 Task: Look for space in Curup, Indonesia from 5th July, 2023 to 15th July, 2023 for 9 adults in price range Rs.15000 to Rs.25000. Place can be entire place with 5 bedrooms having 5 beds and 5 bathrooms. Property type can be house, flat, guest house. Booking option can be shelf check-in. Required host language is English.
Action: Mouse moved to (458, 76)
Screenshot: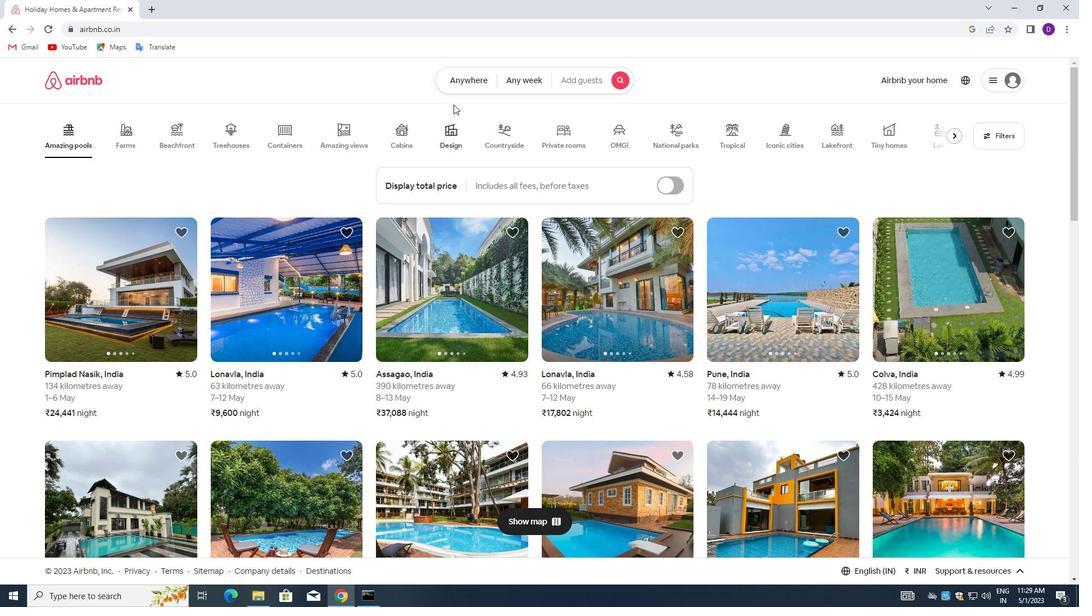 
Action: Mouse pressed left at (458, 76)
Screenshot: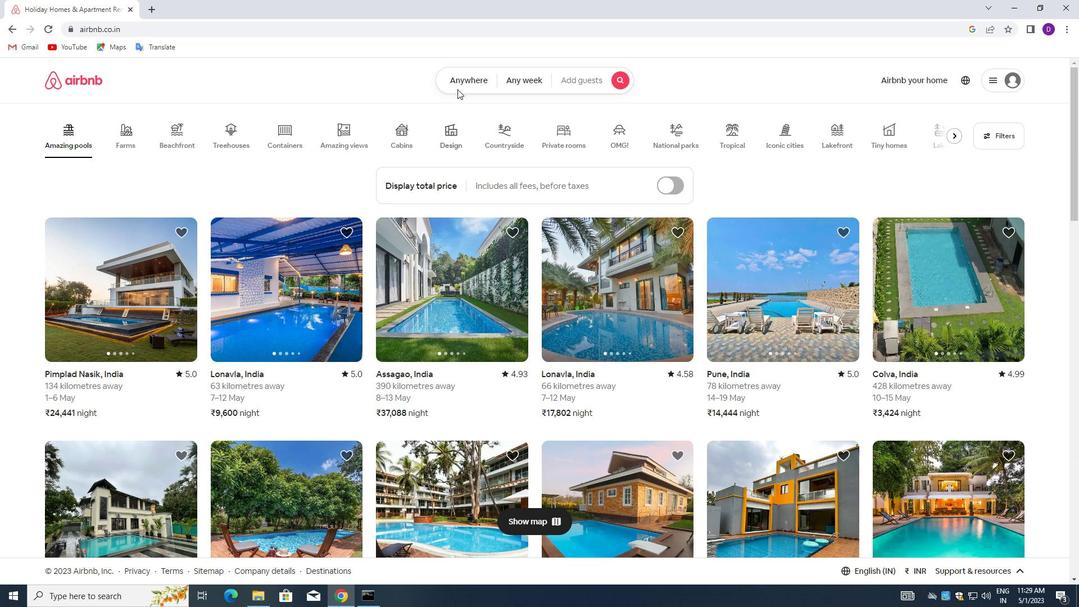 
Action: Mouse moved to (338, 126)
Screenshot: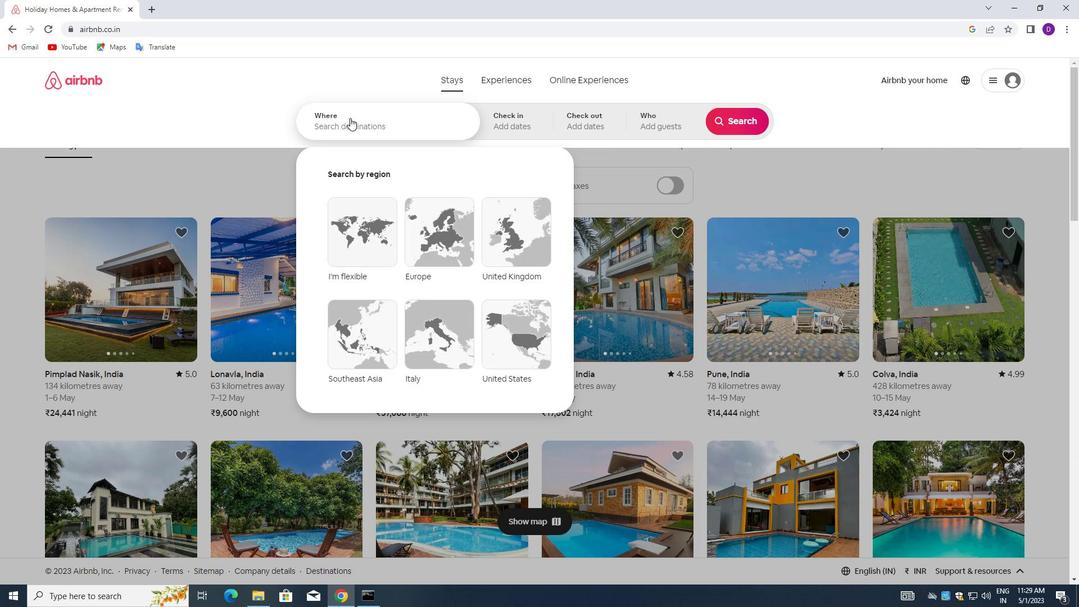 
Action: Mouse pressed left at (338, 126)
Screenshot: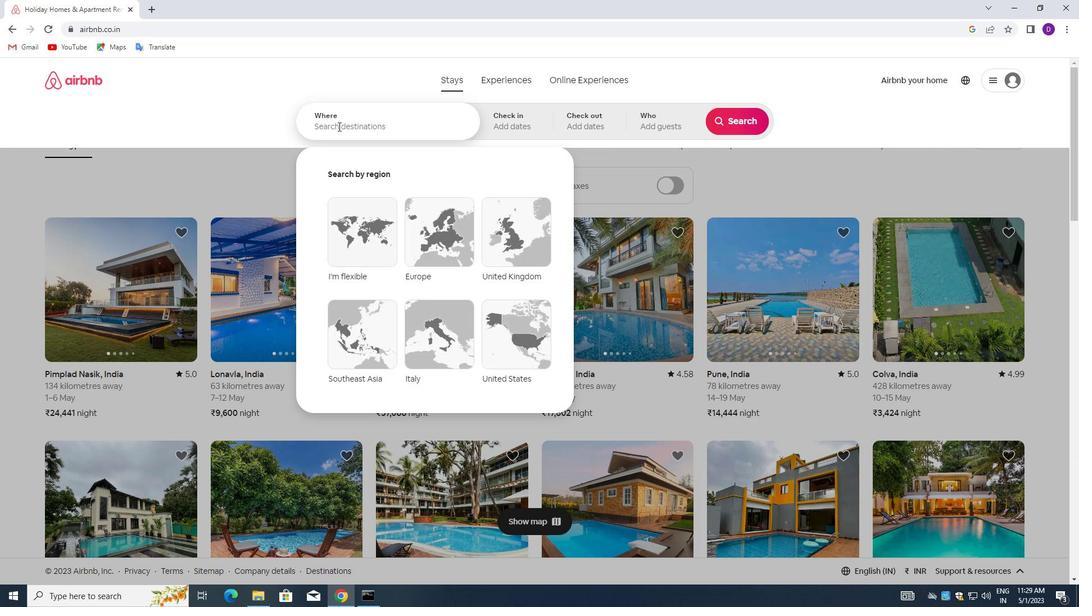 
Action: Key pressed <Key.shift>CURUP,<Key.space><Key.shift>INDONESIA<Key.enter>
Screenshot: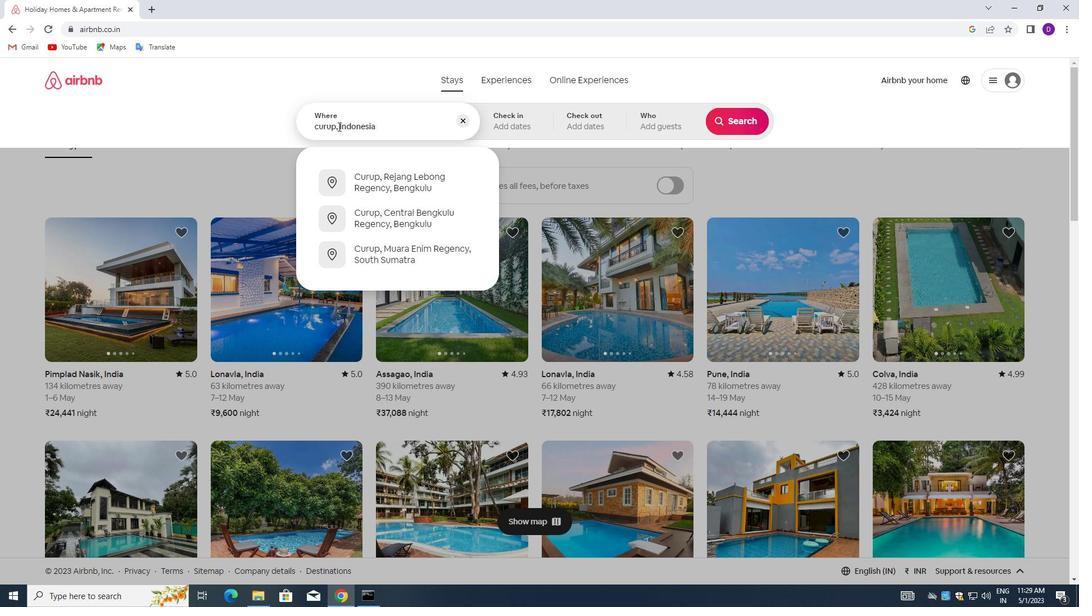 
Action: Mouse moved to (729, 209)
Screenshot: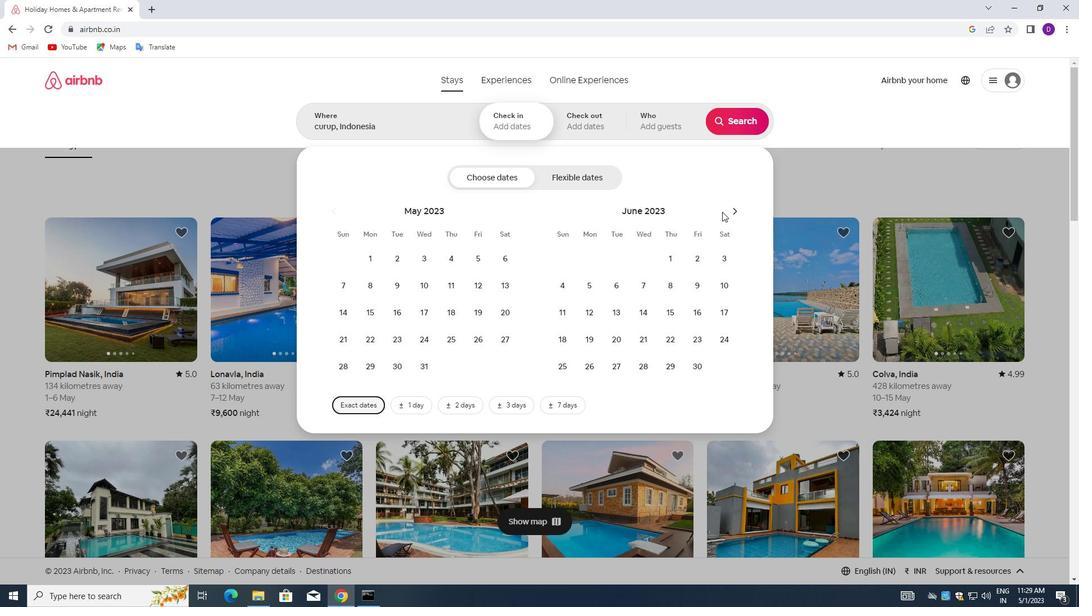 
Action: Mouse pressed left at (729, 209)
Screenshot: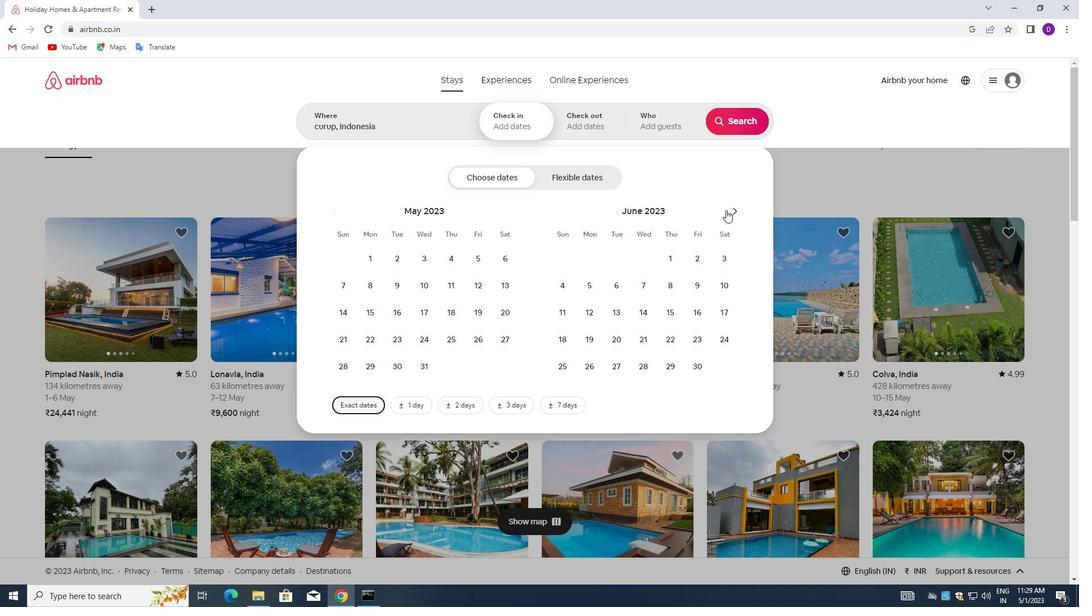 
Action: Mouse moved to (643, 286)
Screenshot: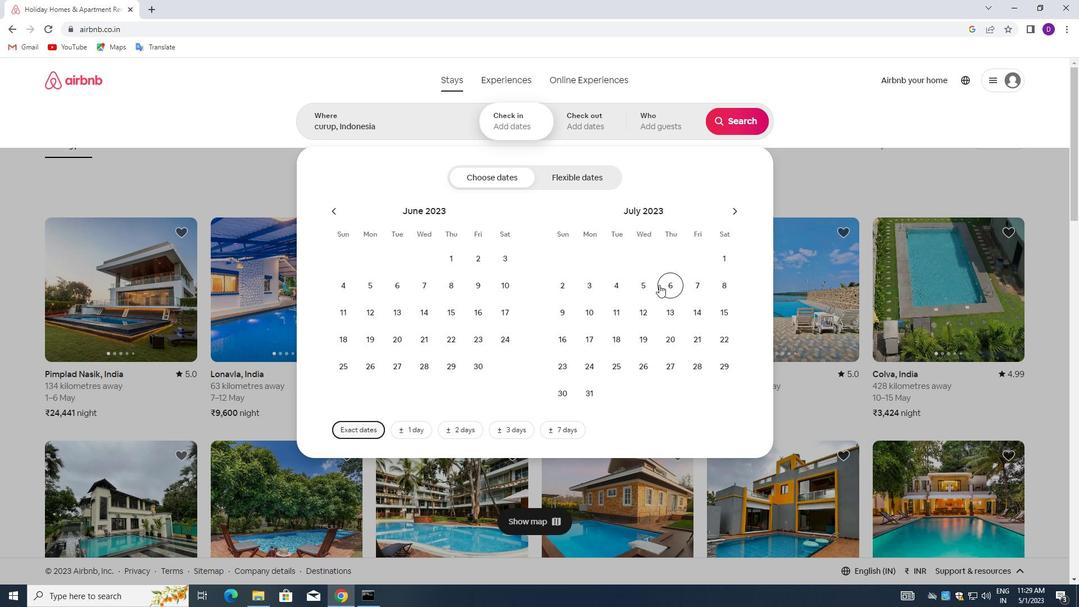 
Action: Mouse pressed left at (643, 286)
Screenshot: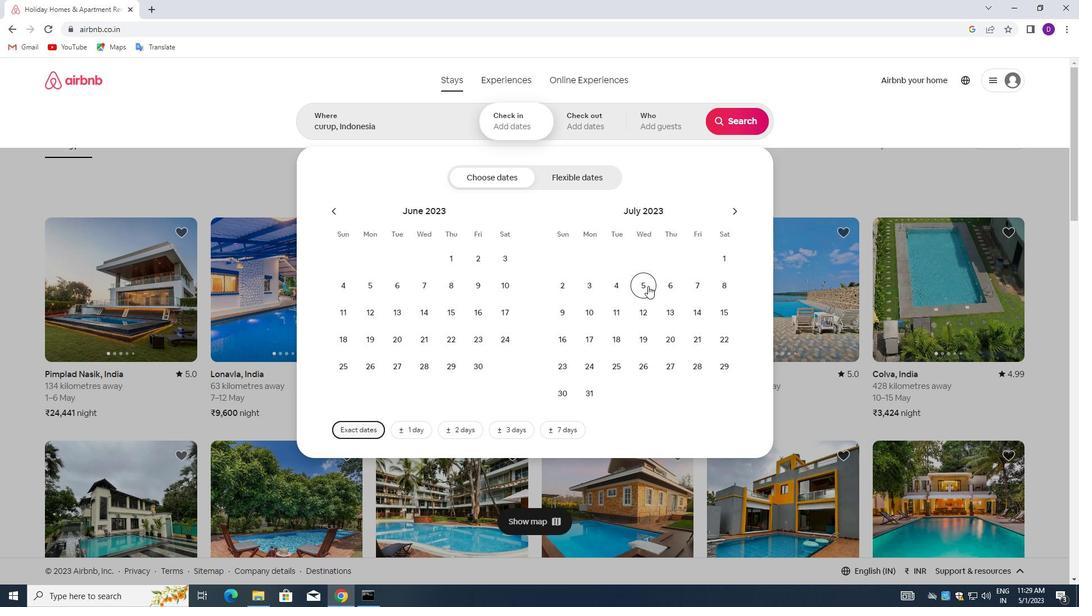 
Action: Mouse moved to (725, 310)
Screenshot: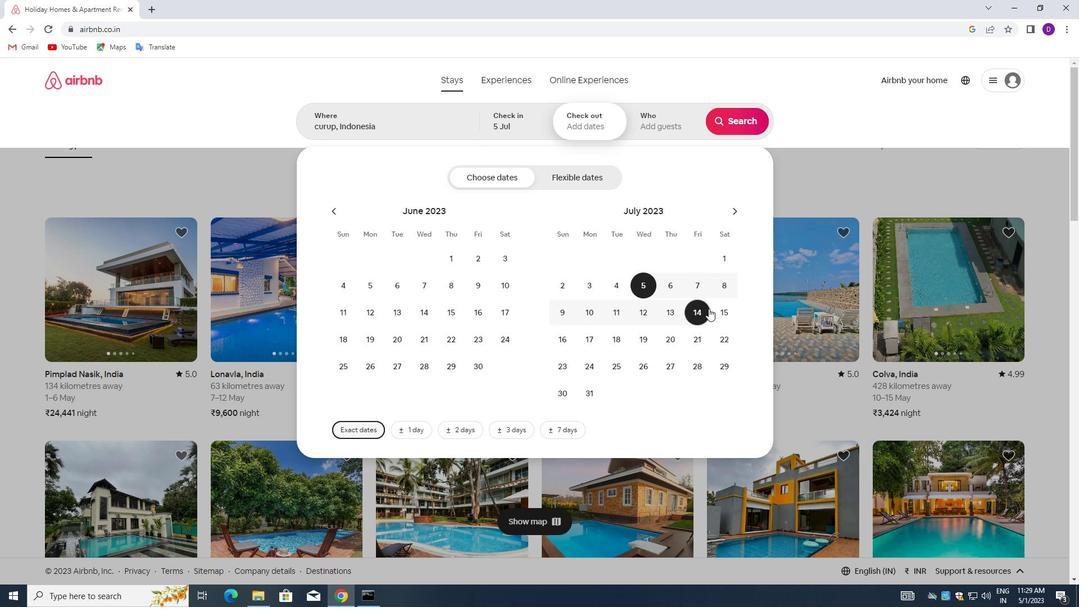 
Action: Mouse pressed left at (725, 310)
Screenshot: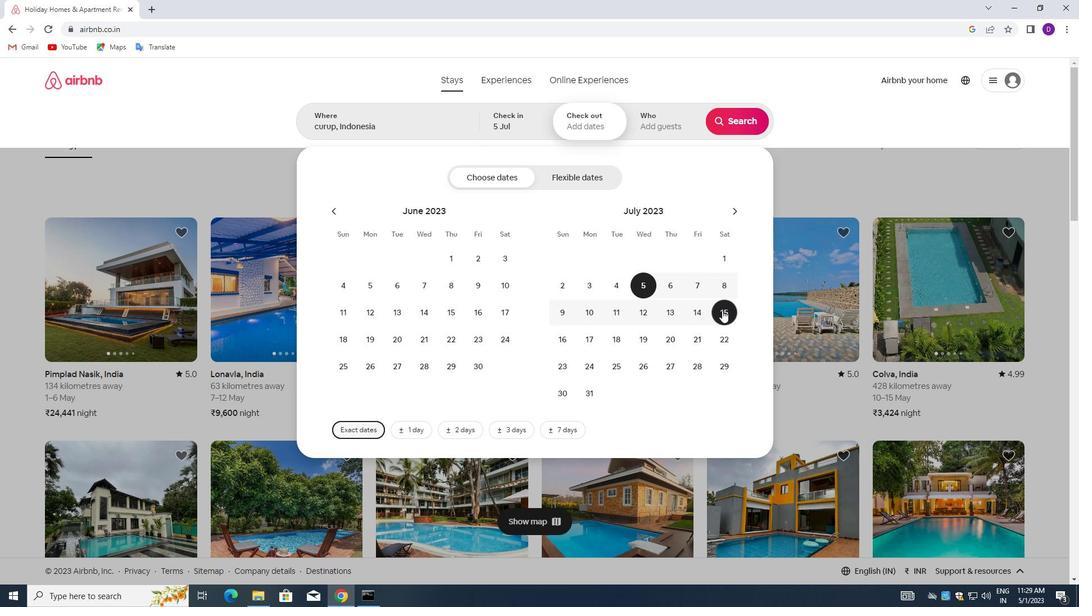 
Action: Mouse moved to (665, 140)
Screenshot: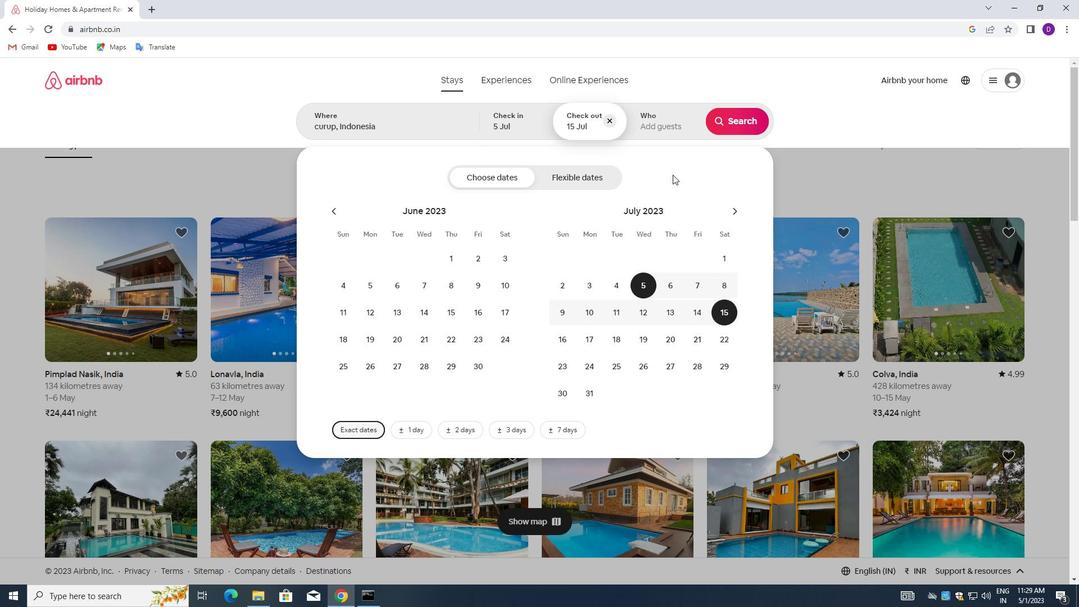 
Action: Mouse pressed left at (665, 140)
Screenshot: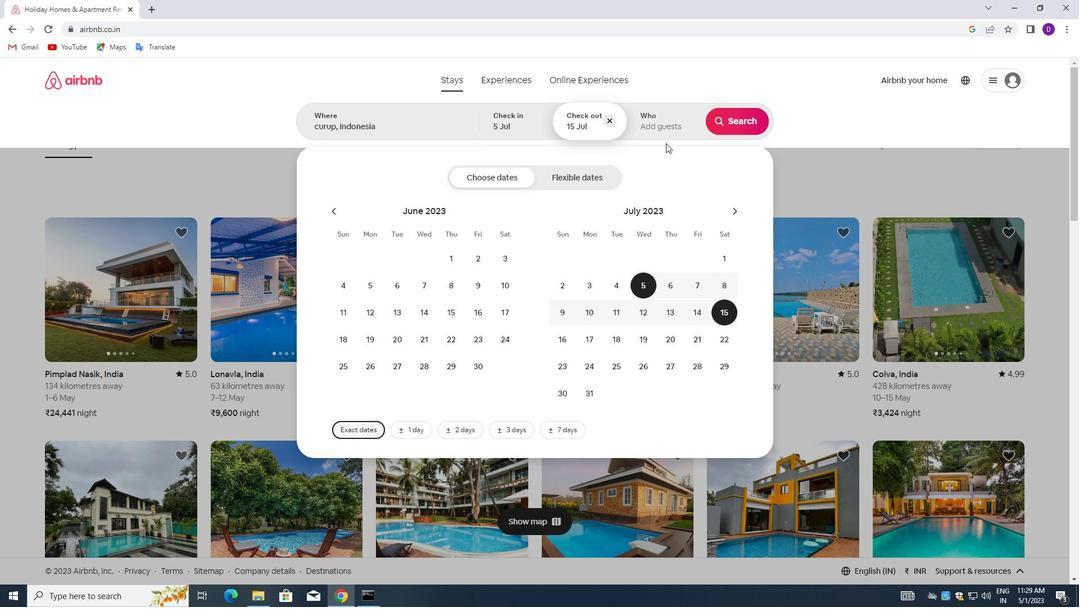 
Action: Mouse moved to (665, 132)
Screenshot: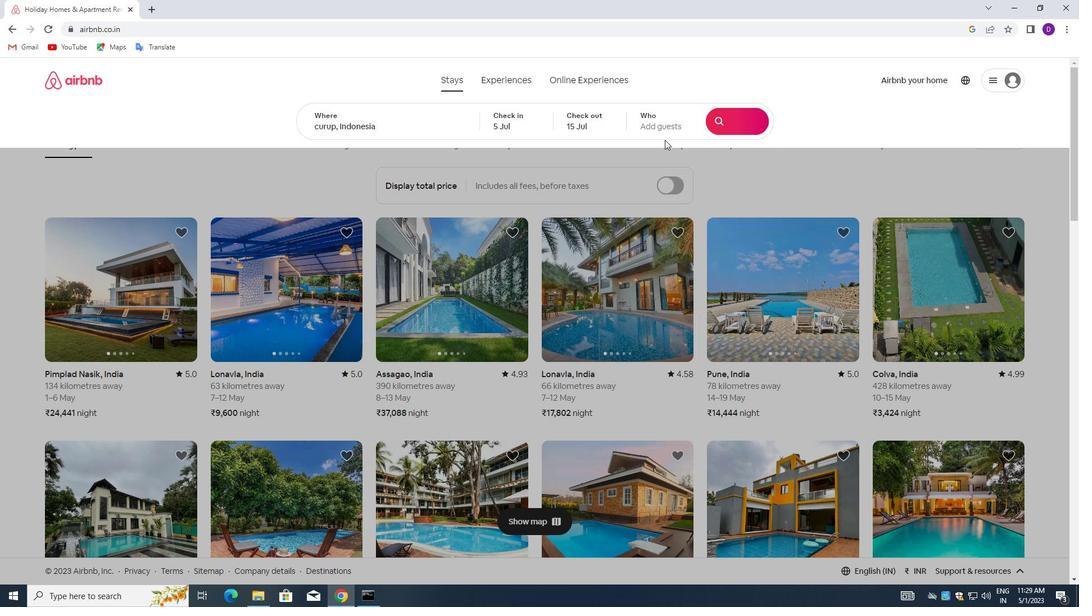 
Action: Mouse pressed left at (665, 132)
Screenshot: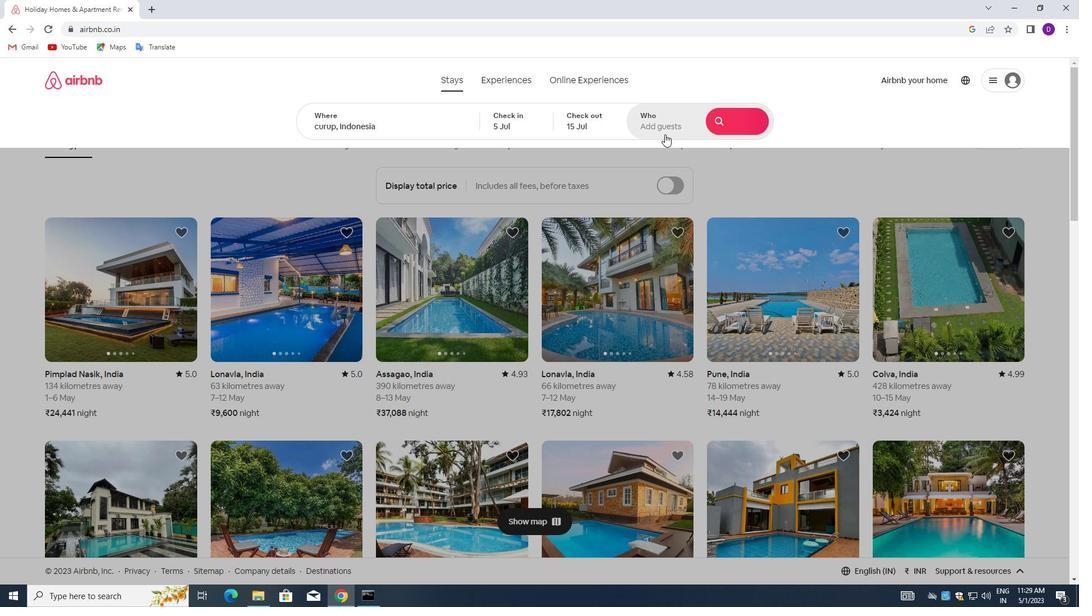
Action: Mouse moved to (736, 178)
Screenshot: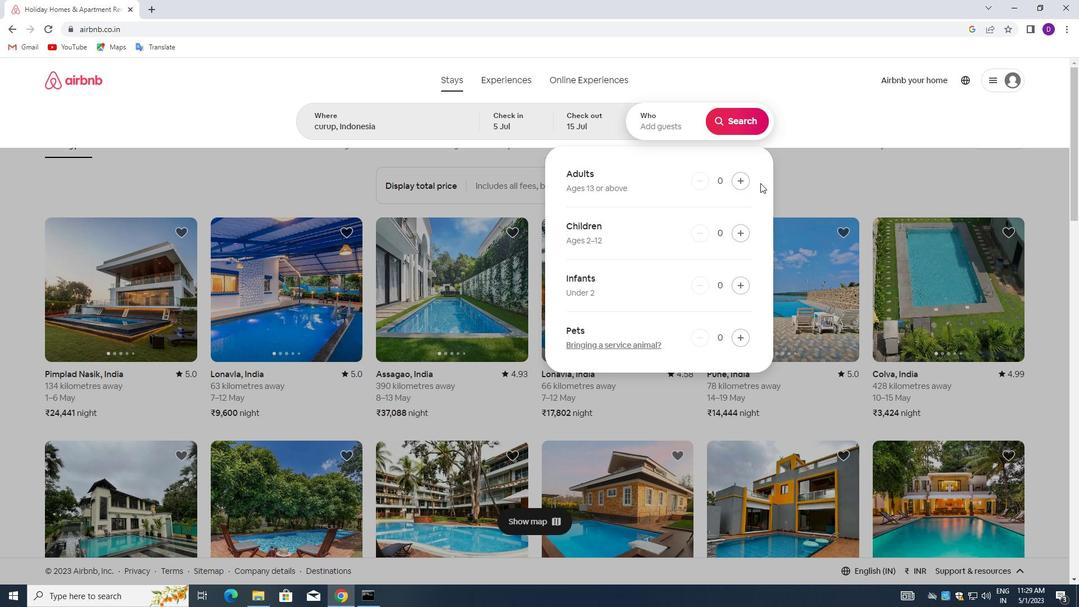 
Action: Mouse pressed left at (736, 178)
Screenshot: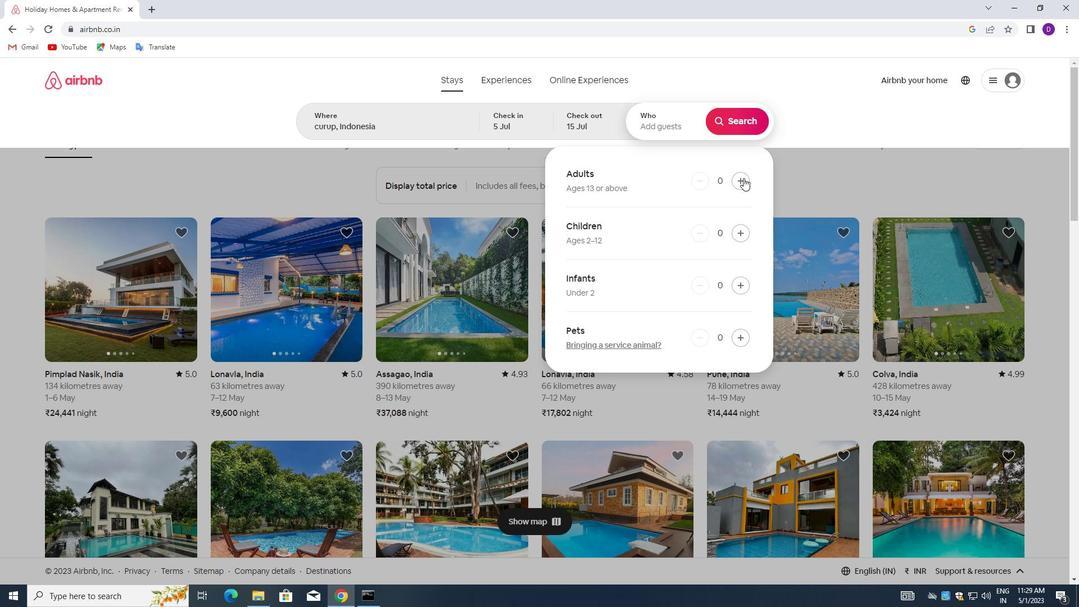 
Action: Mouse pressed left at (736, 178)
Screenshot: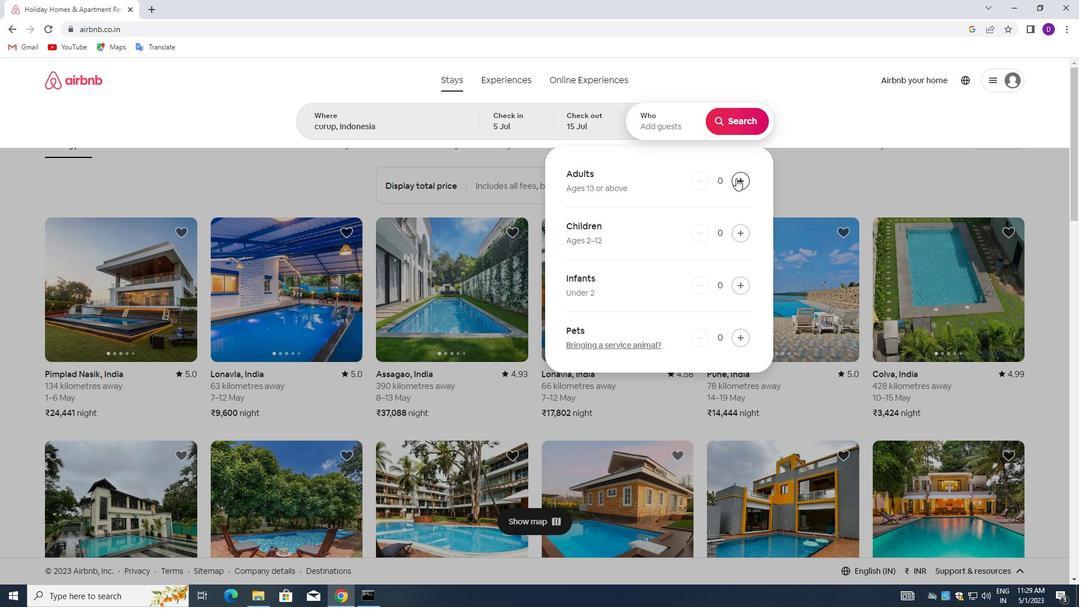 
Action: Mouse pressed left at (736, 178)
Screenshot: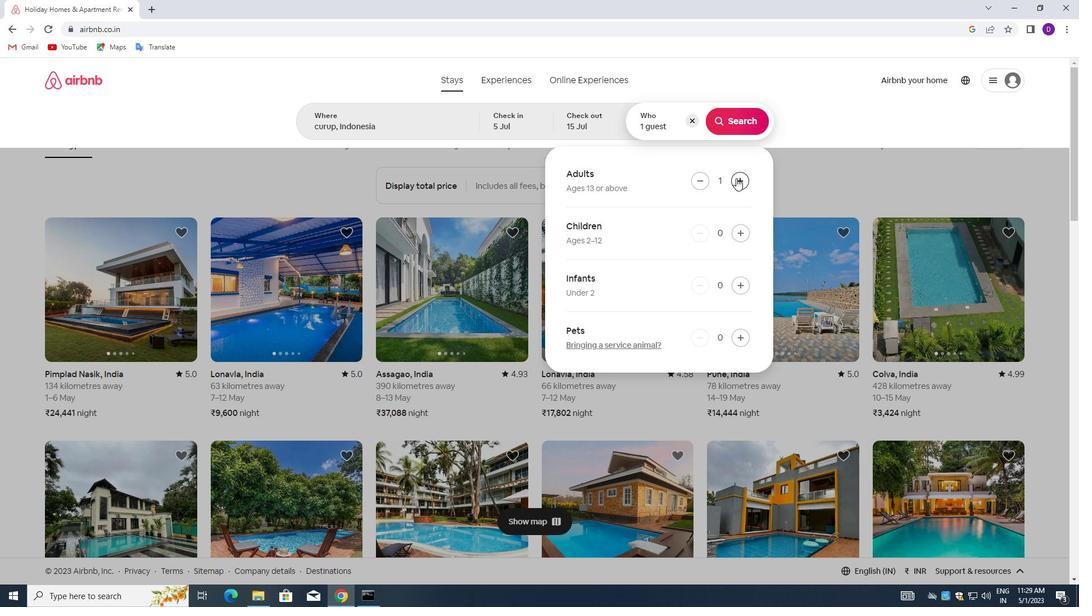 
Action: Mouse pressed left at (736, 178)
Screenshot: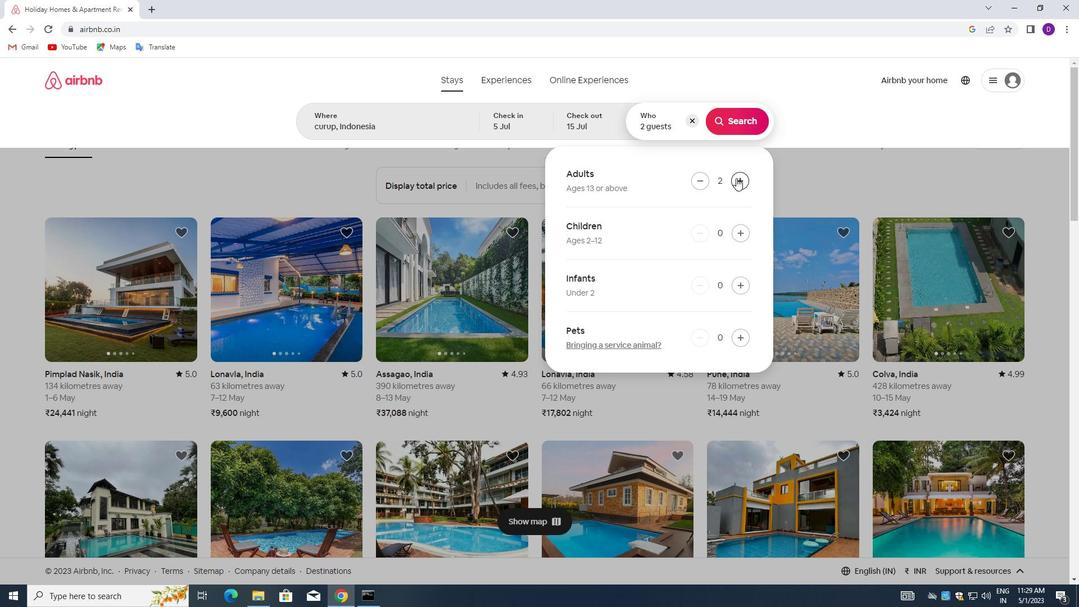 
Action: Mouse pressed left at (736, 178)
Screenshot: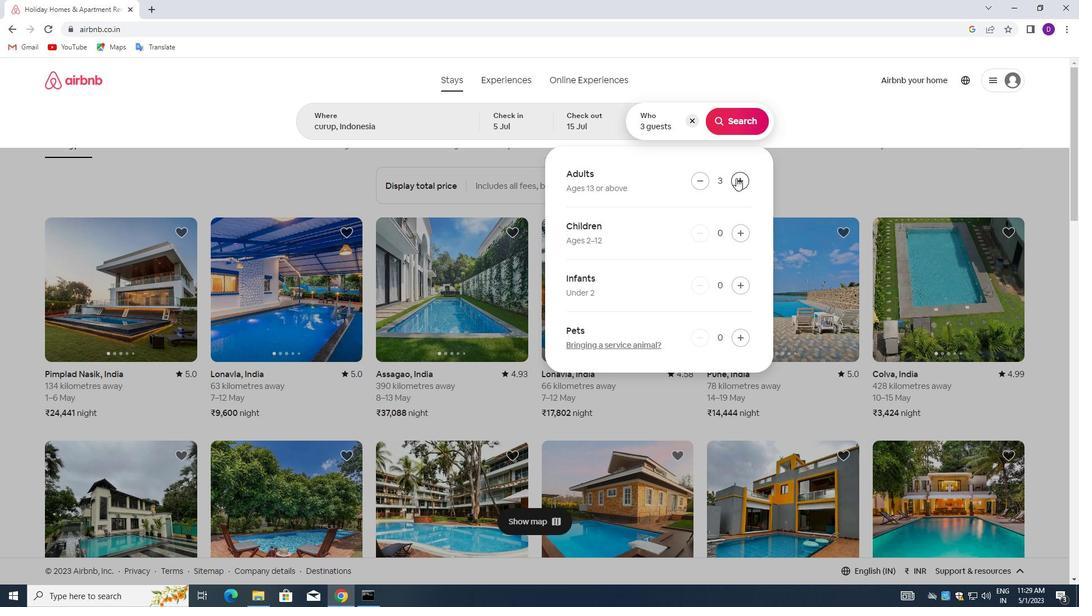 
Action: Mouse pressed left at (736, 178)
Screenshot: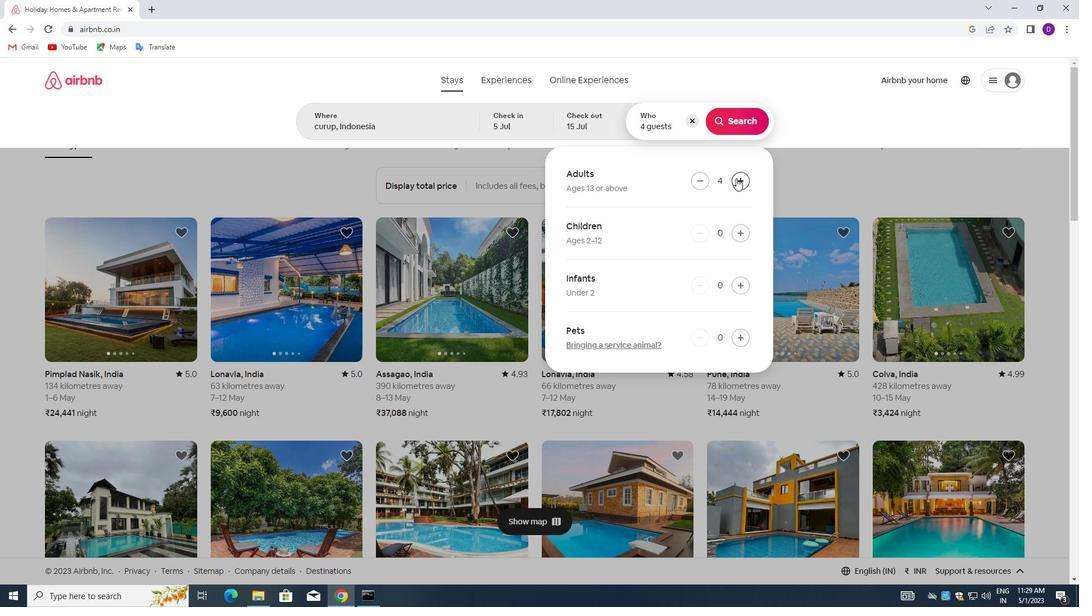 
Action: Mouse pressed left at (736, 178)
Screenshot: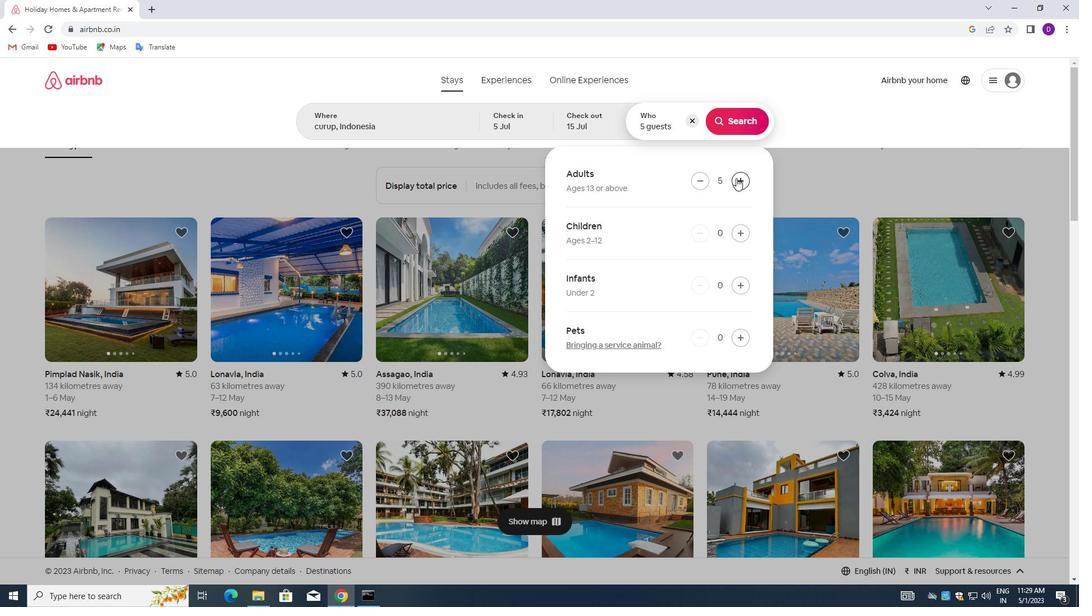 
Action: Mouse pressed left at (736, 178)
Screenshot: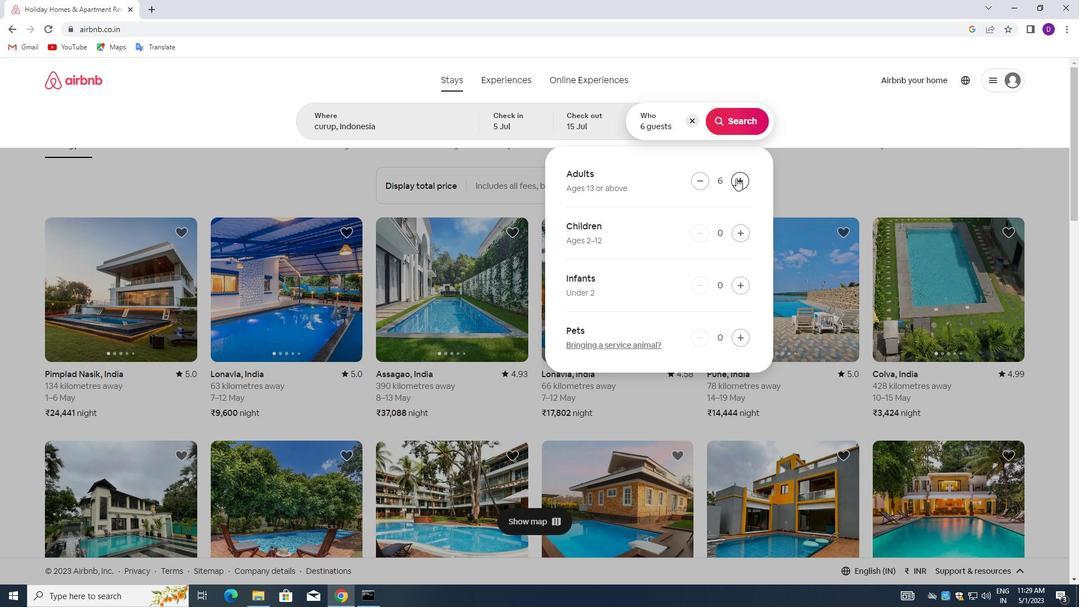 
Action: Mouse pressed left at (736, 178)
Screenshot: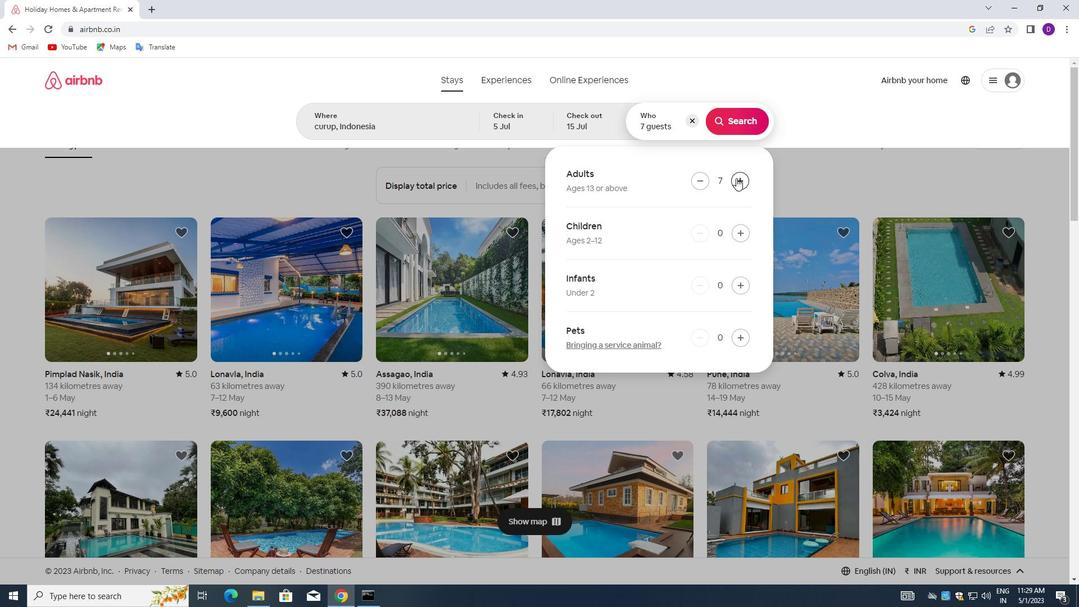 
Action: Mouse moved to (733, 127)
Screenshot: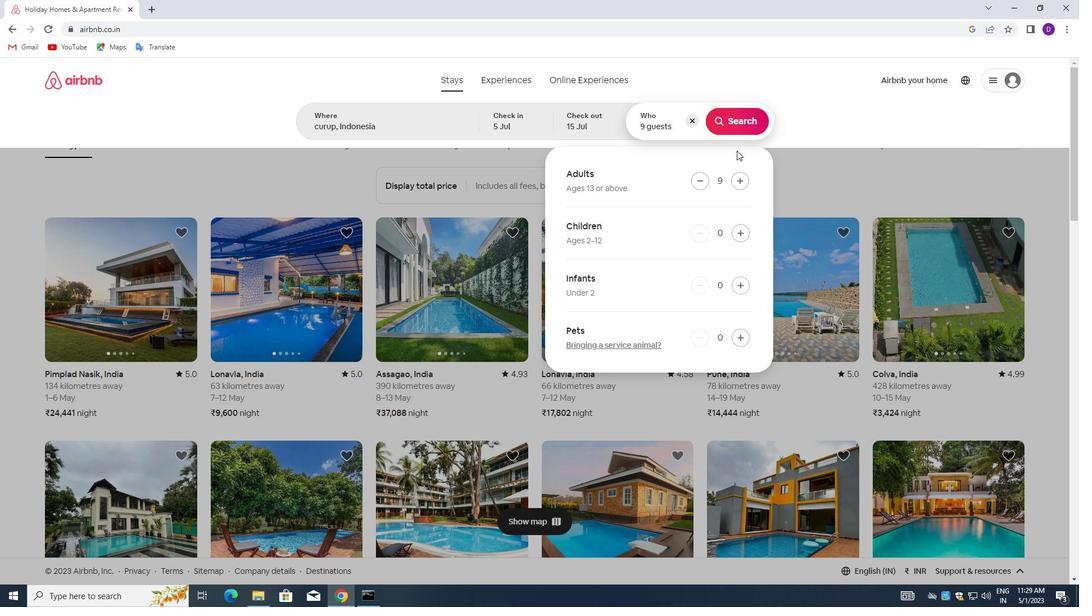 
Action: Mouse pressed left at (733, 127)
Screenshot: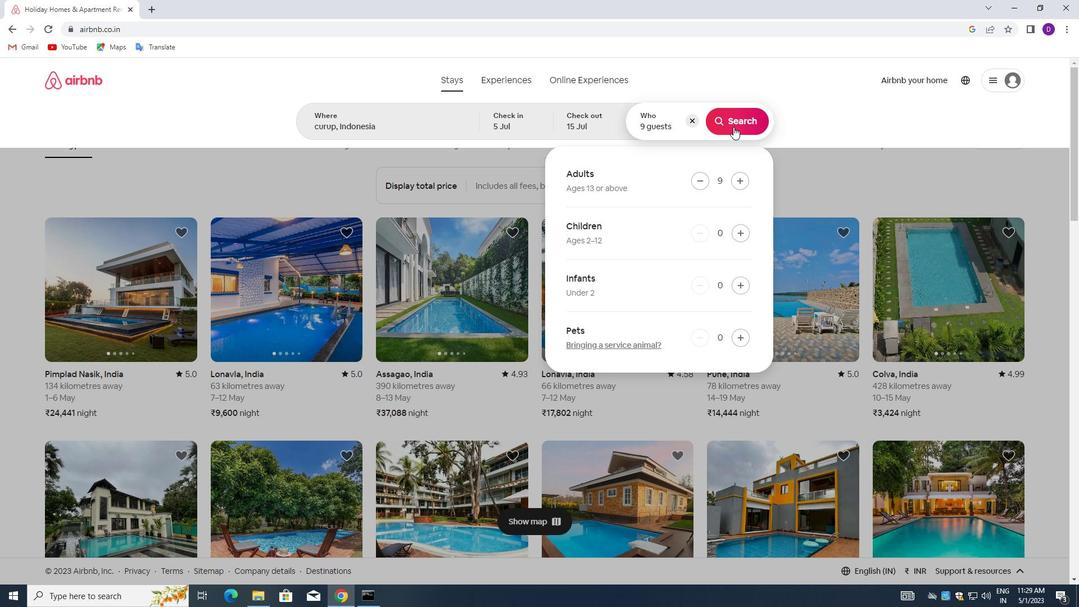 
Action: Mouse moved to (1027, 118)
Screenshot: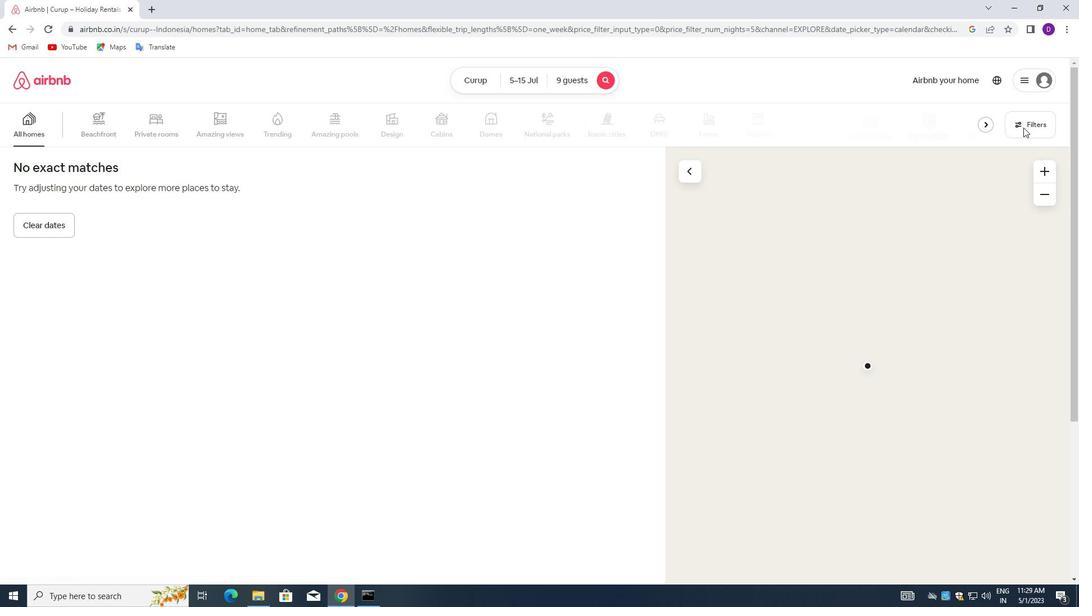 
Action: Mouse pressed left at (1027, 118)
Screenshot: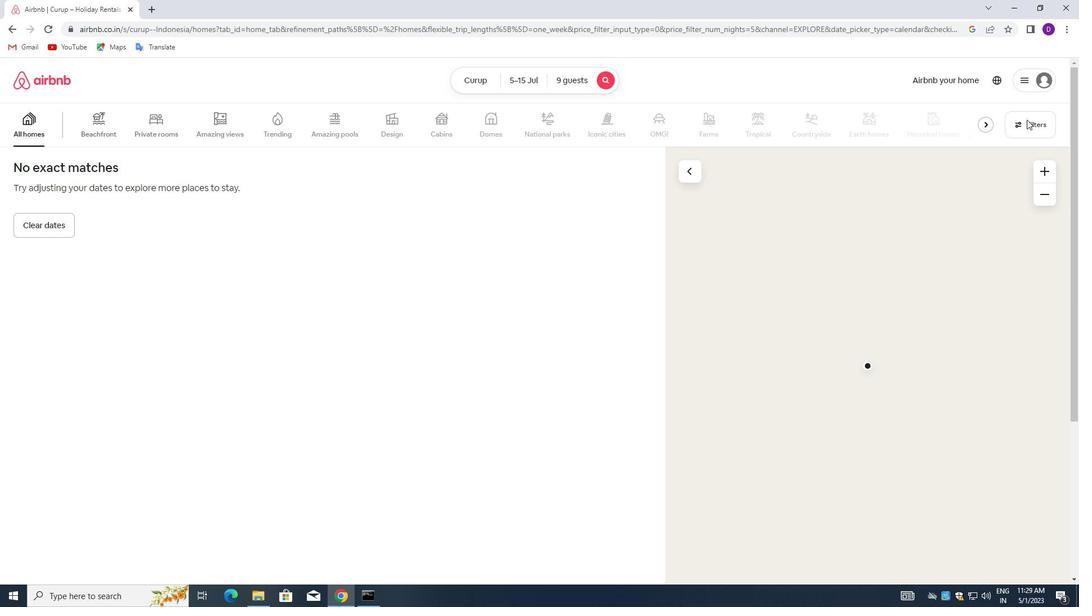 
Action: Mouse moved to (395, 195)
Screenshot: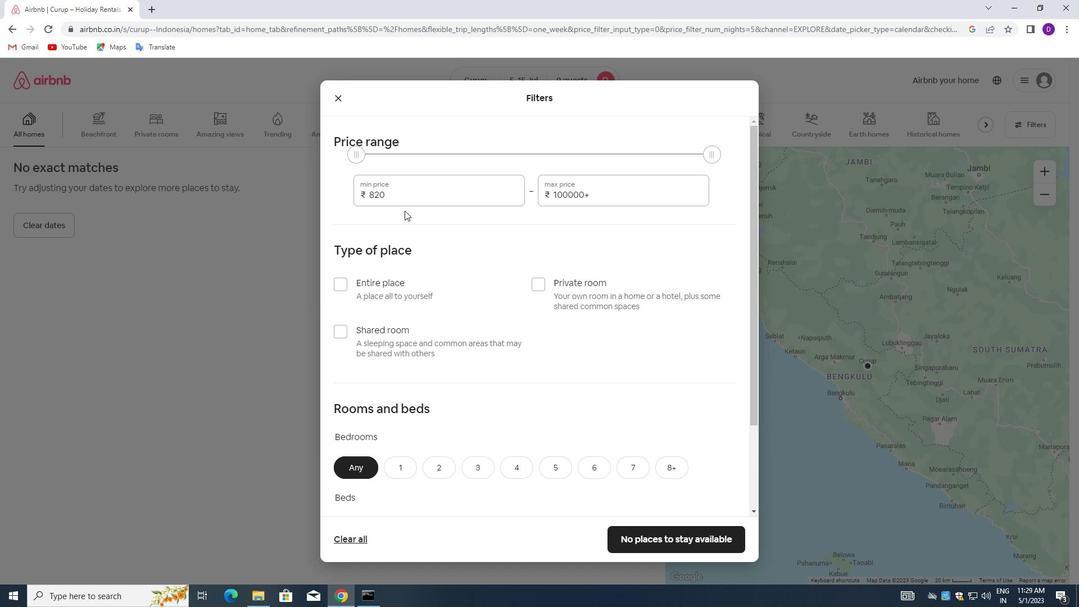 
Action: Mouse pressed left at (395, 195)
Screenshot: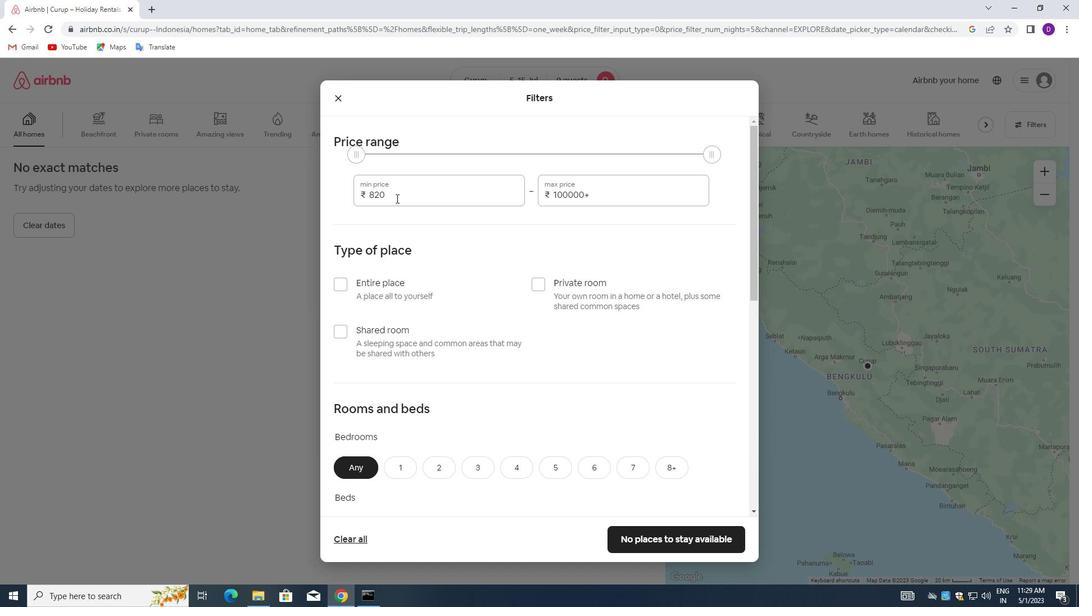 
Action: Mouse pressed left at (395, 195)
Screenshot: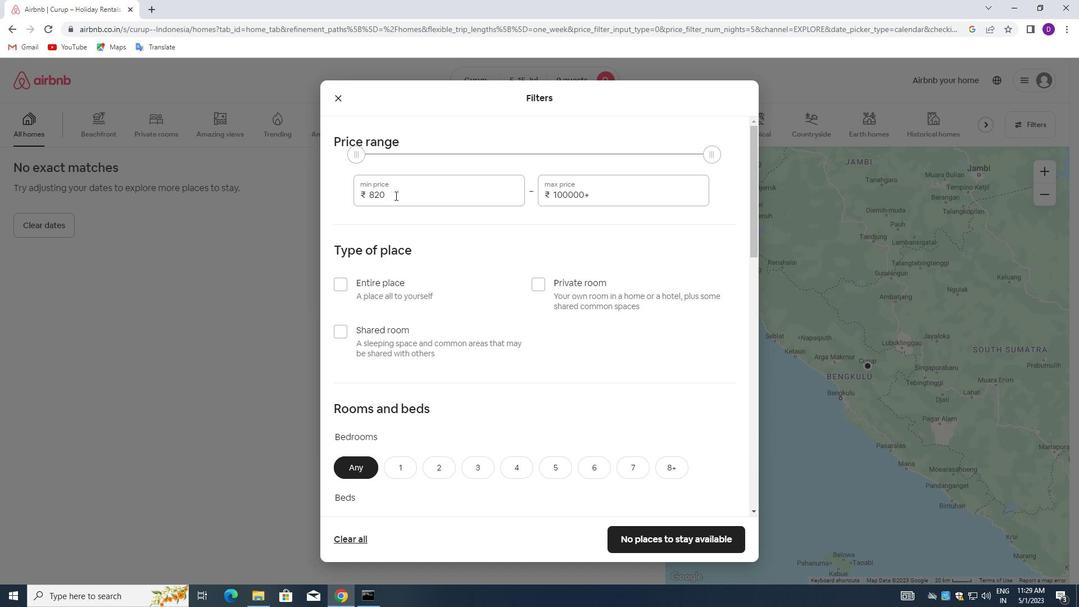 
Action: Key pressed 15000<Key.tab>25000
Screenshot: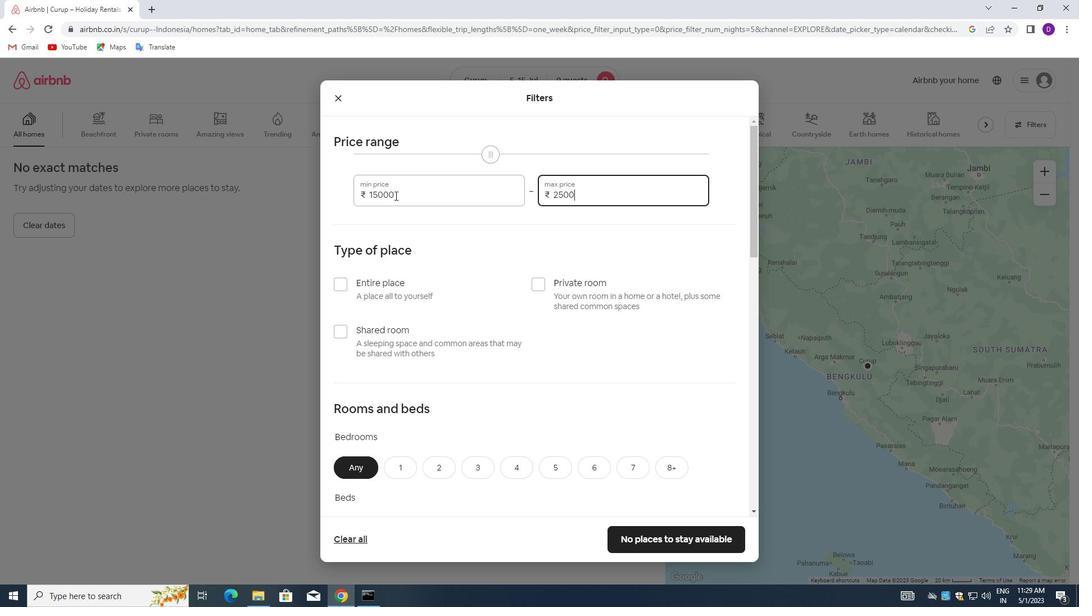
Action: Mouse moved to (402, 211)
Screenshot: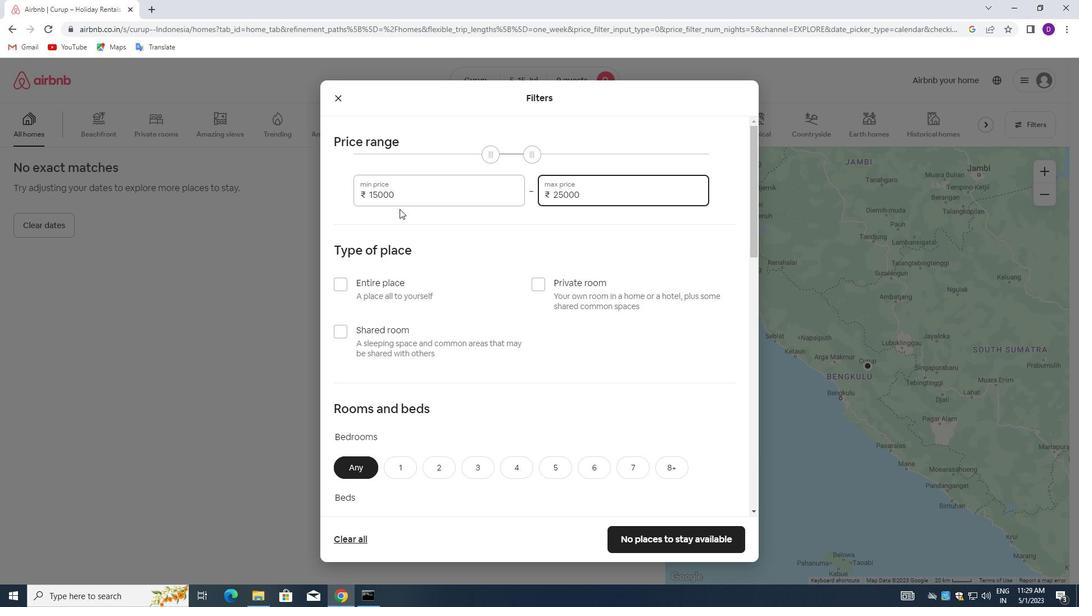 
Action: Mouse scrolled (402, 210) with delta (0, 0)
Screenshot: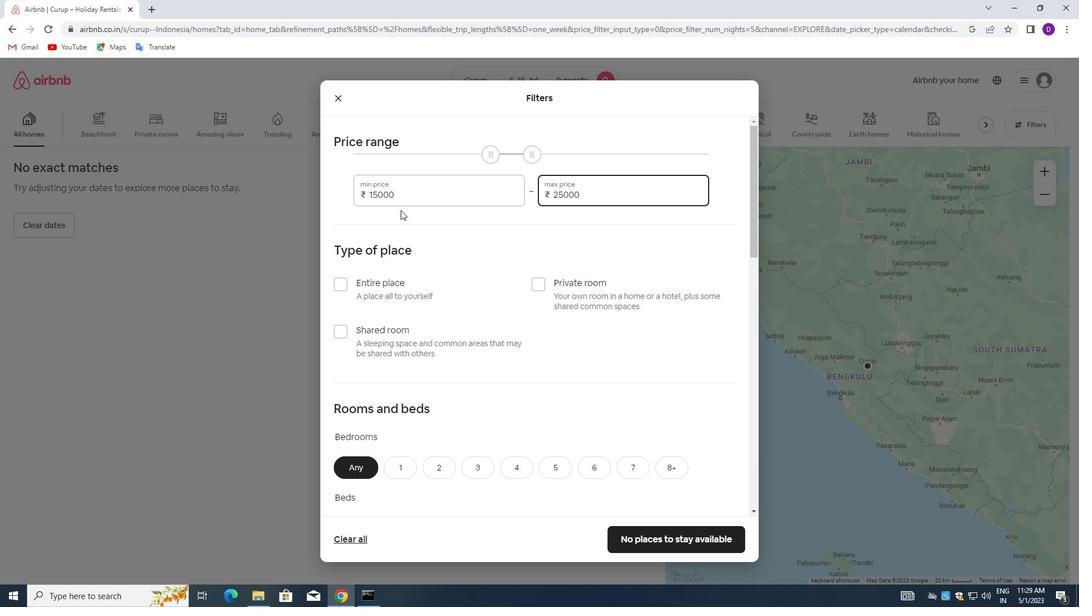 
Action: Mouse moved to (402, 211)
Screenshot: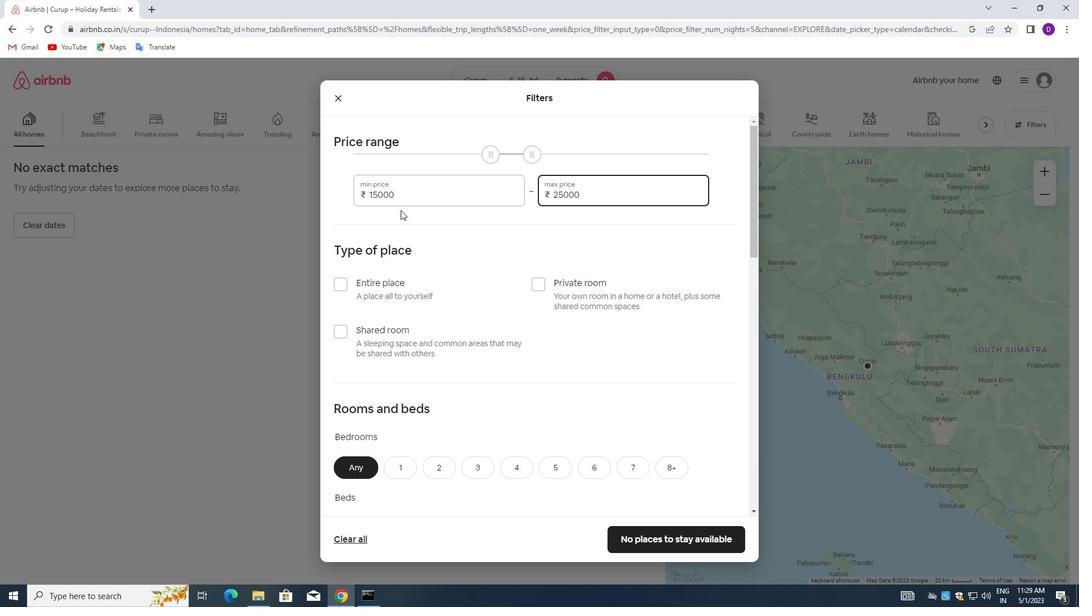 
Action: Mouse scrolled (402, 211) with delta (0, 0)
Screenshot: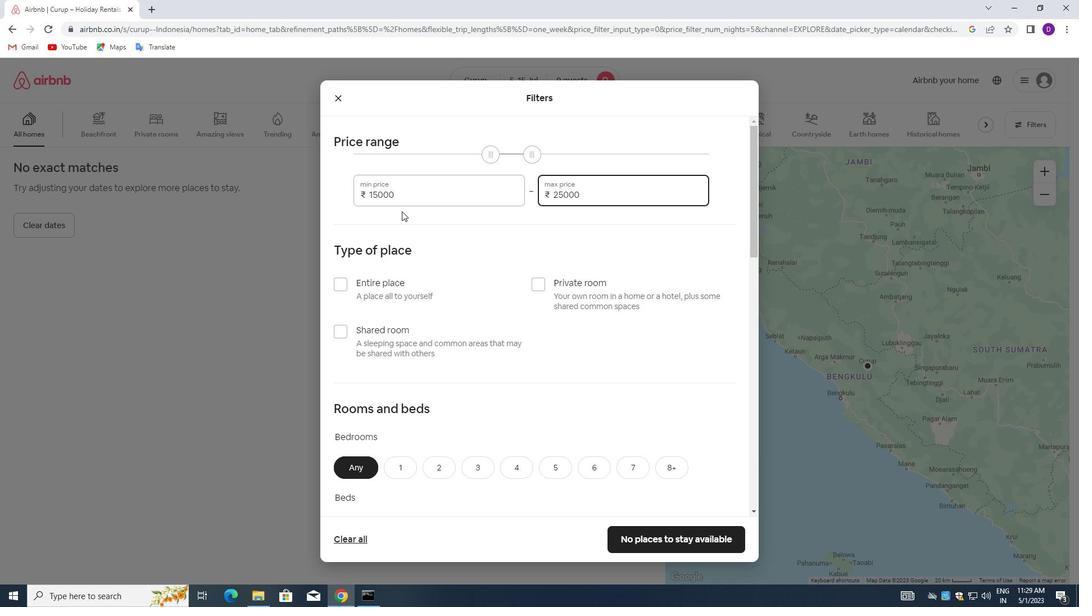 
Action: Mouse moved to (346, 170)
Screenshot: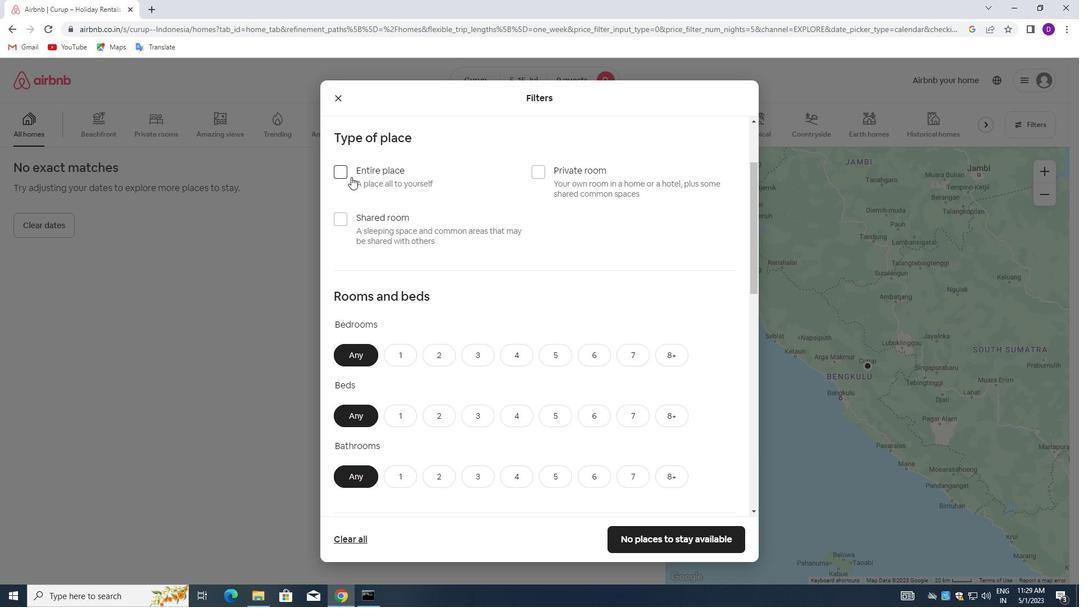 
Action: Mouse pressed left at (346, 170)
Screenshot: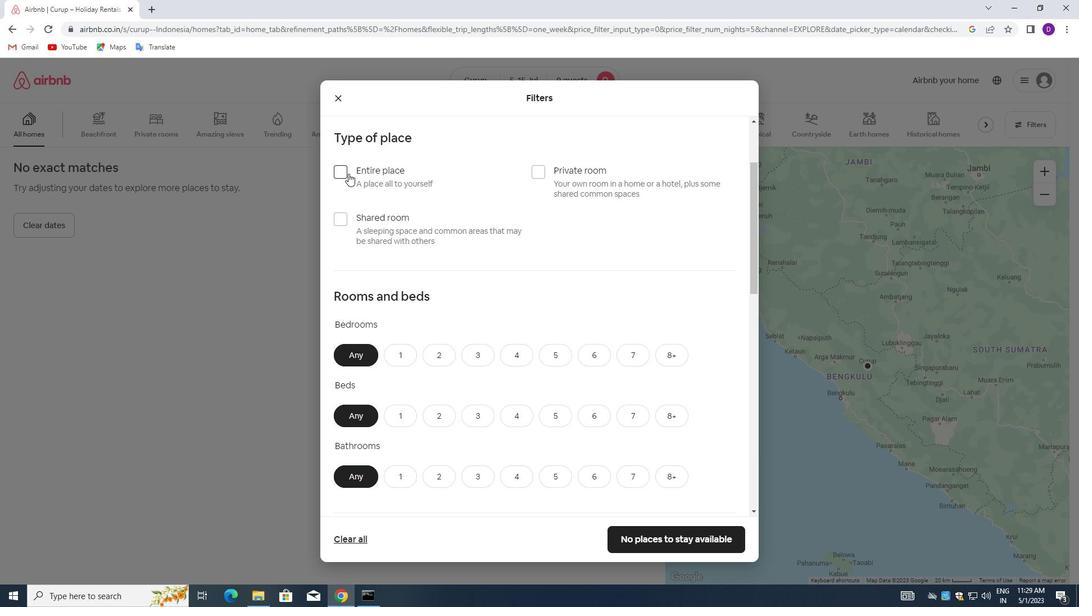 
Action: Mouse moved to (462, 218)
Screenshot: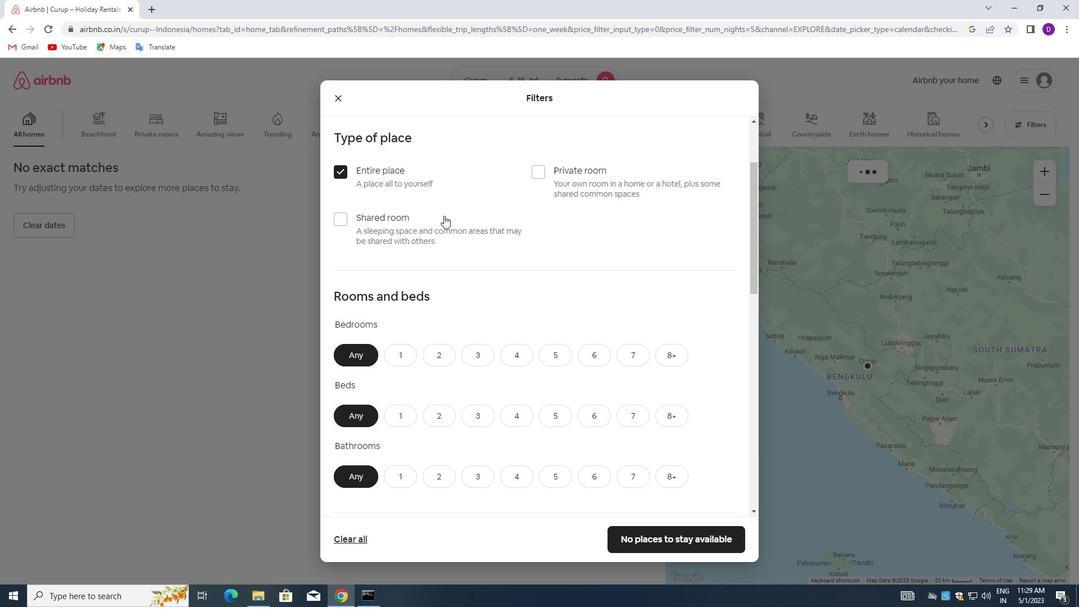 
Action: Mouse scrolled (462, 218) with delta (0, 0)
Screenshot: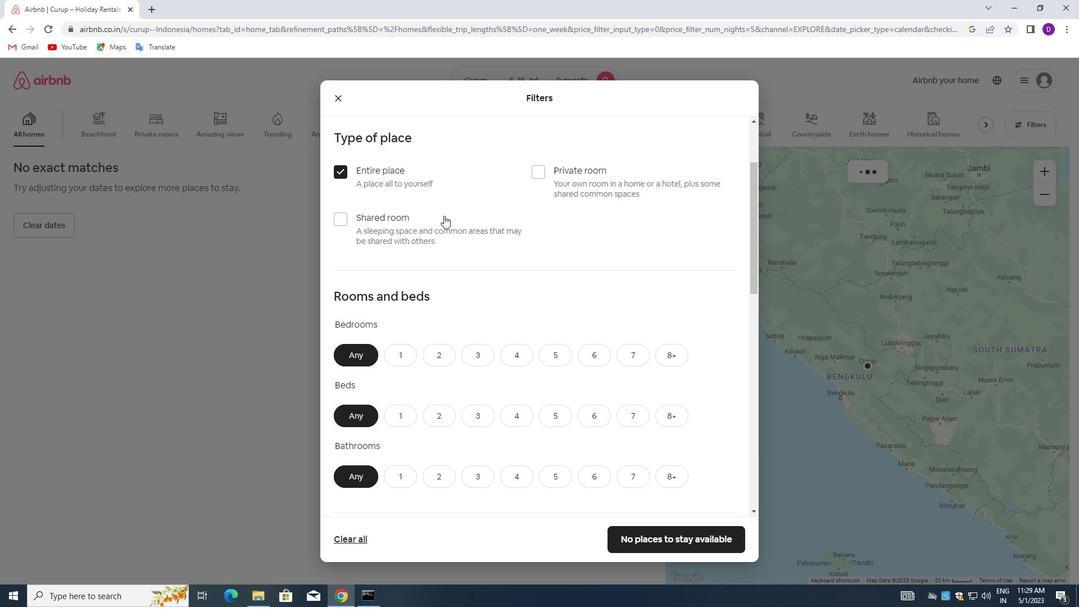 
Action: Mouse moved to (462, 219)
Screenshot: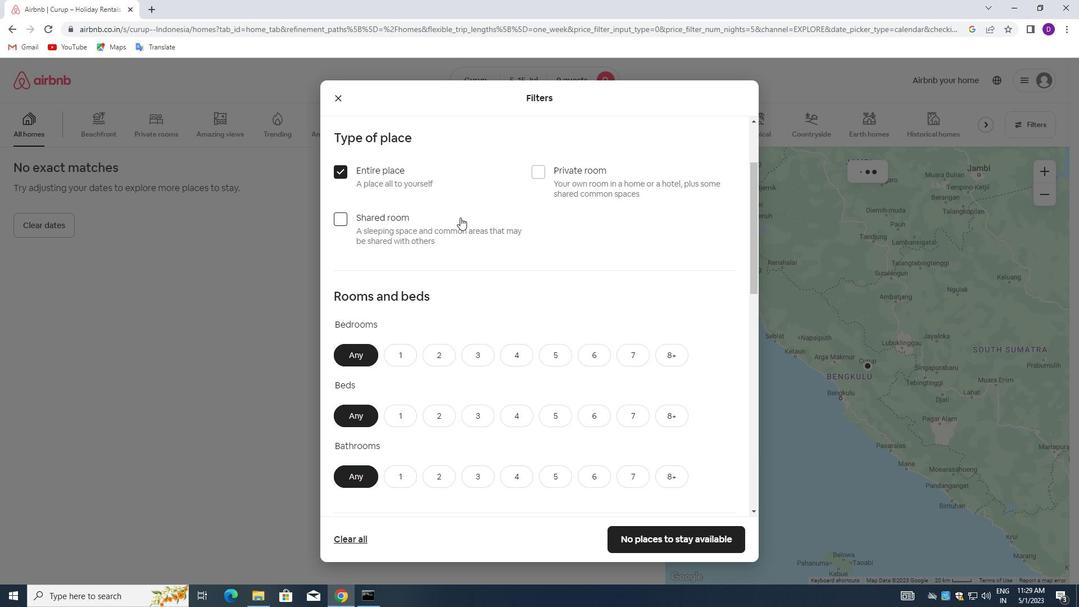 
Action: Mouse scrolled (462, 218) with delta (0, 0)
Screenshot: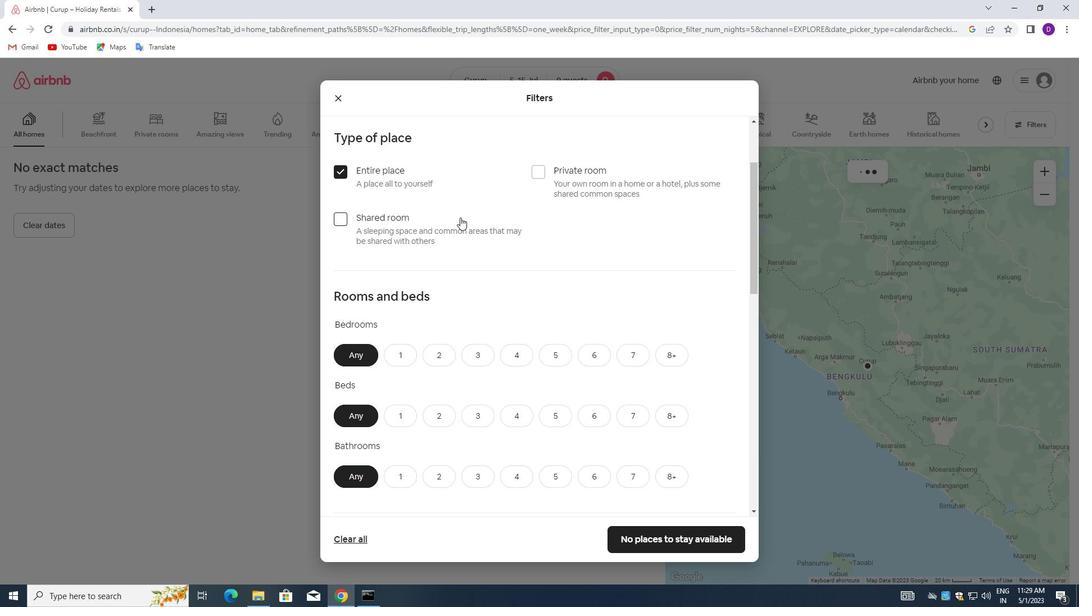 
Action: Mouse scrolled (462, 218) with delta (0, 0)
Screenshot: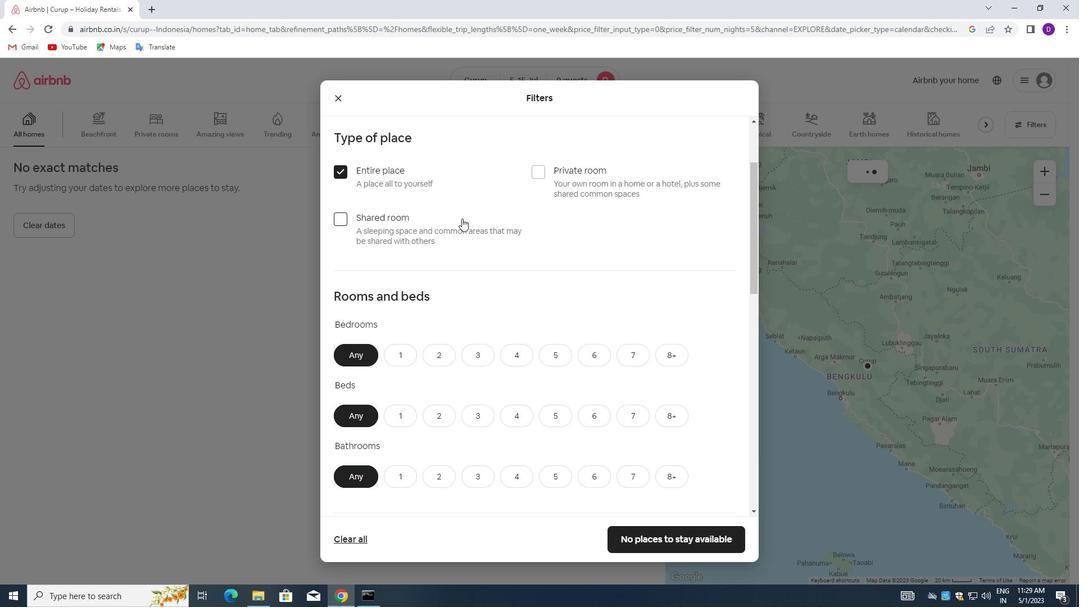 
Action: Mouse moved to (561, 184)
Screenshot: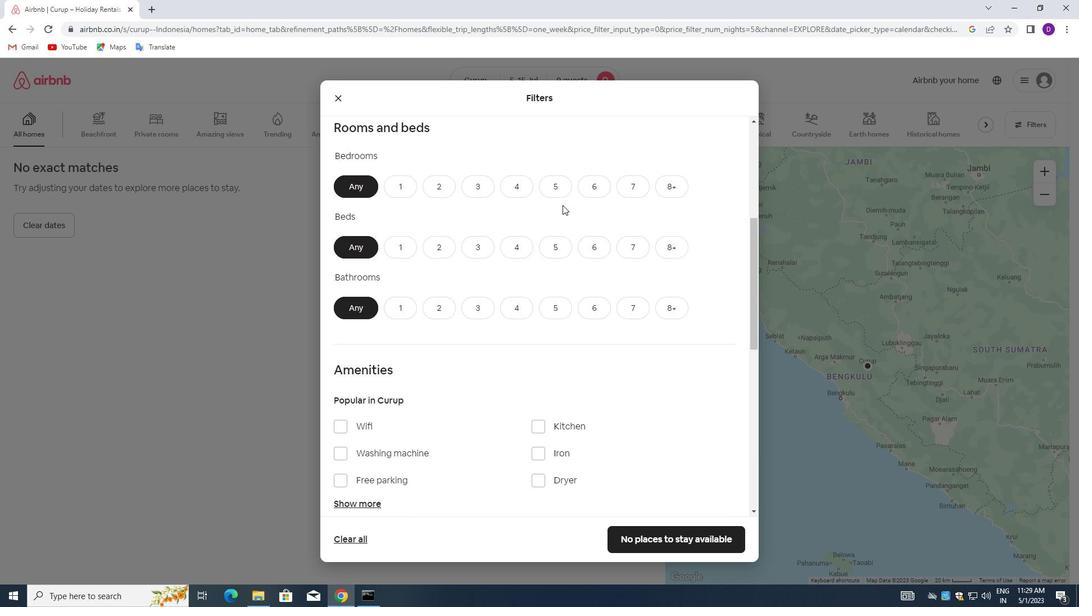 
Action: Mouse pressed left at (561, 184)
Screenshot: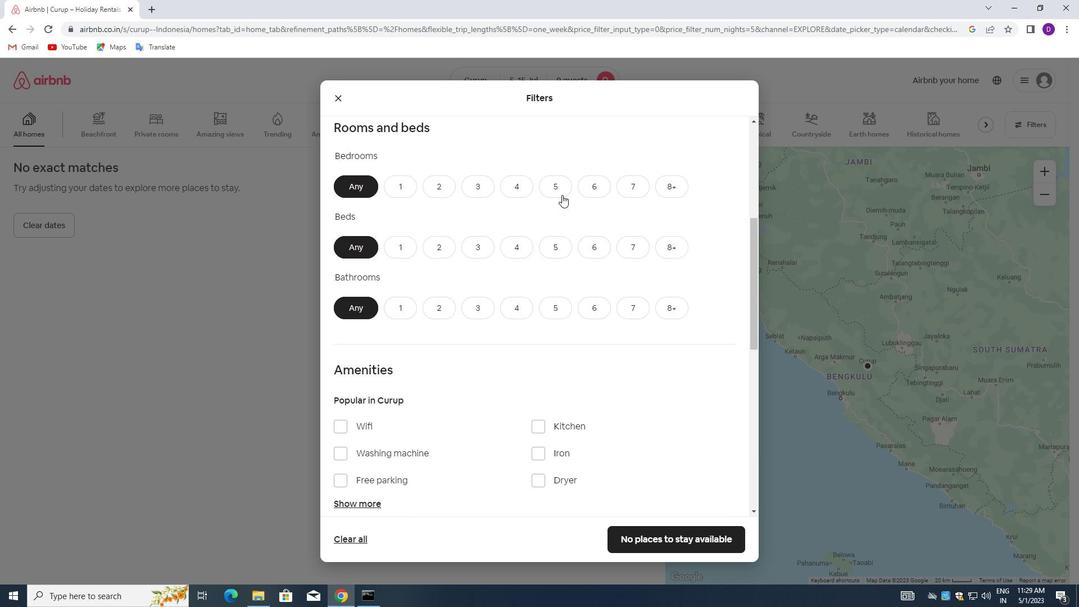 
Action: Mouse moved to (555, 244)
Screenshot: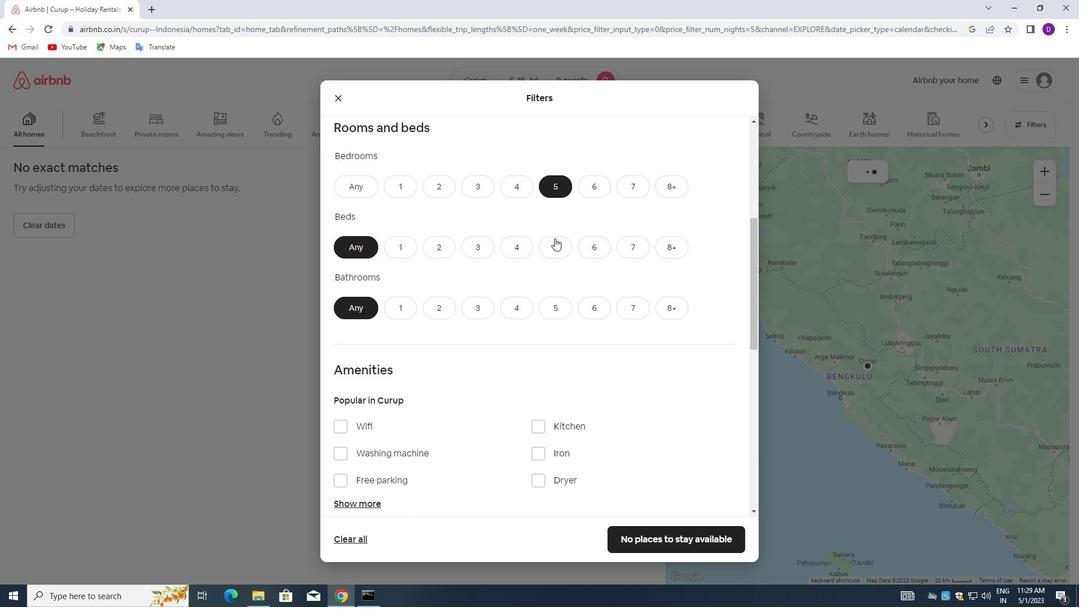 
Action: Mouse pressed left at (555, 244)
Screenshot: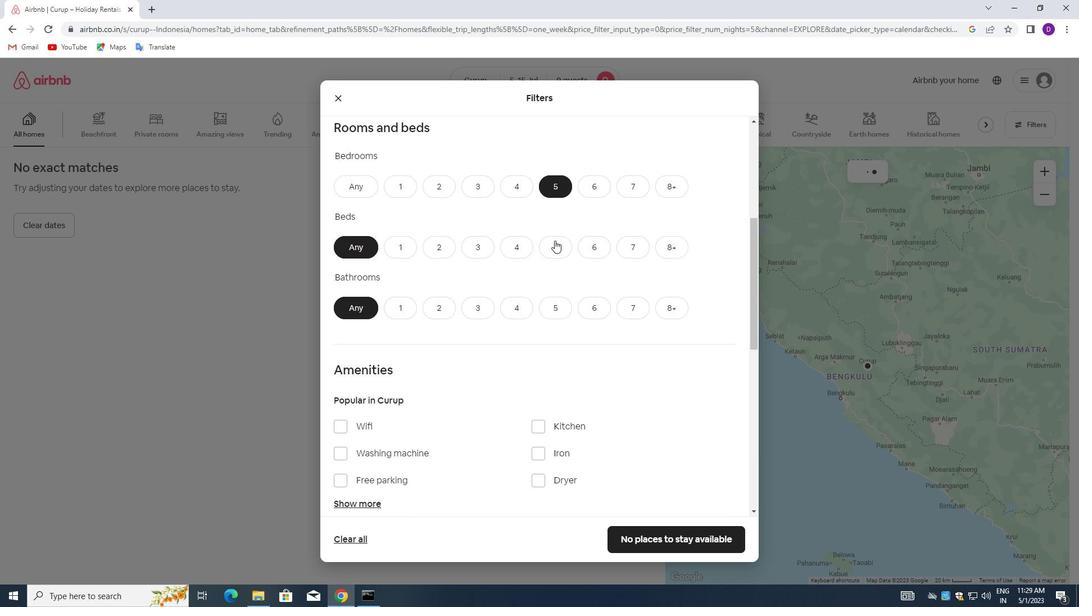 
Action: Mouse moved to (557, 305)
Screenshot: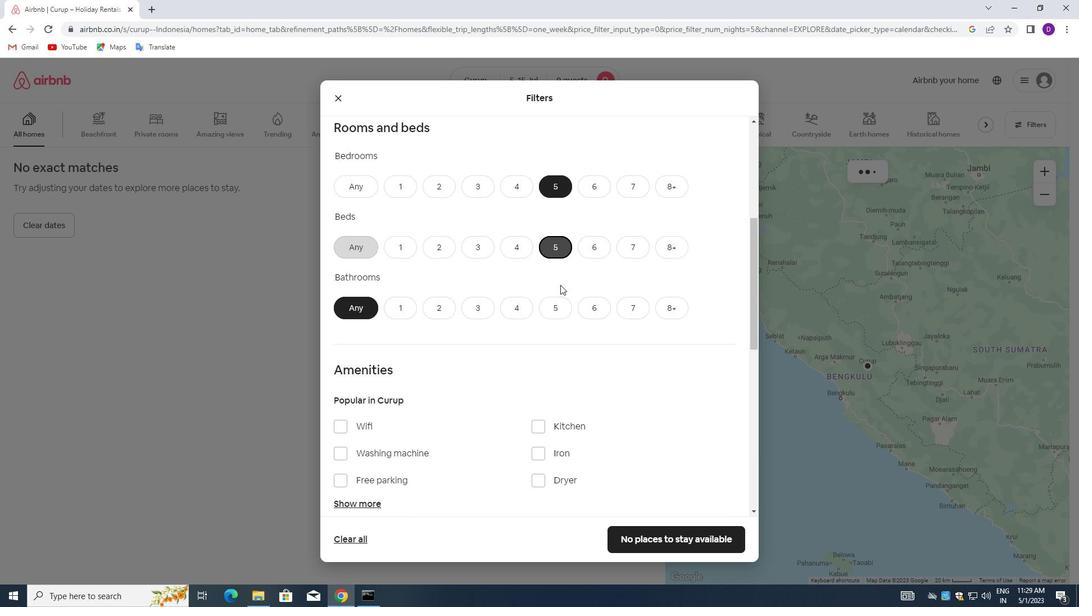 
Action: Mouse pressed left at (557, 305)
Screenshot: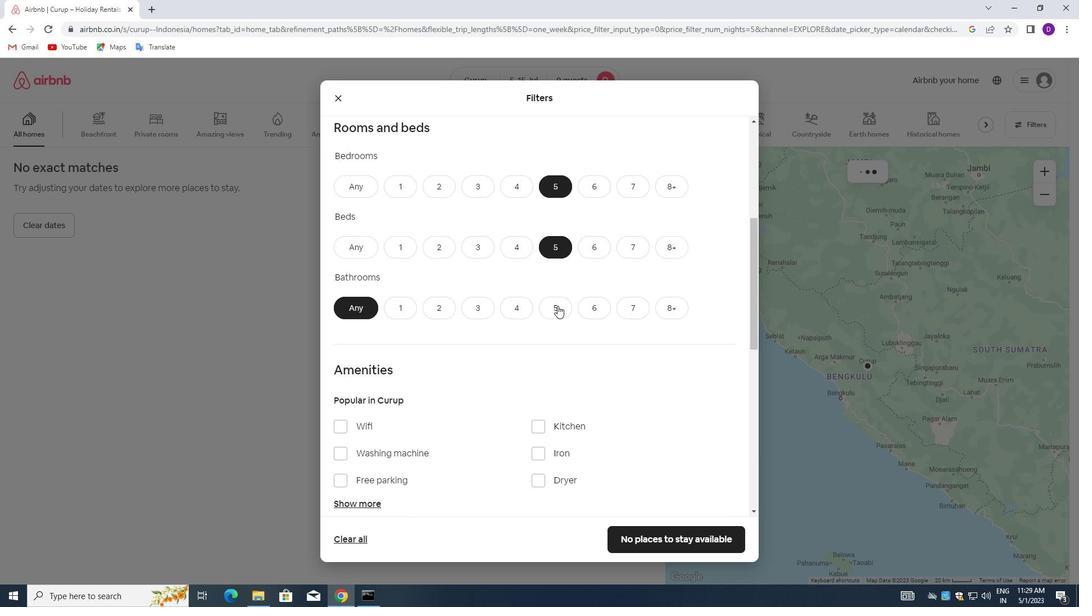 
Action: Mouse moved to (495, 336)
Screenshot: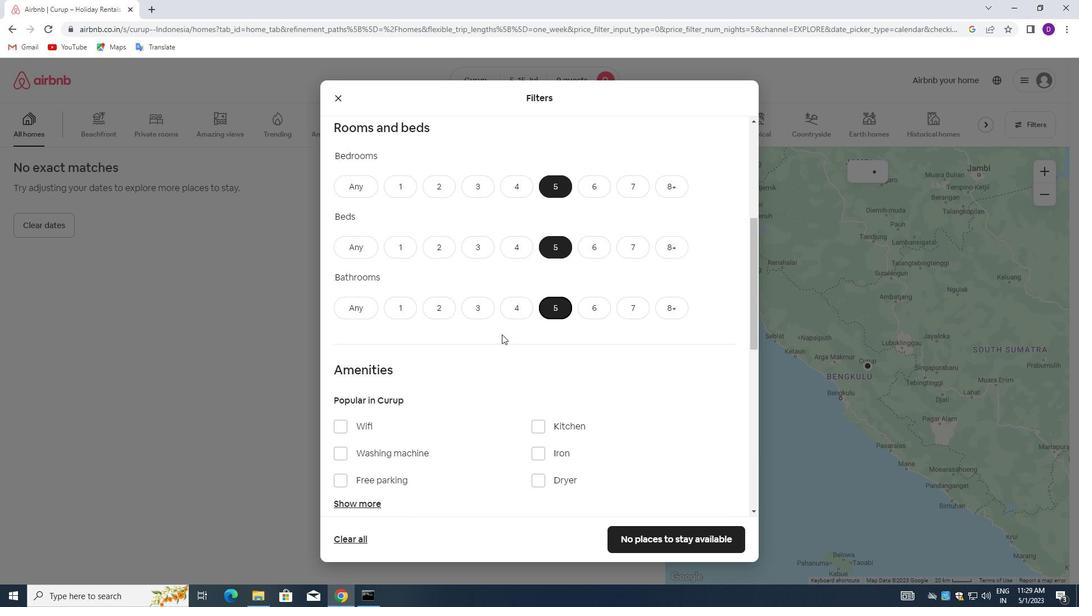
Action: Mouse scrolled (495, 336) with delta (0, 0)
Screenshot: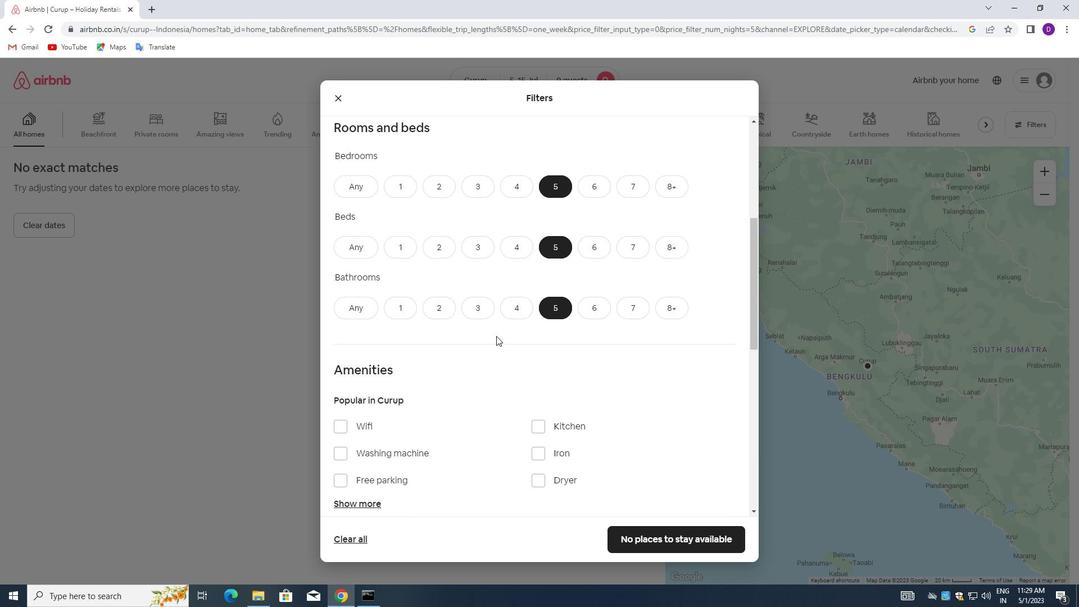 
Action: Mouse moved to (454, 279)
Screenshot: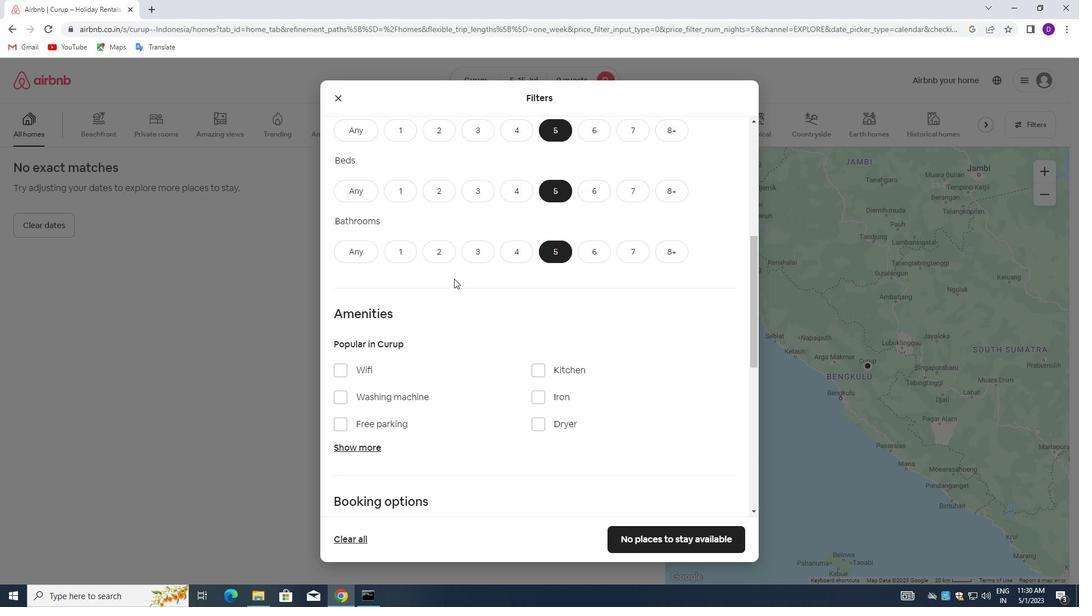 
Action: Mouse scrolled (454, 278) with delta (0, 0)
Screenshot: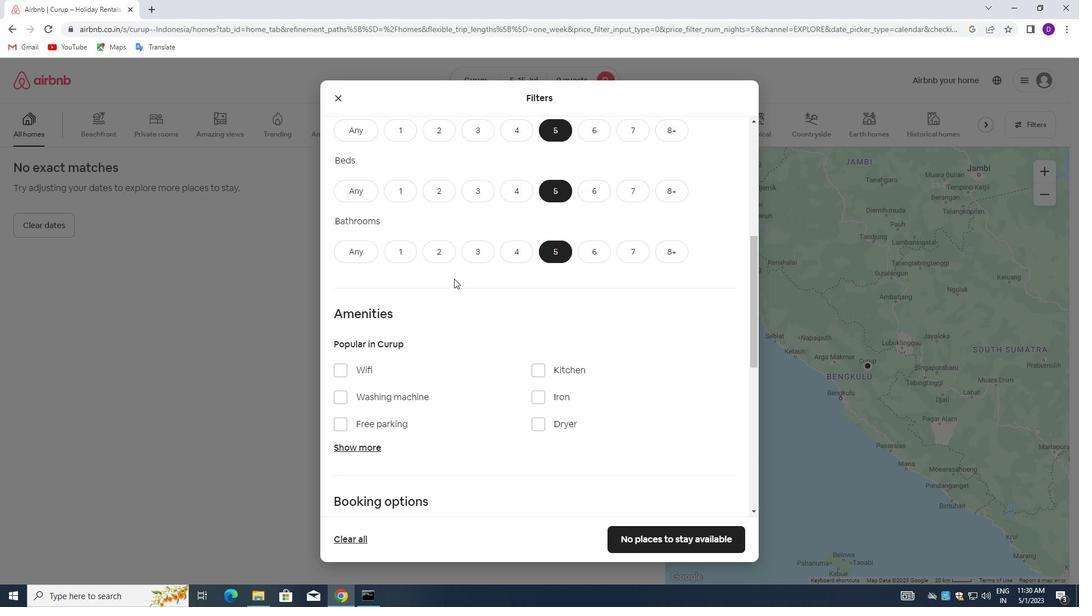 
Action: Mouse moved to (454, 280)
Screenshot: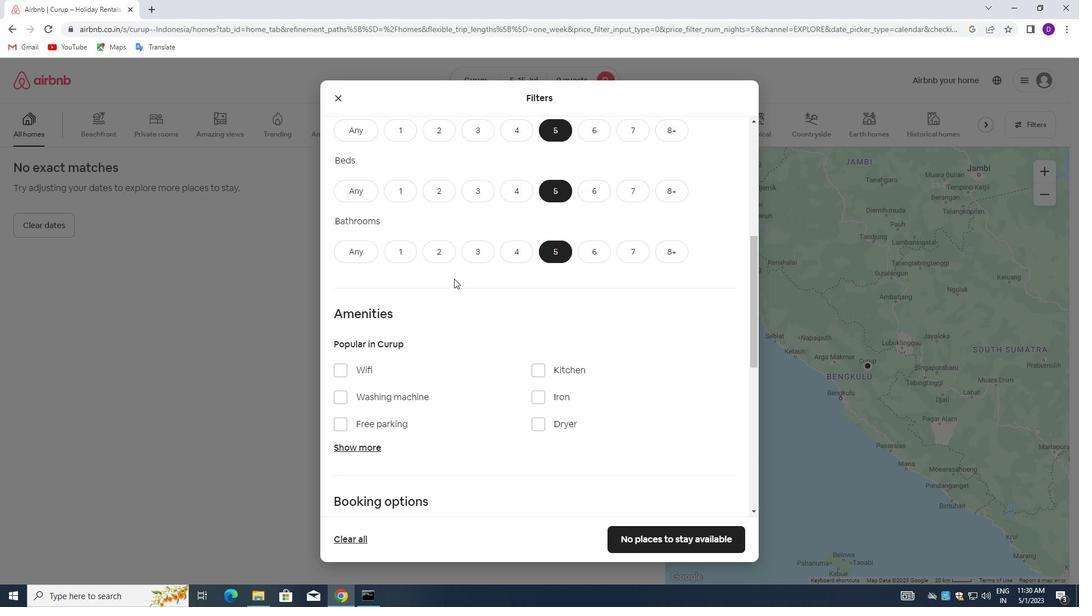 
Action: Mouse scrolled (454, 279) with delta (0, 0)
Screenshot: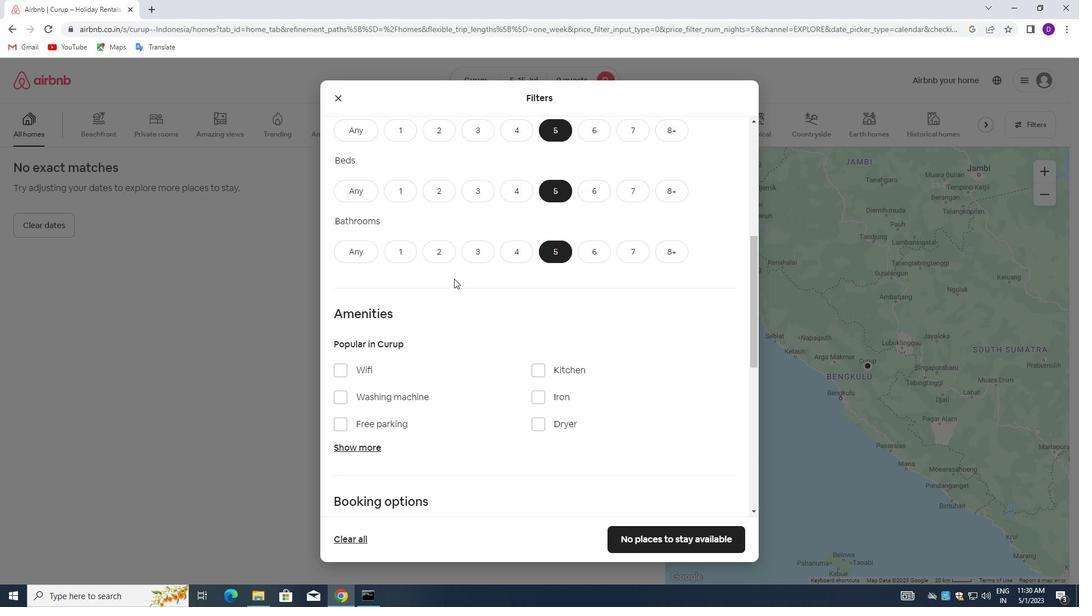 
Action: Mouse moved to (377, 344)
Screenshot: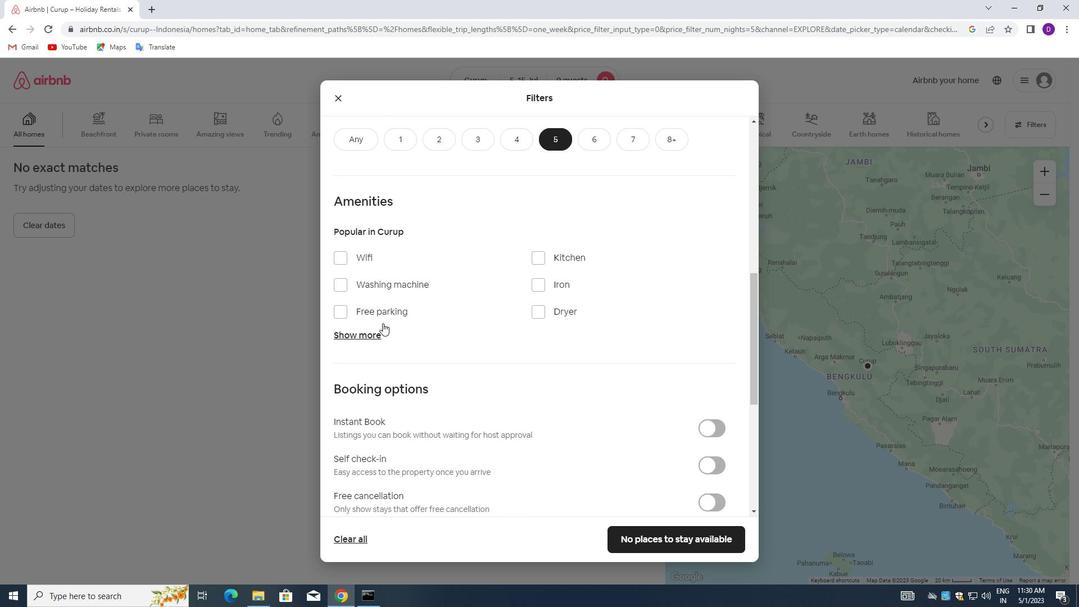 
Action: Mouse scrolled (377, 344) with delta (0, 0)
Screenshot: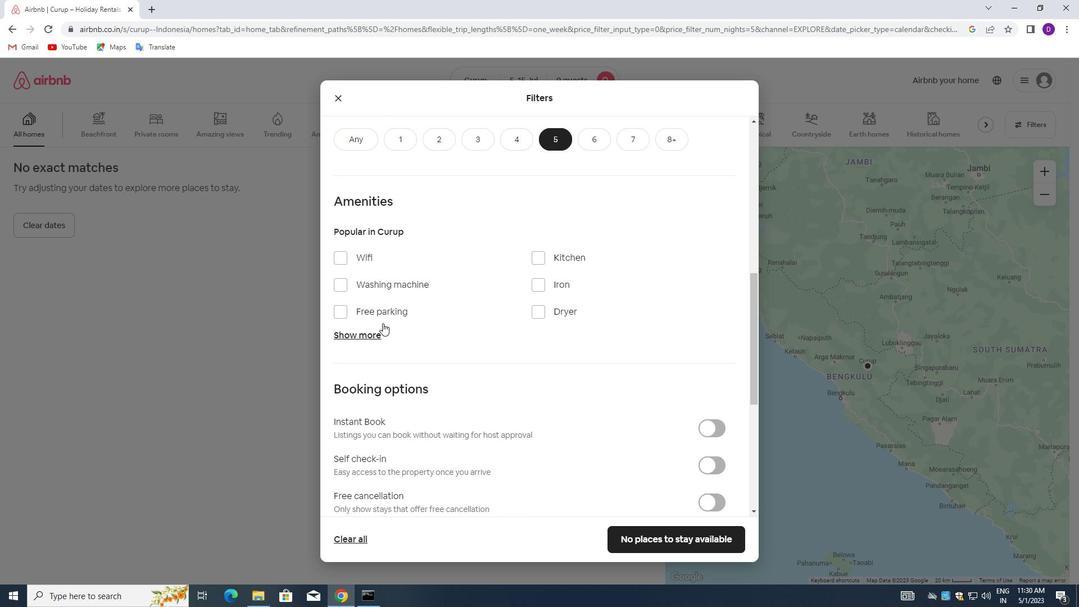 
Action: Mouse scrolled (377, 344) with delta (0, 0)
Screenshot: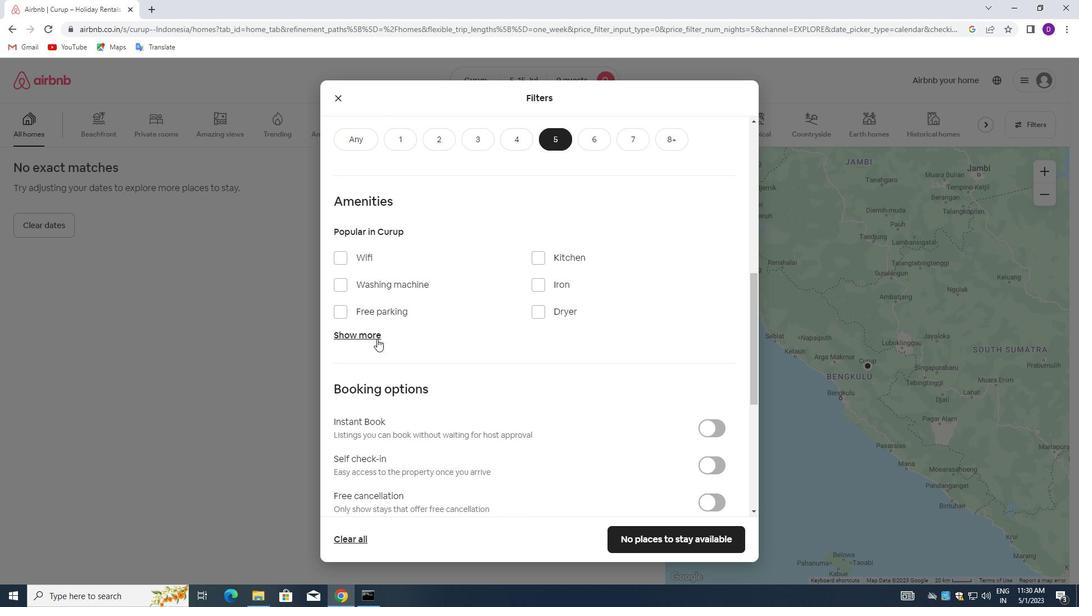 
Action: Mouse moved to (438, 301)
Screenshot: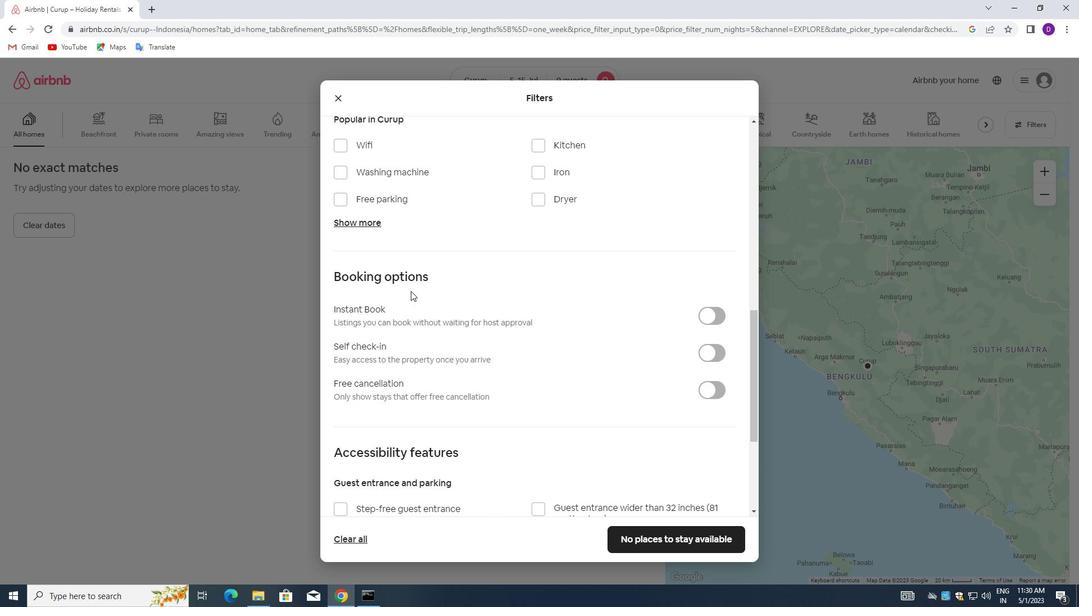 
Action: Mouse scrolled (438, 301) with delta (0, 0)
Screenshot: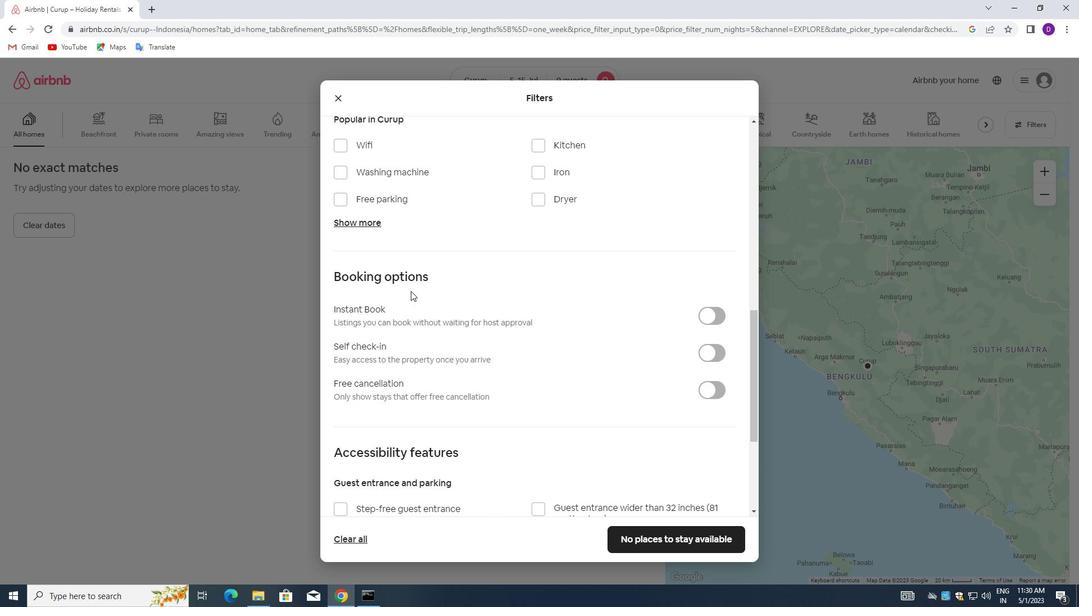 
Action: Mouse scrolled (438, 301) with delta (0, 0)
Screenshot: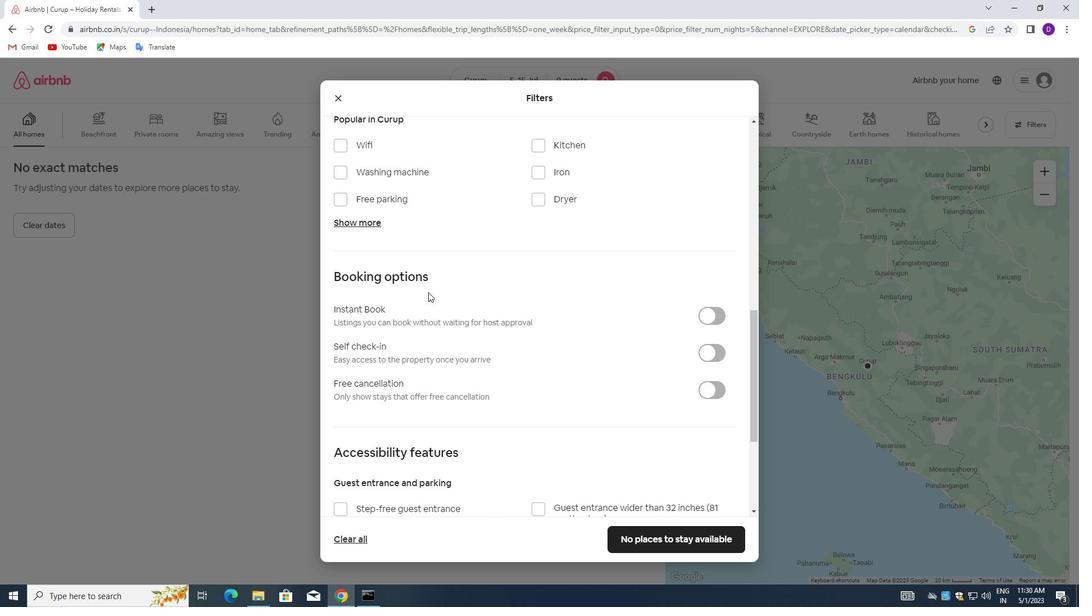 
Action: Mouse scrolled (438, 301) with delta (0, 0)
Screenshot: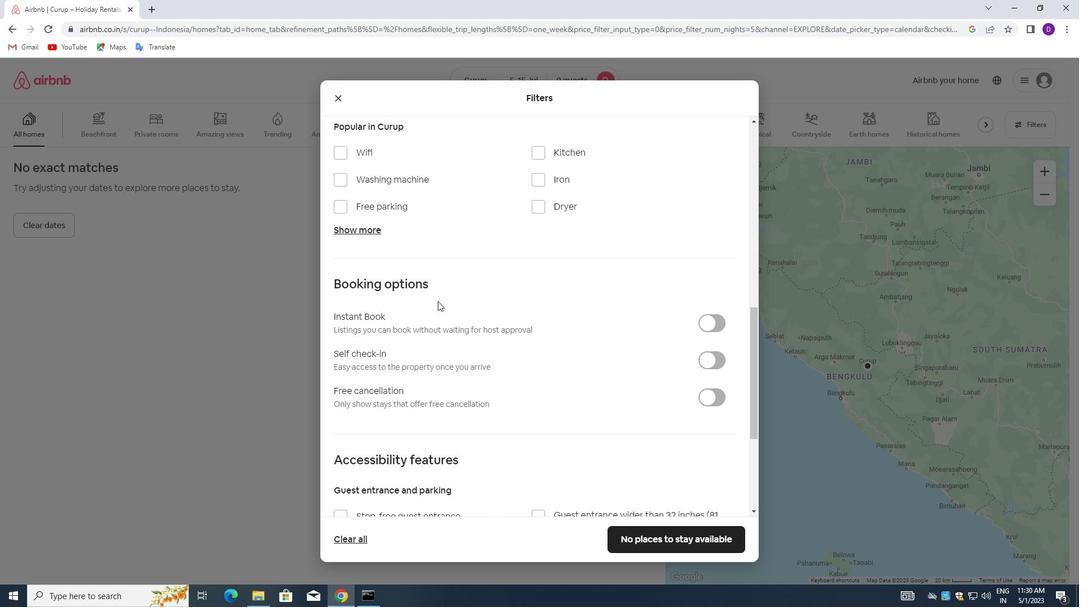 
Action: Mouse scrolled (438, 301) with delta (0, 0)
Screenshot: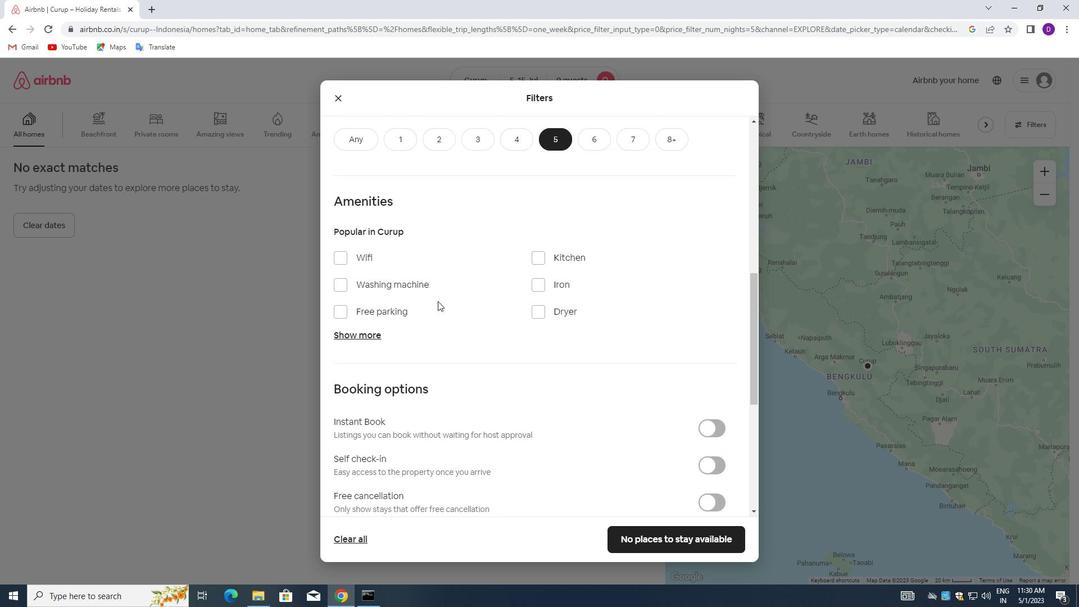 
Action: Mouse moved to (438, 300)
Screenshot: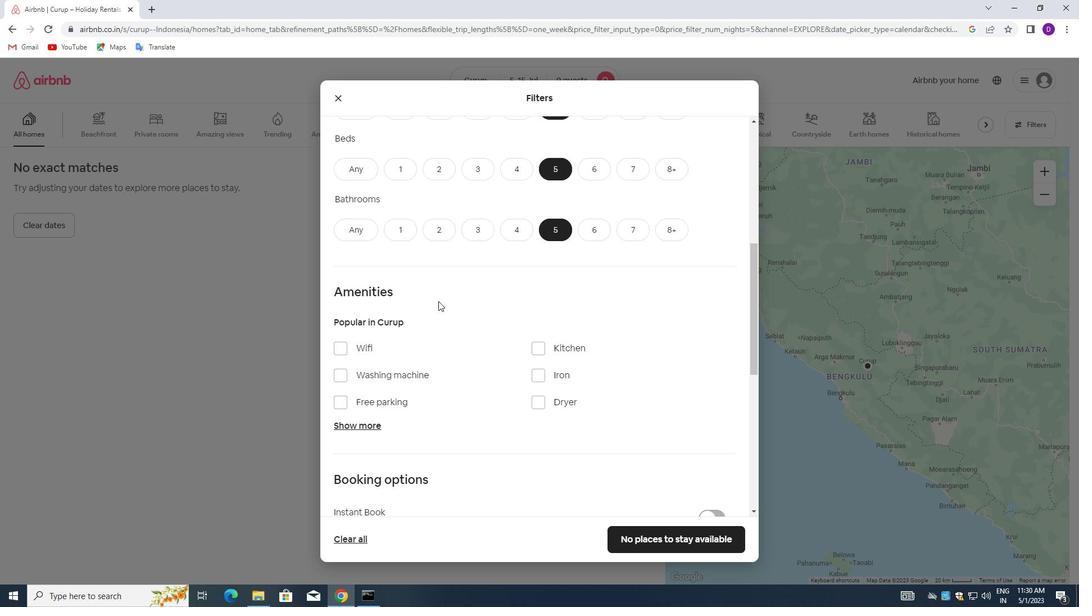 
Action: Mouse scrolled (438, 300) with delta (0, 0)
Screenshot: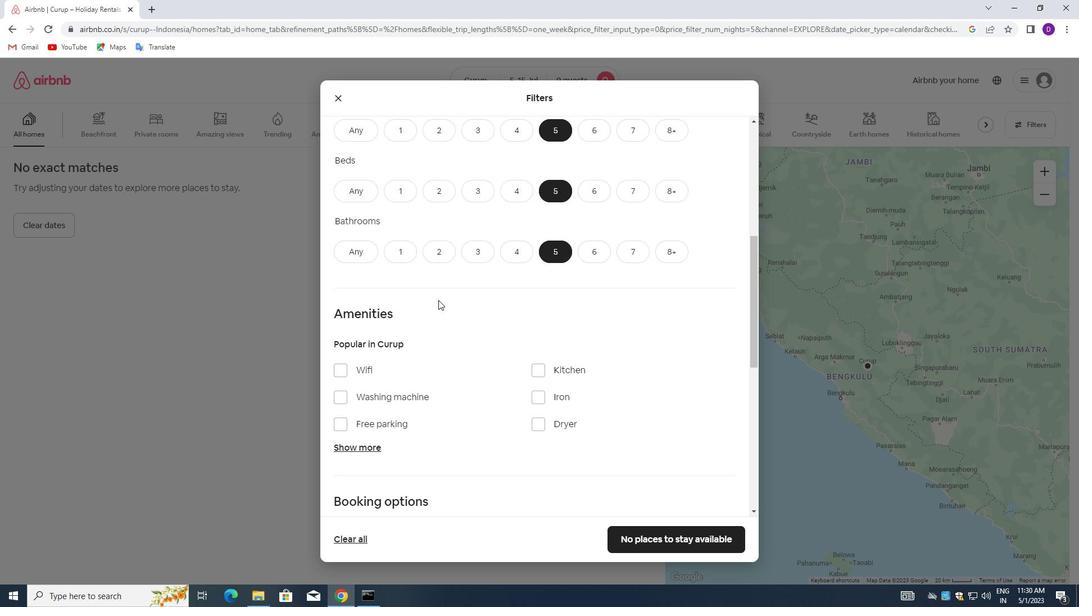 
Action: Mouse scrolled (438, 300) with delta (0, 0)
Screenshot: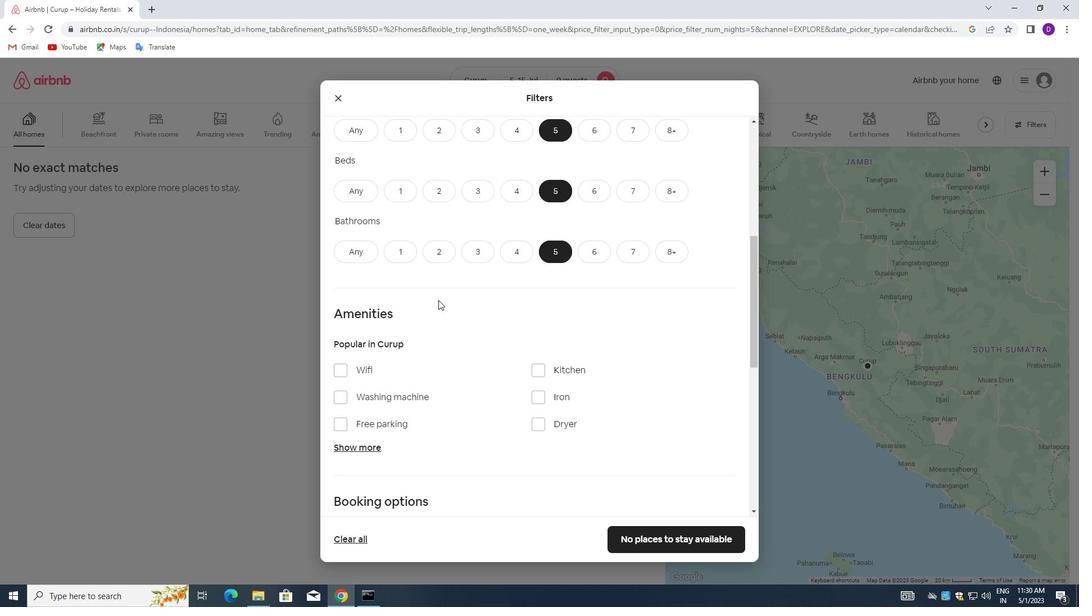 
Action: Mouse scrolled (438, 300) with delta (0, 0)
Screenshot: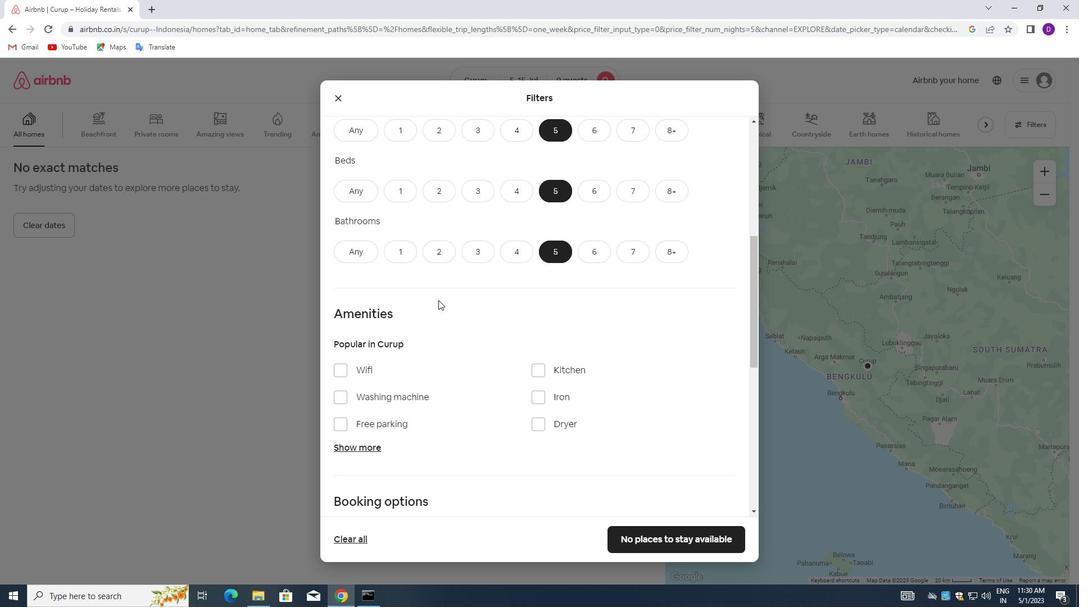 
Action: Mouse scrolled (438, 300) with delta (0, 0)
Screenshot: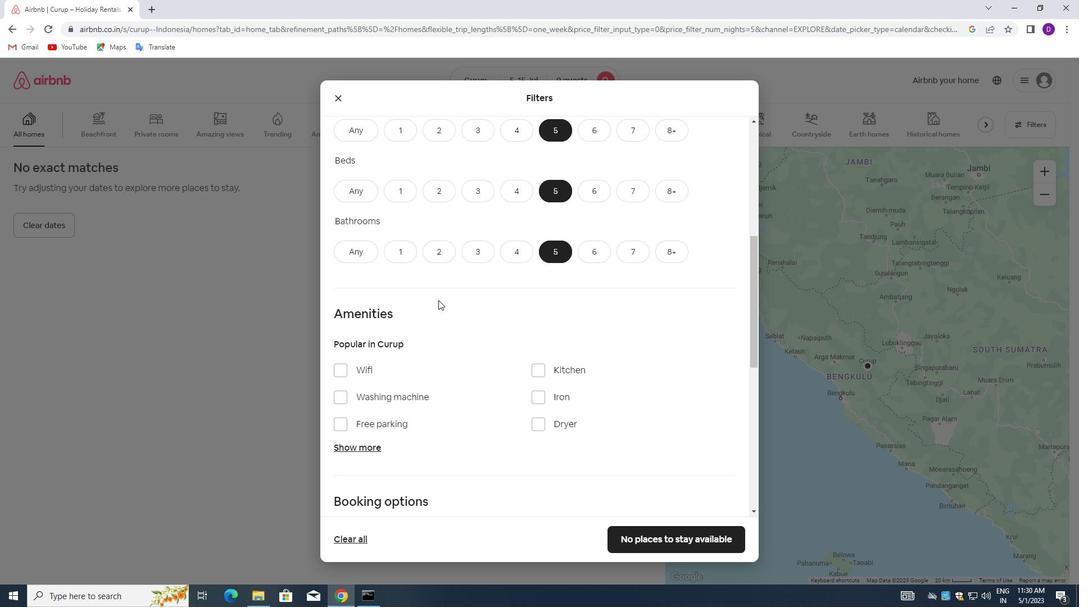 
Action: Mouse scrolled (438, 300) with delta (0, 0)
Screenshot: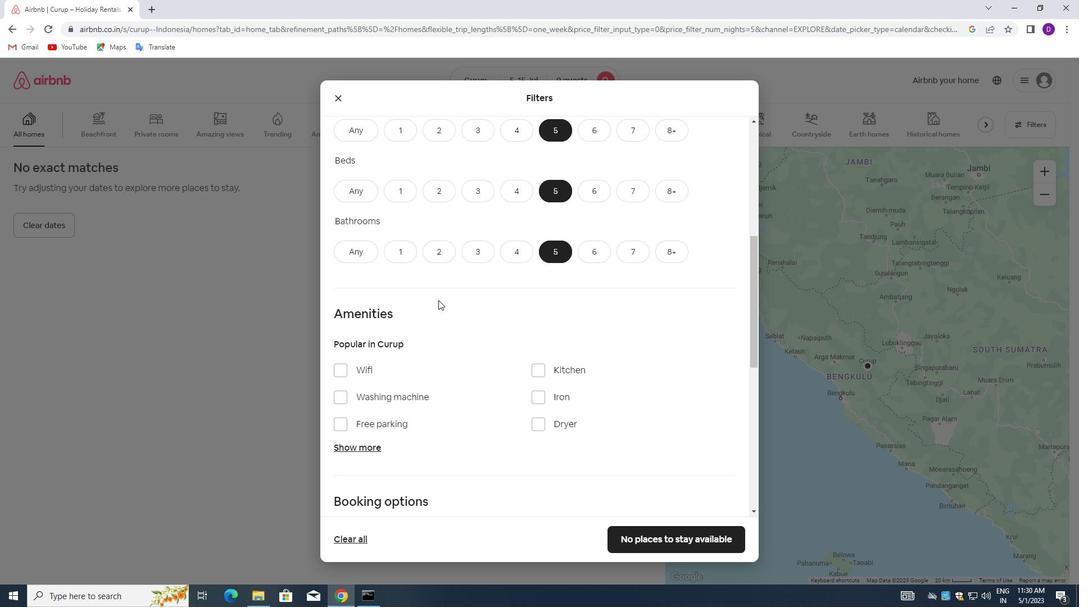 
Action: Mouse scrolled (438, 300) with delta (0, 0)
Screenshot: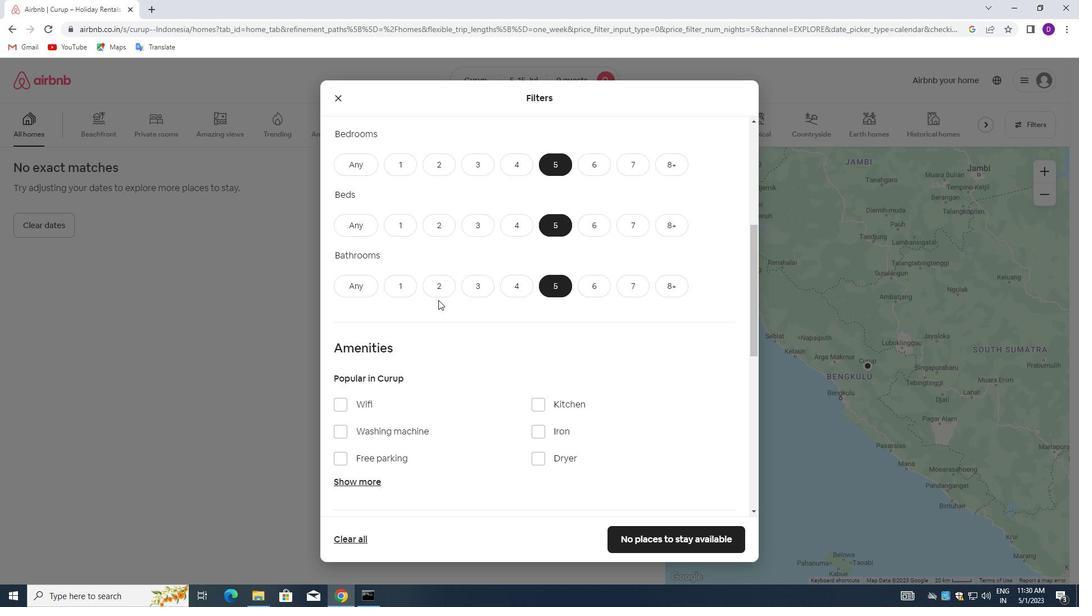 
Action: Mouse scrolled (438, 299) with delta (0, 0)
Screenshot: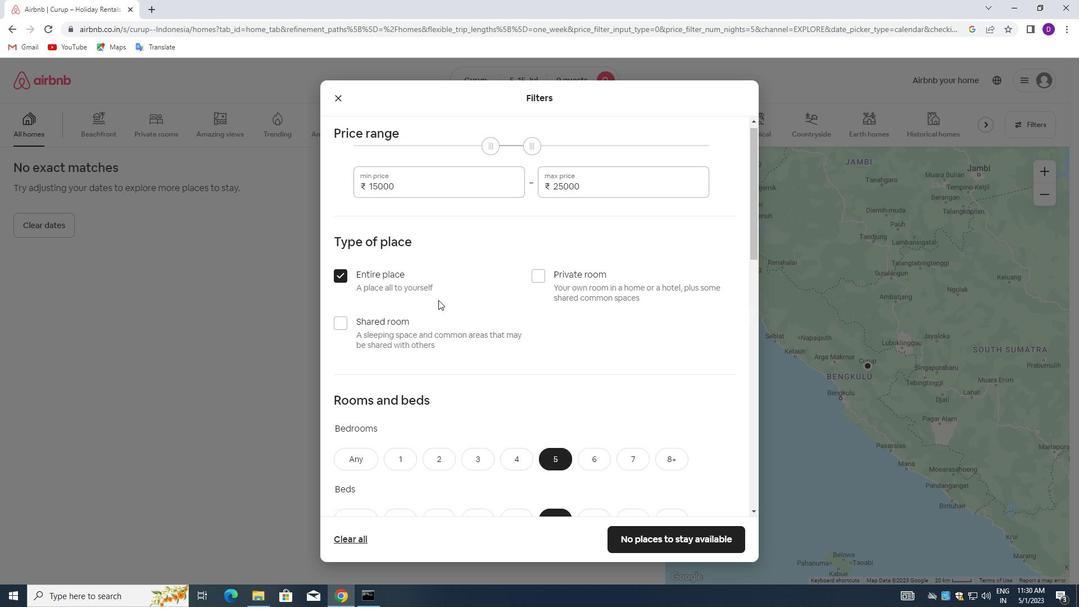 
Action: Mouse scrolled (438, 299) with delta (0, 0)
Screenshot: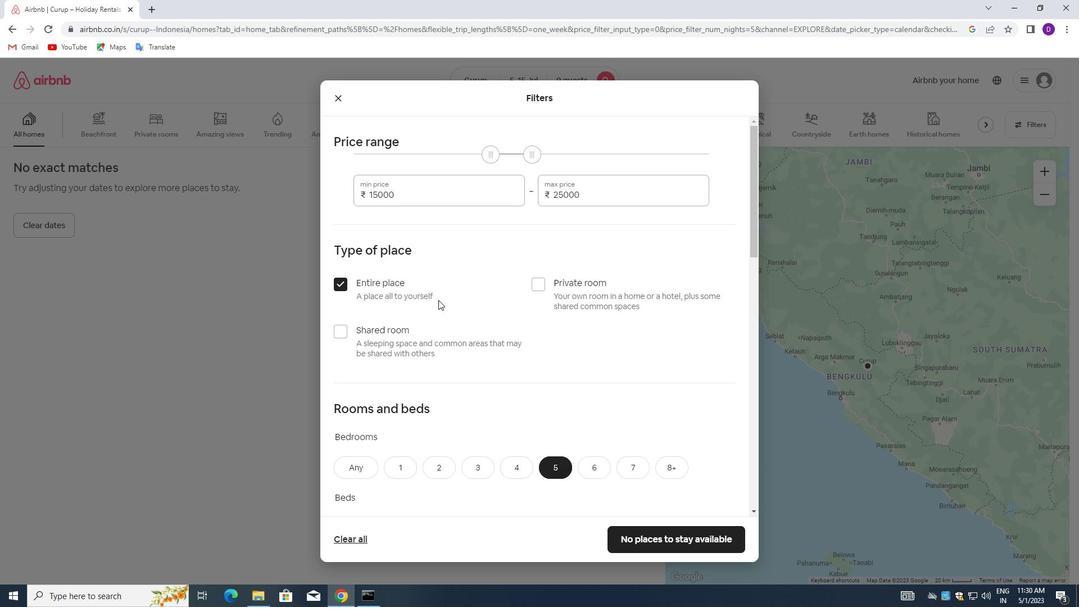 
Action: Mouse scrolled (438, 299) with delta (0, 0)
Screenshot: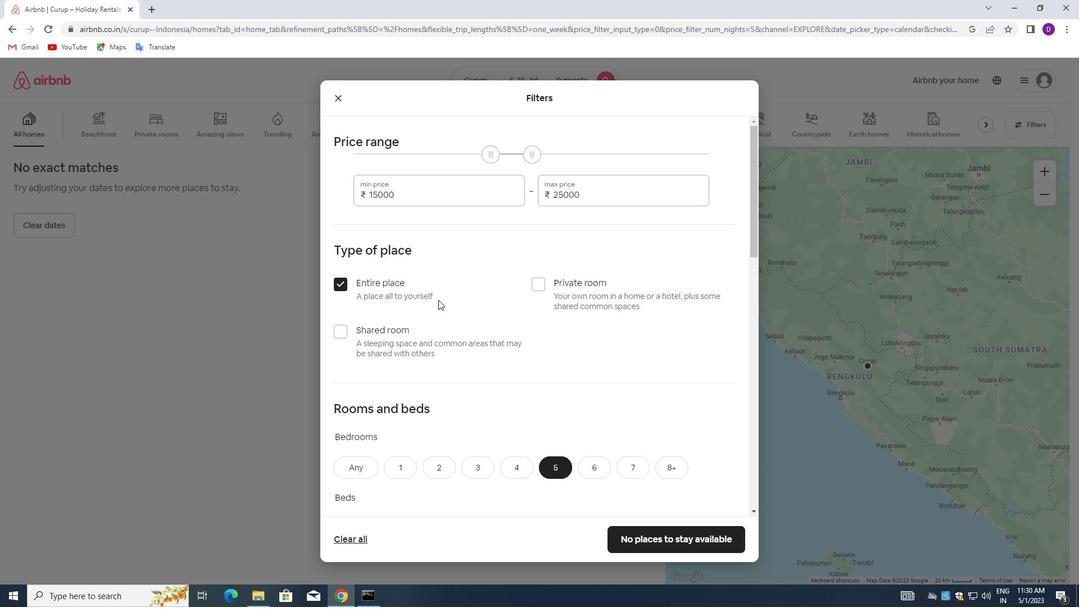
Action: Mouse scrolled (438, 299) with delta (0, 0)
Screenshot: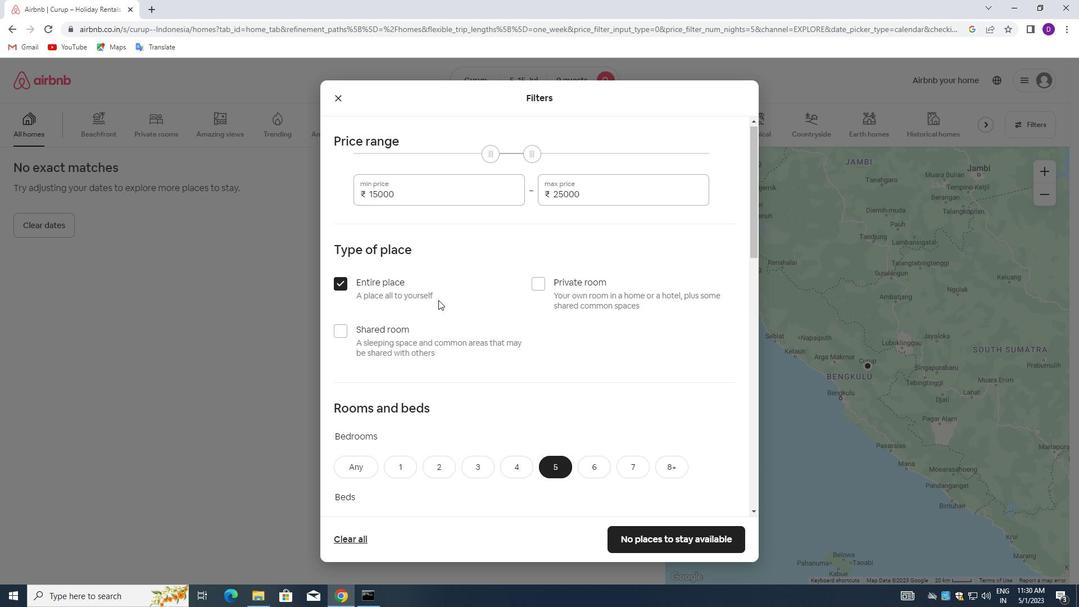 
Action: Mouse scrolled (438, 299) with delta (0, 0)
Screenshot: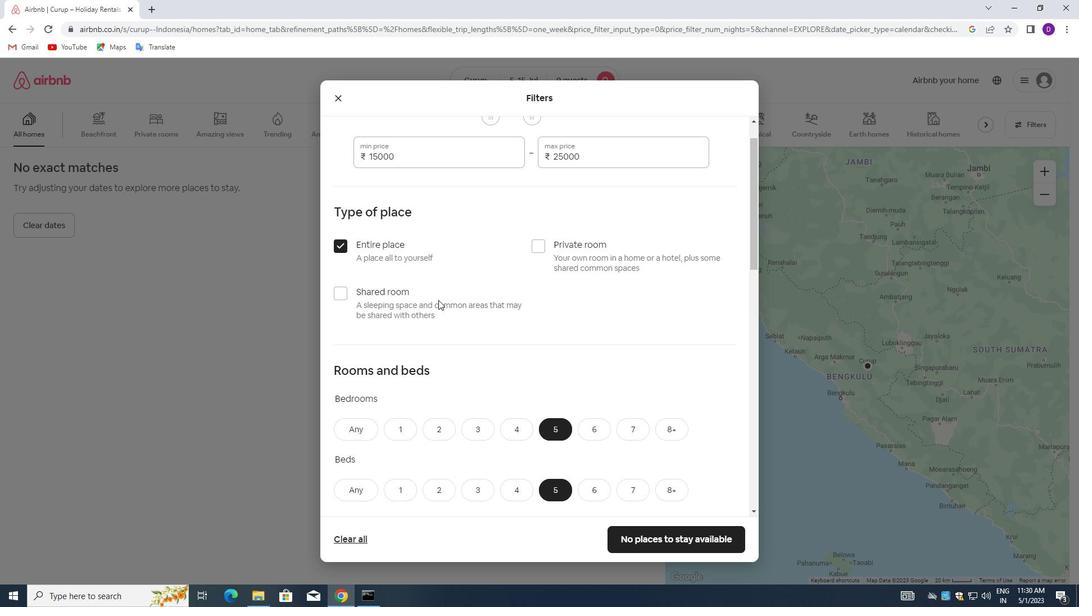 
Action: Mouse scrolled (438, 299) with delta (0, 0)
Screenshot: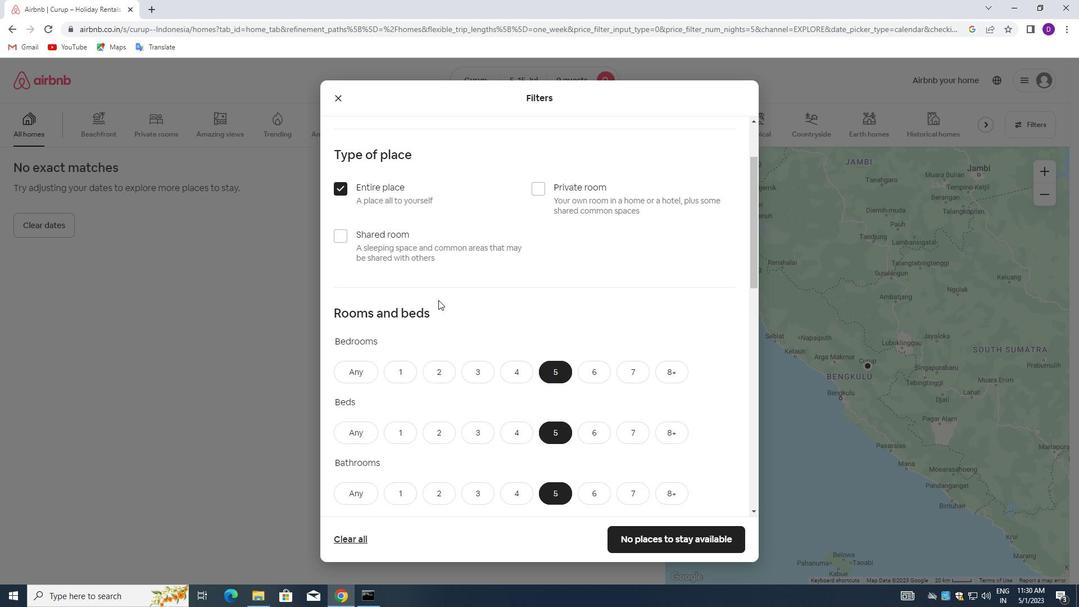 
Action: Mouse scrolled (438, 299) with delta (0, 0)
Screenshot: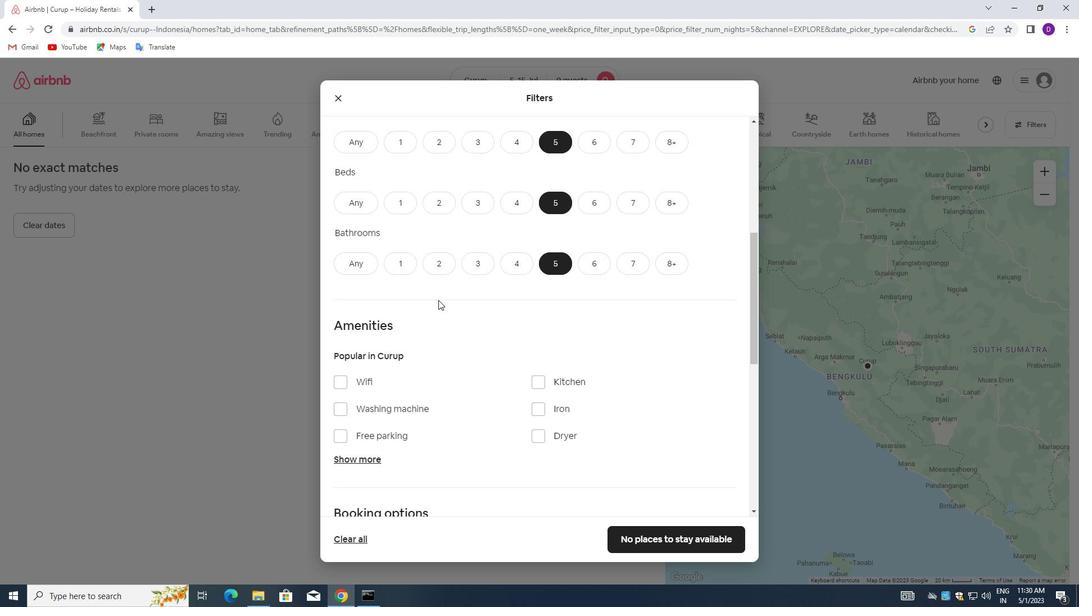 
Action: Mouse scrolled (438, 299) with delta (0, 0)
Screenshot: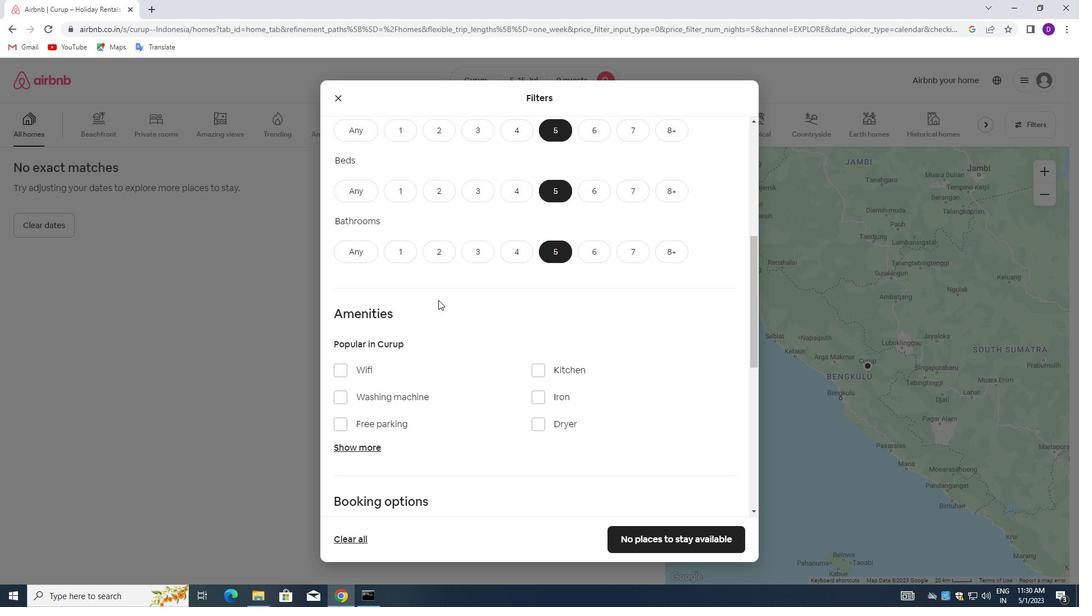 
Action: Mouse scrolled (438, 299) with delta (0, 0)
Screenshot: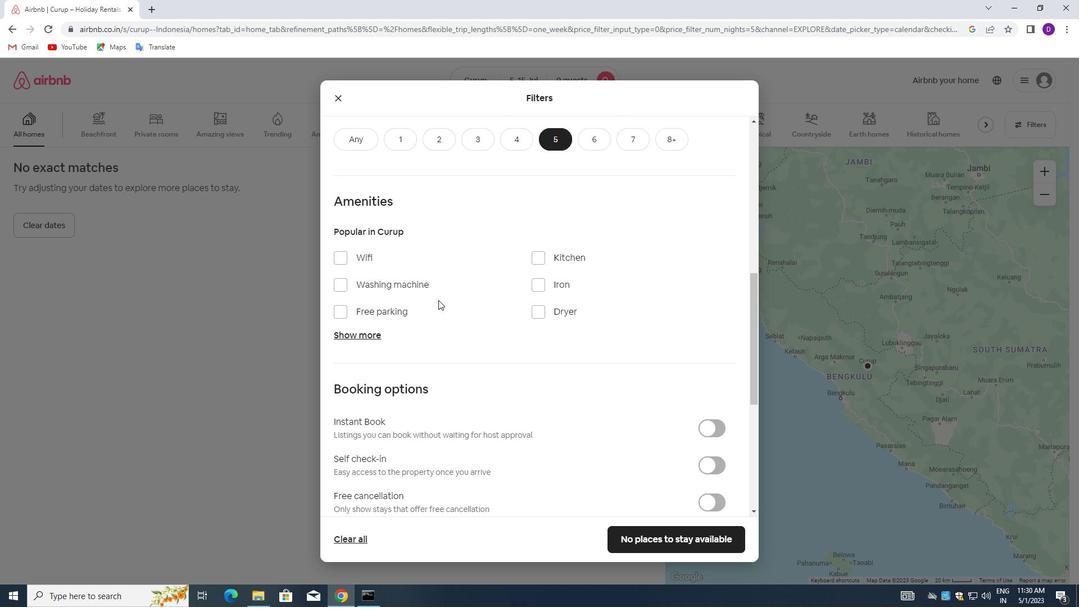 
Action: Mouse moved to (452, 294)
Screenshot: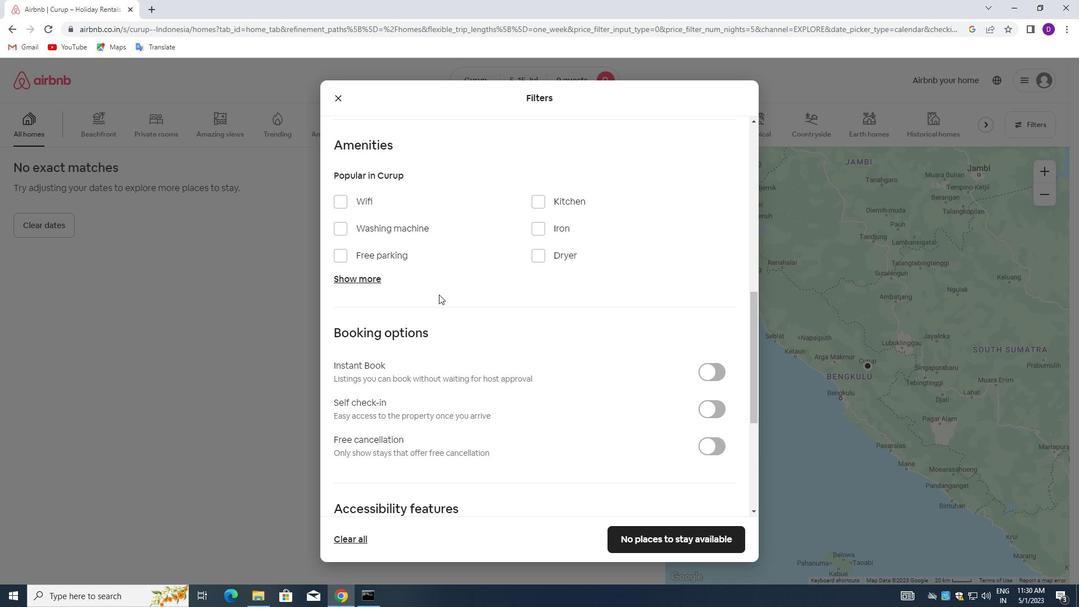 
Action: Mouse scrolled (452, 294) with delta (0, 0)
Screenshot: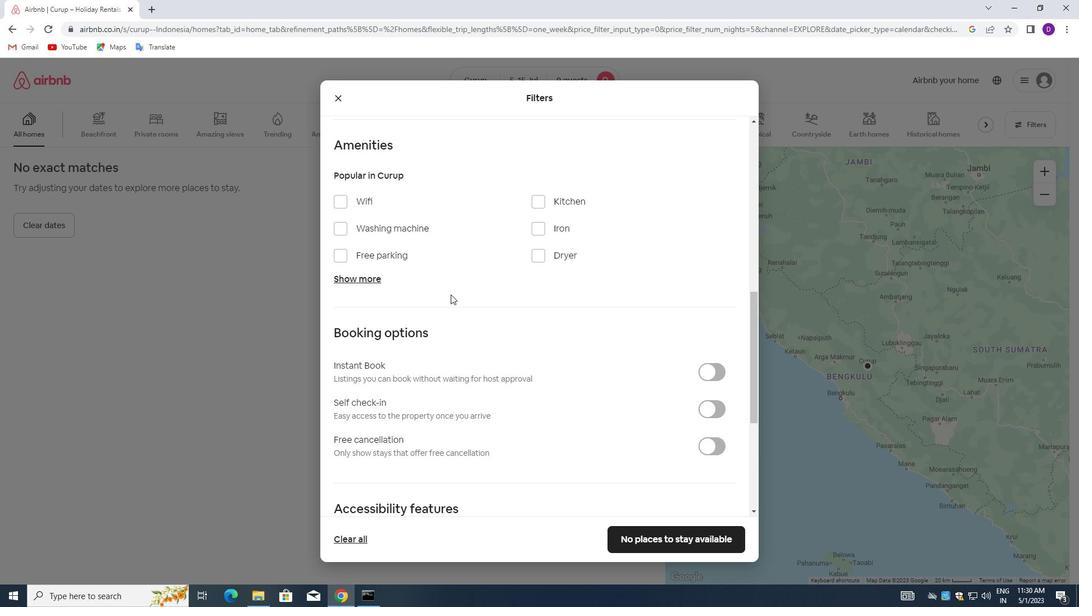 
Action: Mouse scrolled (452, 294) with delta (0, 0)
Screenshot: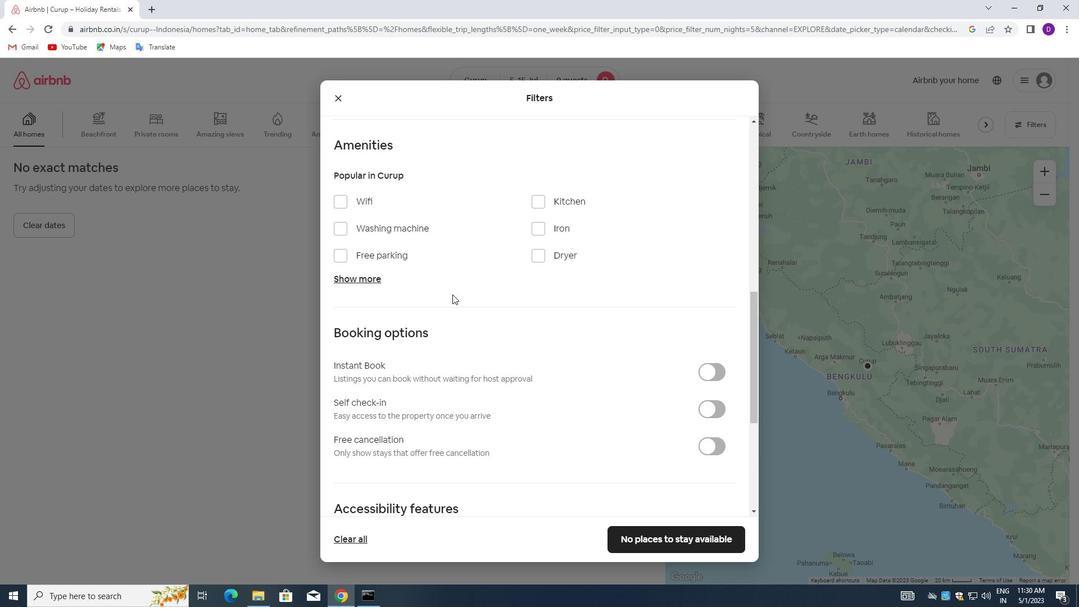 
Action: Mouse moved to (712, 296)
Screenshot: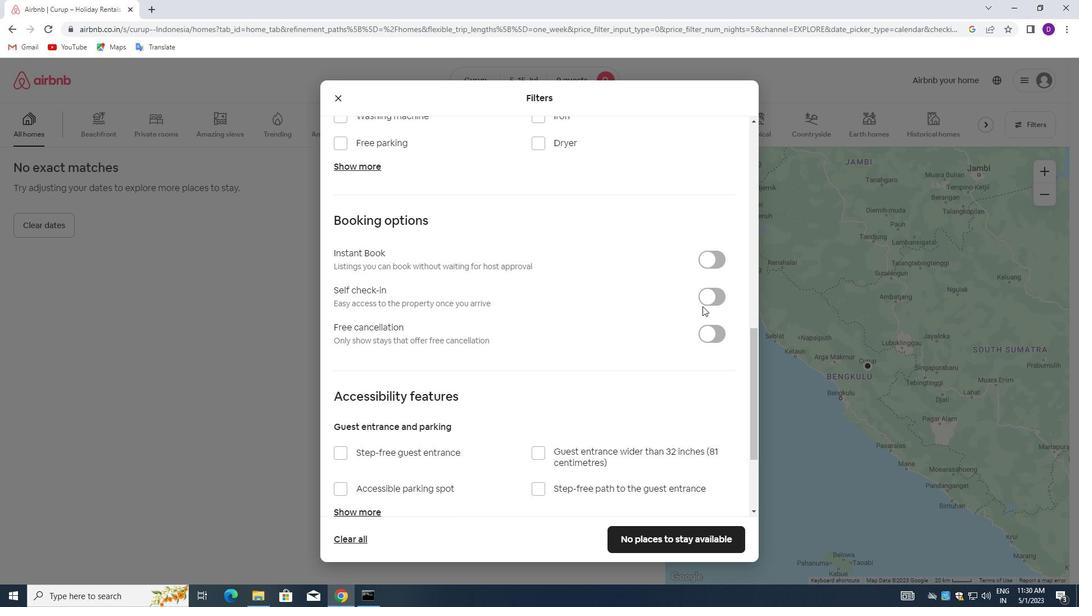 
Action: Mouse pressed left at (712, 296)
Screenshot: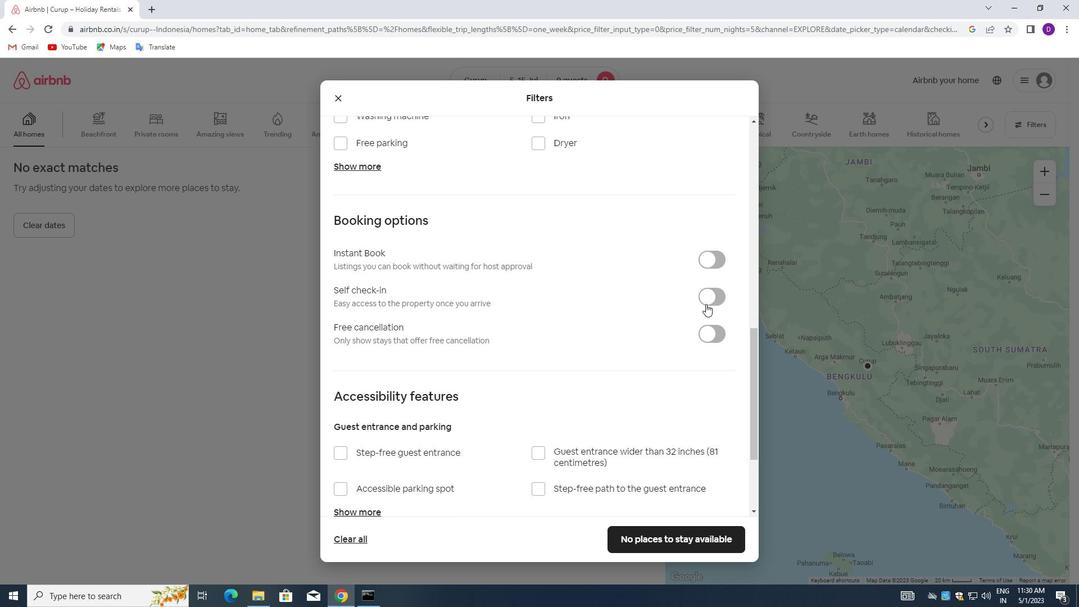 
Action: Mouse moved to (463, 322)
Screenshot: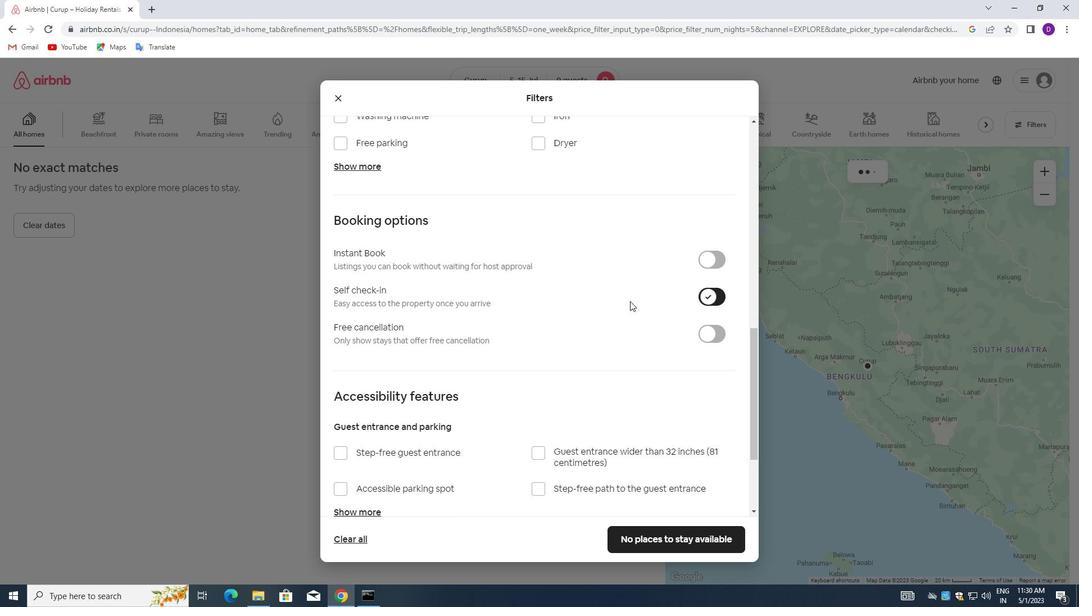 
Action: Mouse scrolled (463, 321) with delta (0, 0)
Screenshot: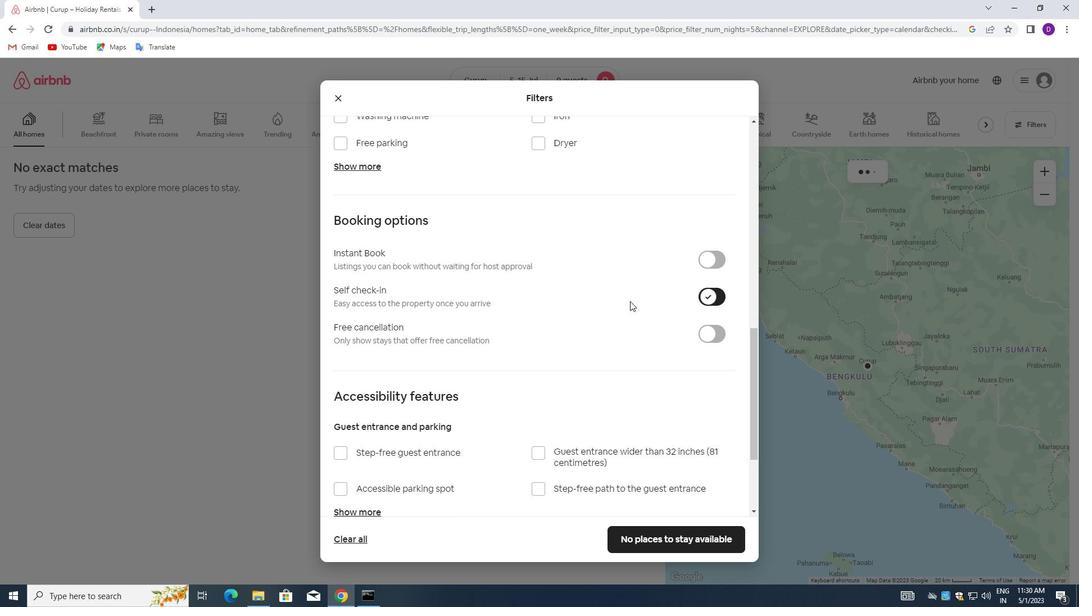 
Action: Mouse moved to (462, 322)
Screenshot: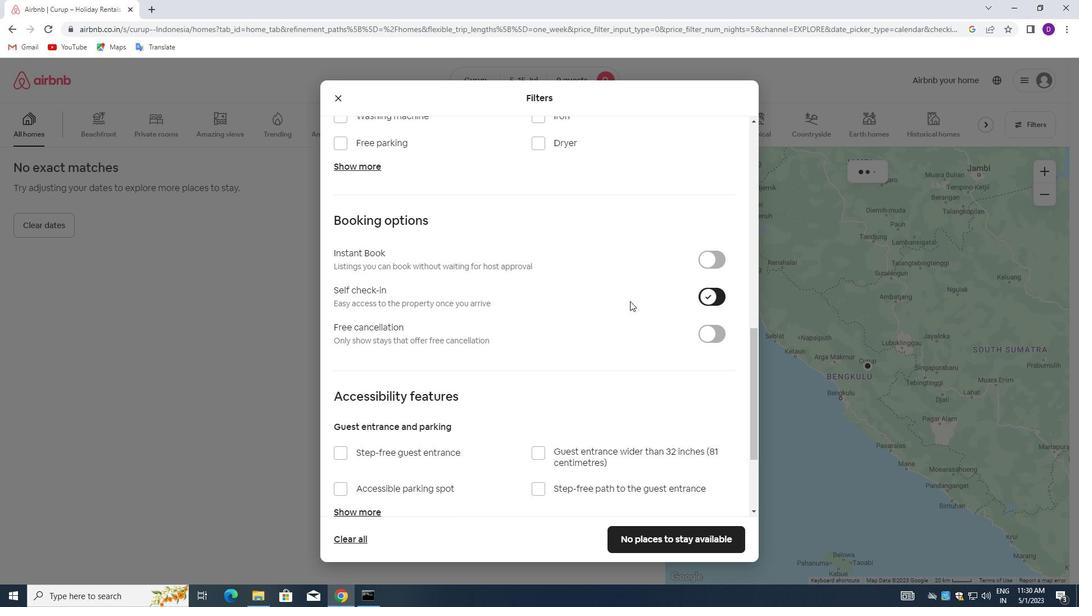 
Action: Mouse scrolled (462, 322) with delta (0, 0)
Screenshot: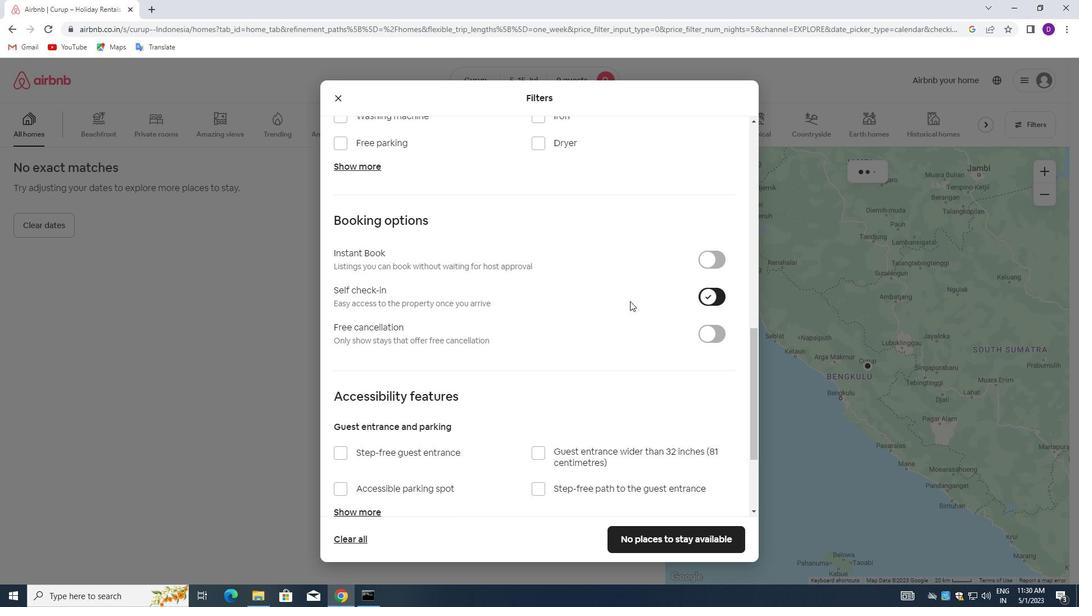 
Action: Mouse moved to (462, 322)
Screenshot: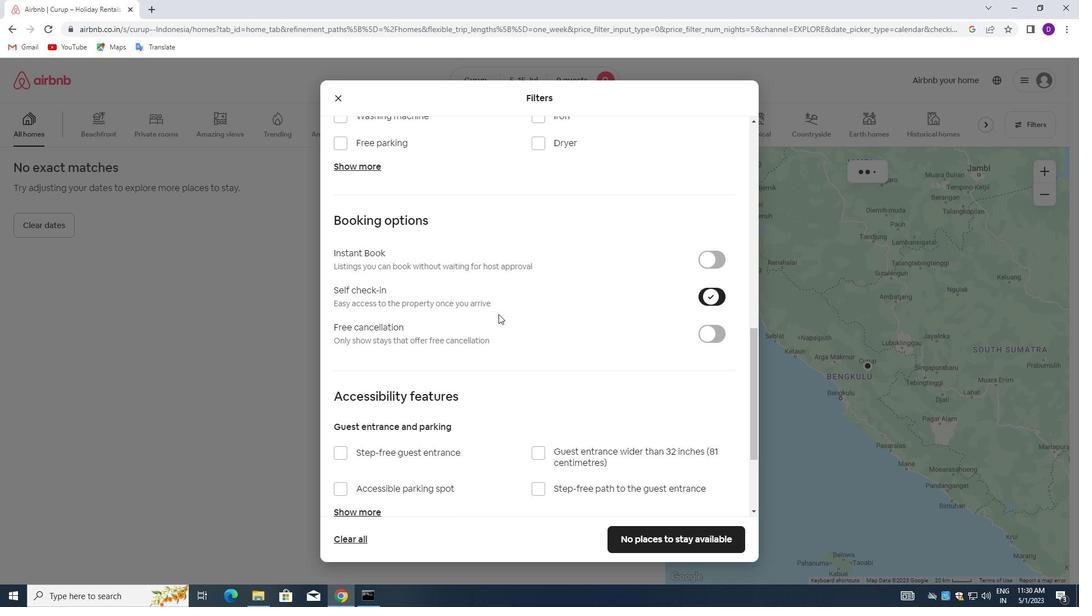 
Action: Mouse scrolled (462, 322) with delta (0, 0)
Screenshot: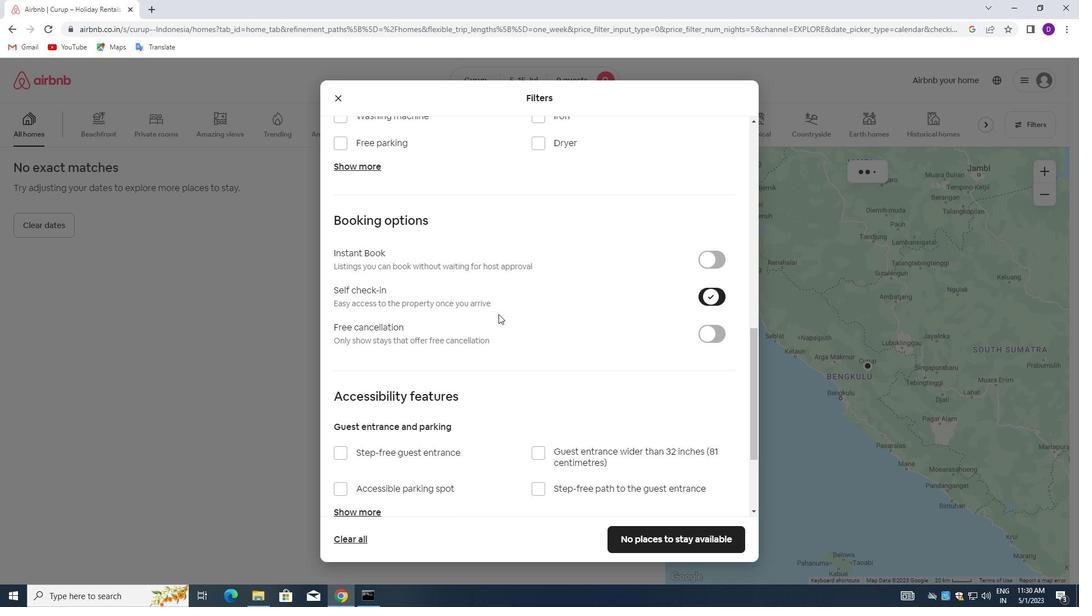 
Action: Mouse moved to (462, 323)
Screenshot: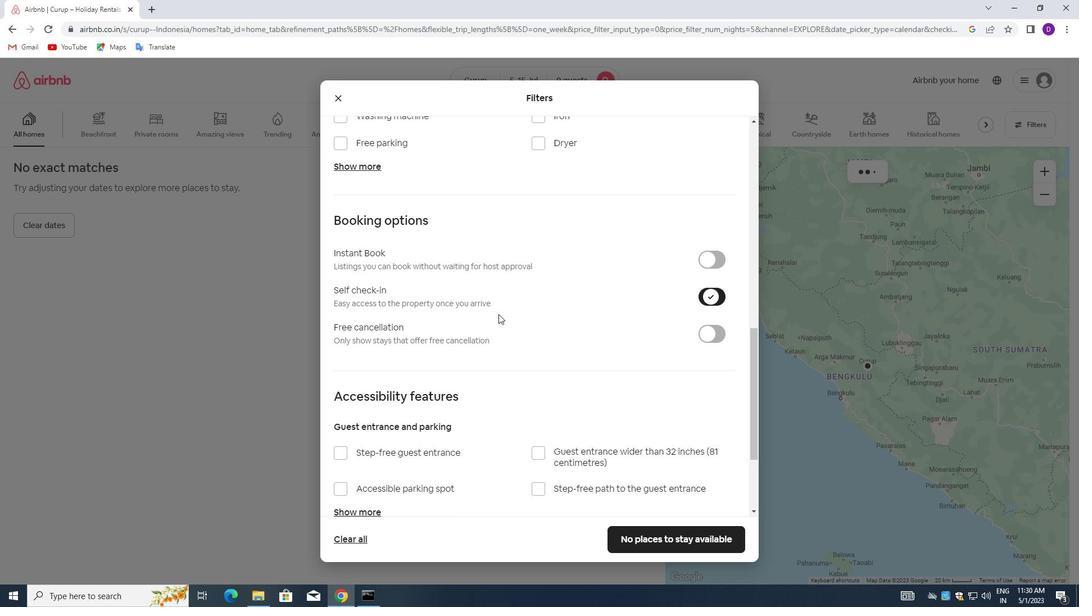 
Action: Mouse scrolled (462, 322) with delta (0, 0)
Screenshot: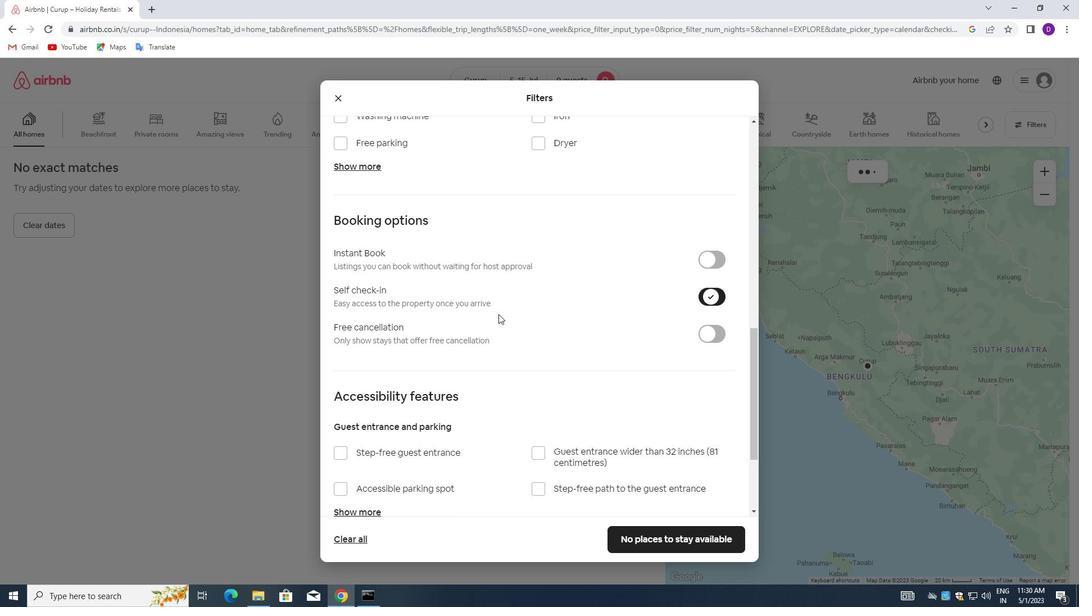 
Action: Mouse scrolled (462, 322) with delta (0, 0)
Screenshot: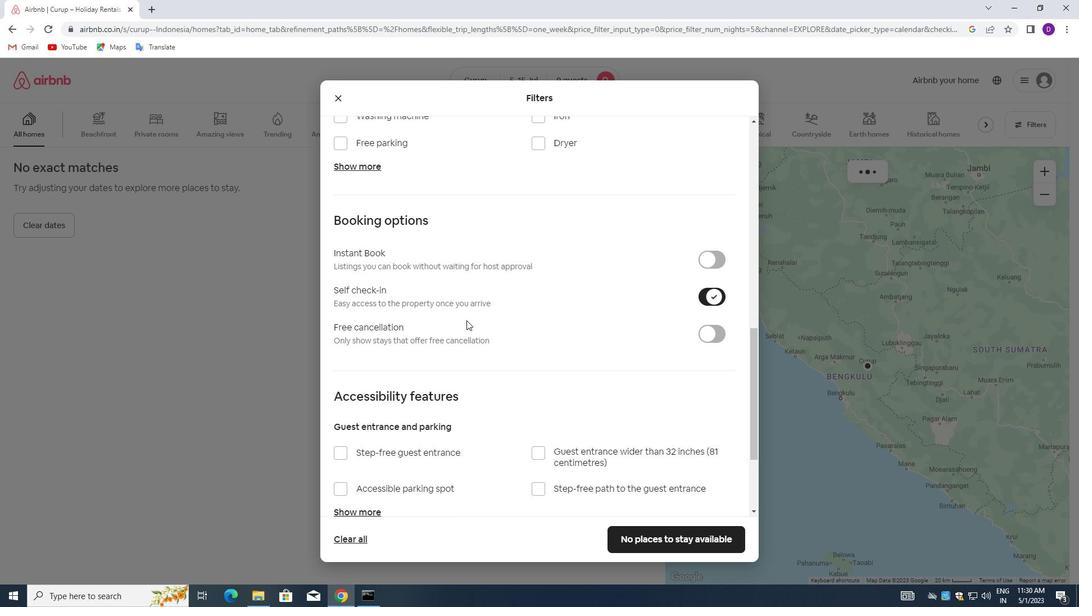 
Action: Mouse moved to (457, 313)
Screenshot: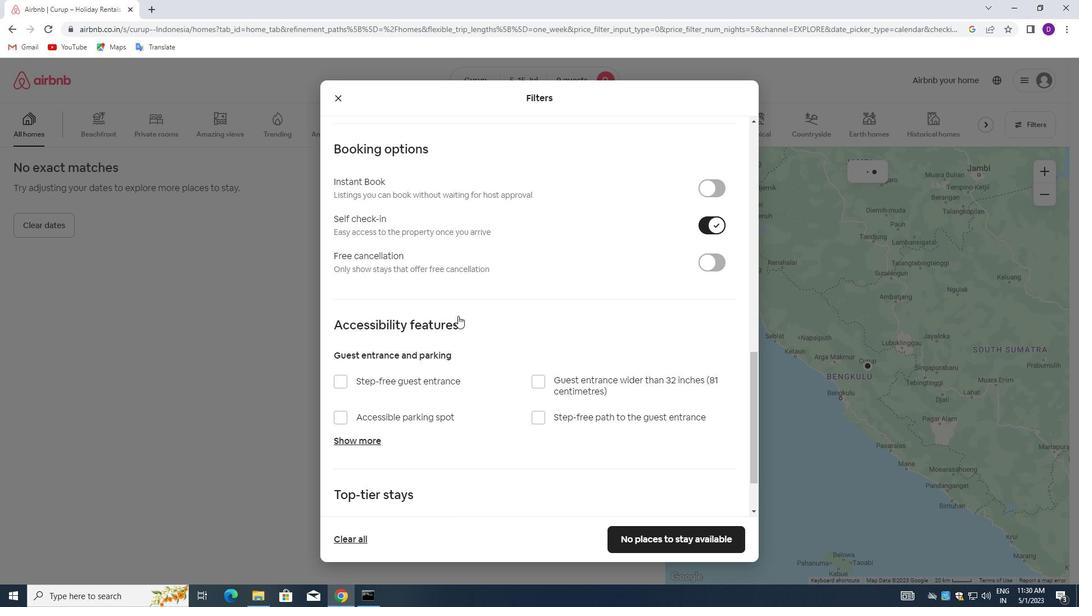 
Action: Mouse scrolled (457, 312) with delta (0, 0)
Screenshot: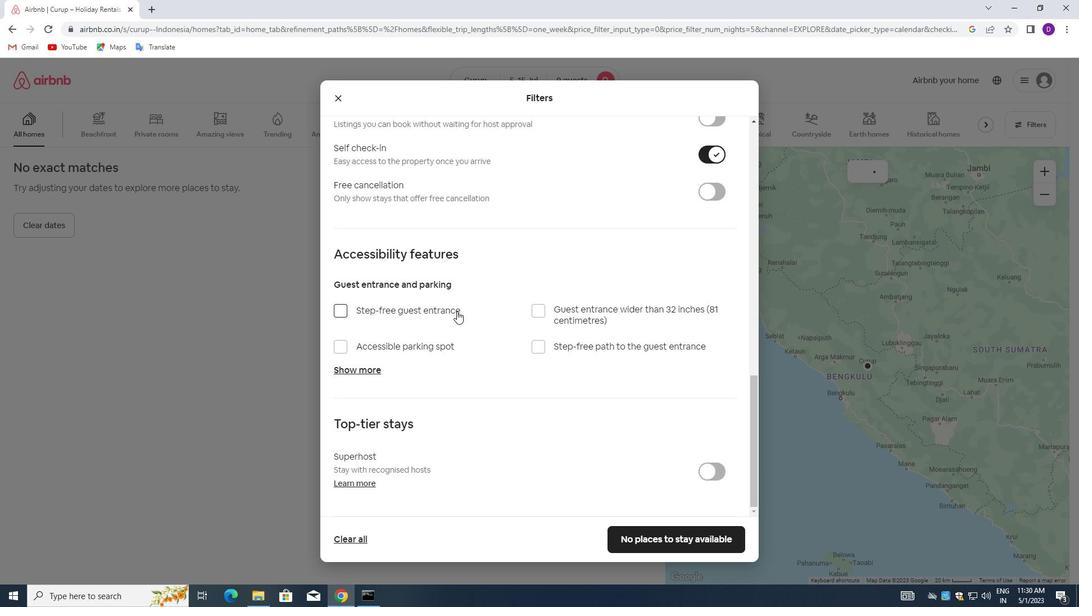 
Action: Mouse moved to (457, 323)
Screenshot: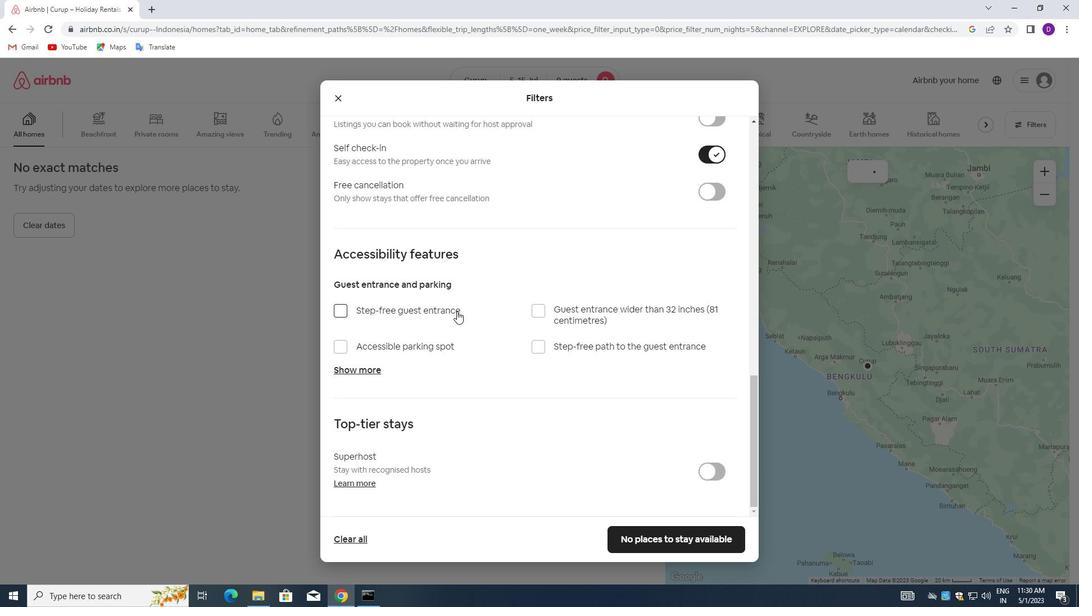 
Action: Mouse scrolled (457, 323) with delta (0, 0)
Screenshot: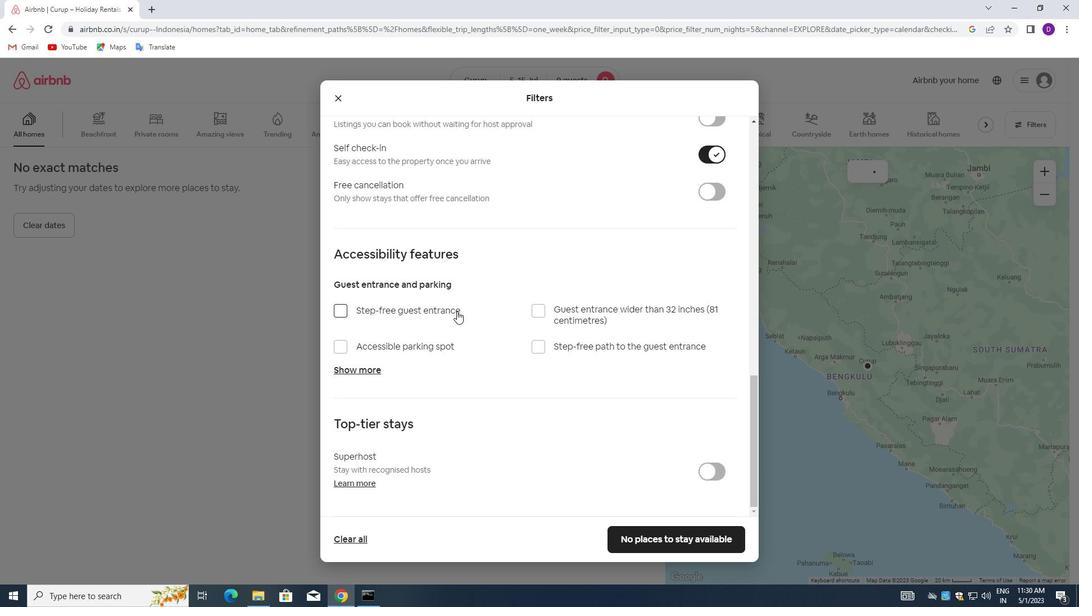 
Action: Mouse moved to (456, 335)
Screenshot: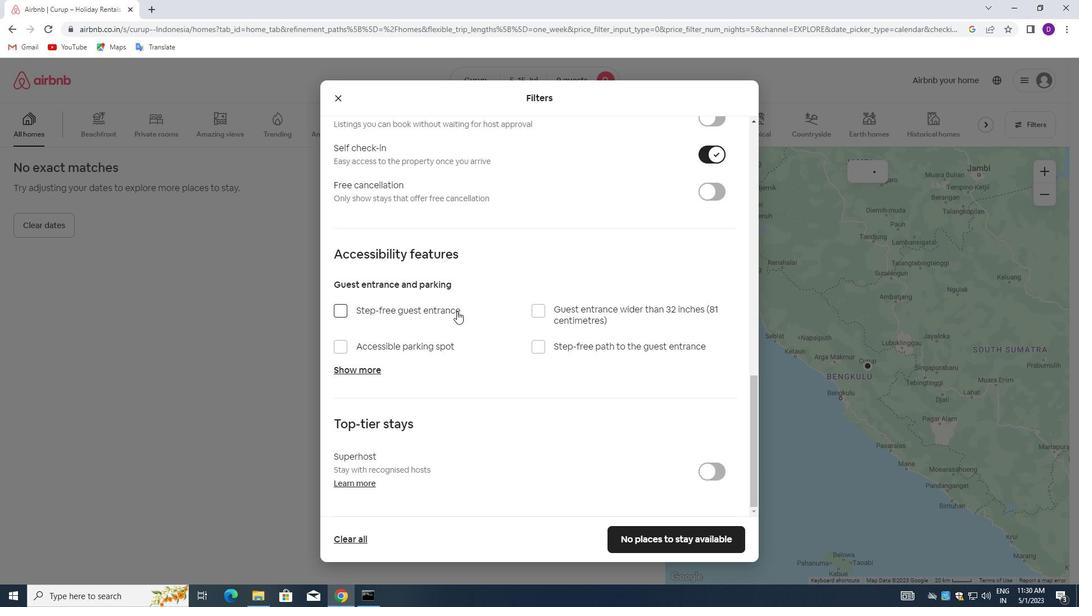 
Action: Mouse scrolled (456, 334) with delta (0, 0)
Screenshot: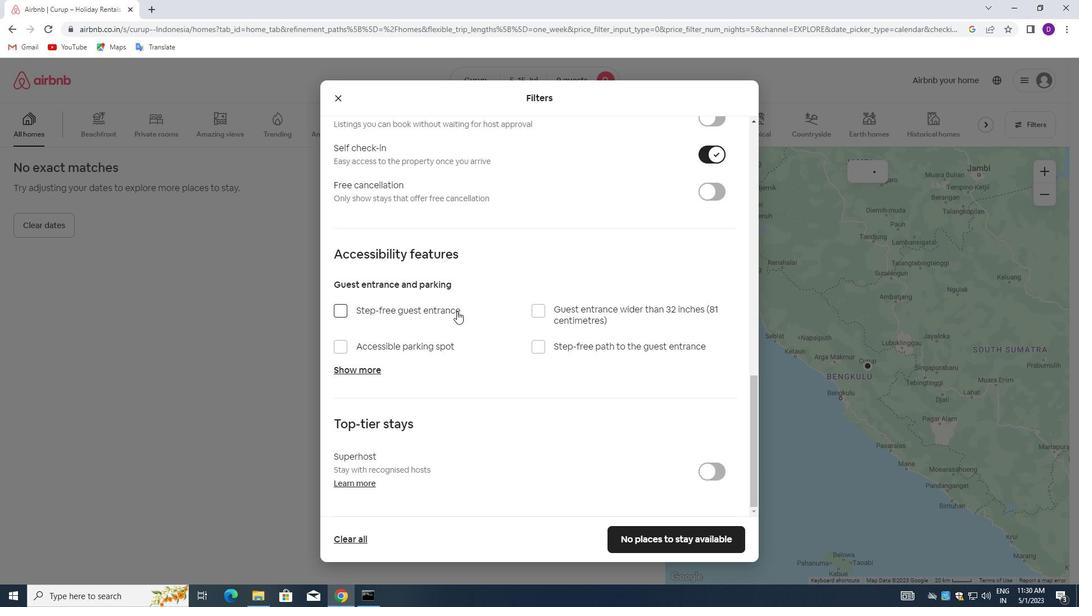 
Action: Mouse moved to (449, 350)
Screenshot: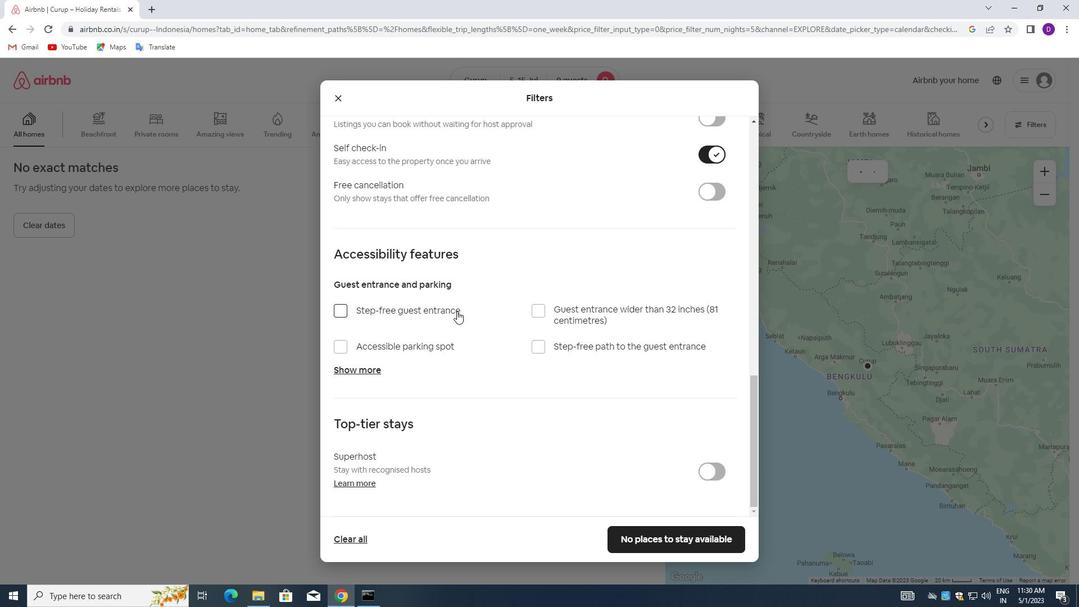 
Action: Mouse scrolled (449, 350) with delta (0, 0)
Screenshot: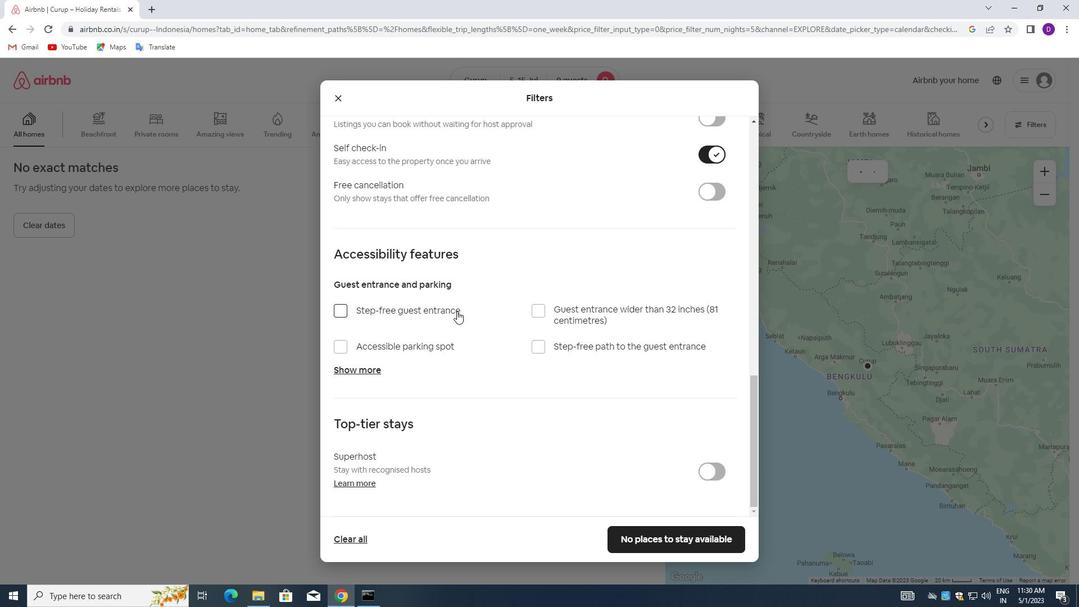 
Action: Mouse moved to (484, 407)
Screenshot: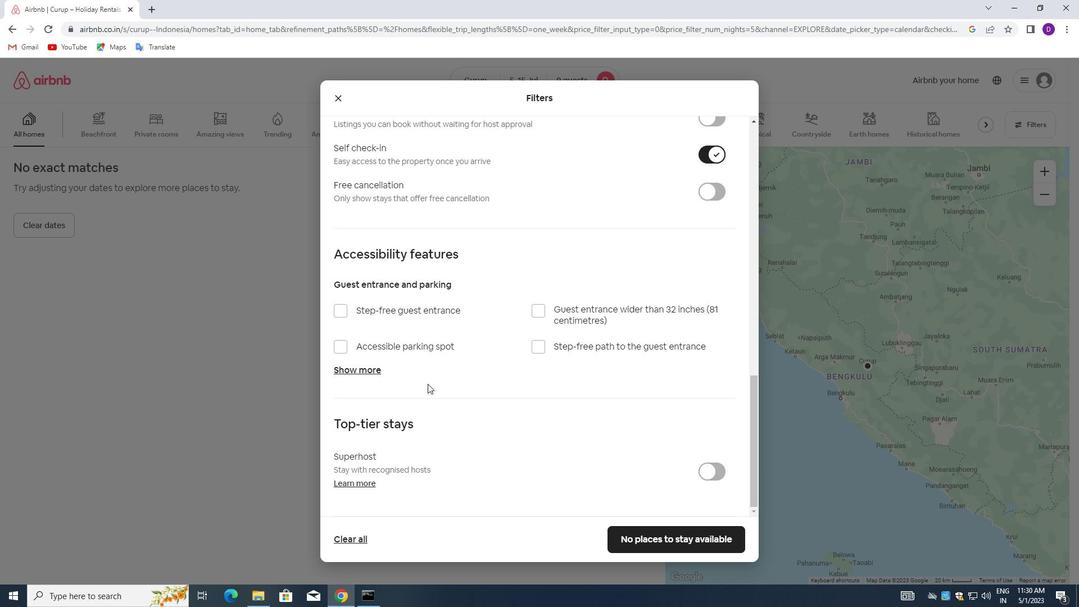 
Action: Mouse scrolled (484, 406) with delta (0, 0)
Screenshot: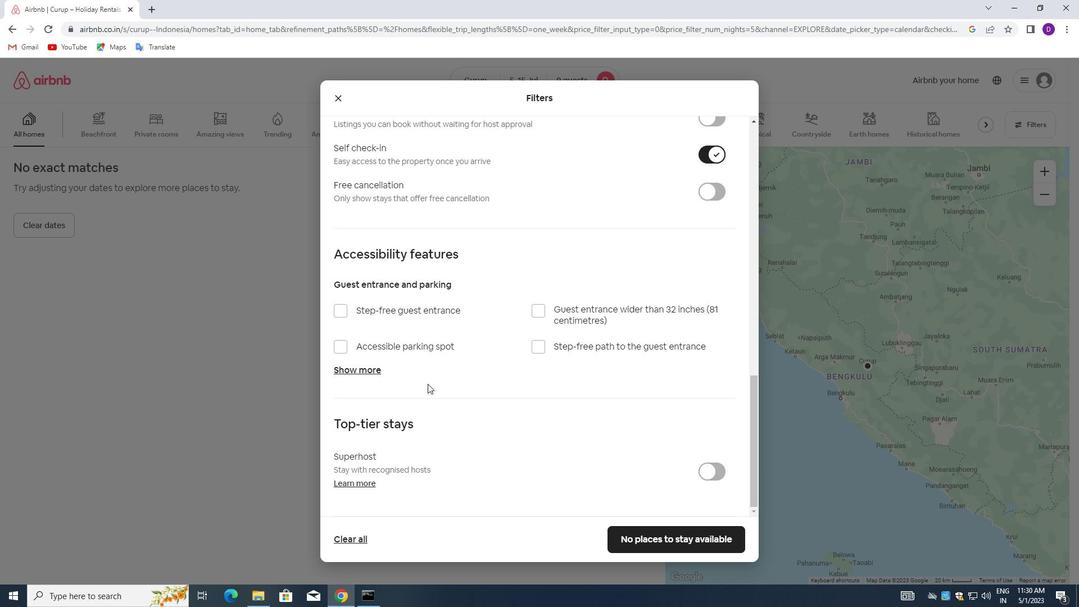 
Action: Mouse moved to (489, 413)
Screenshot: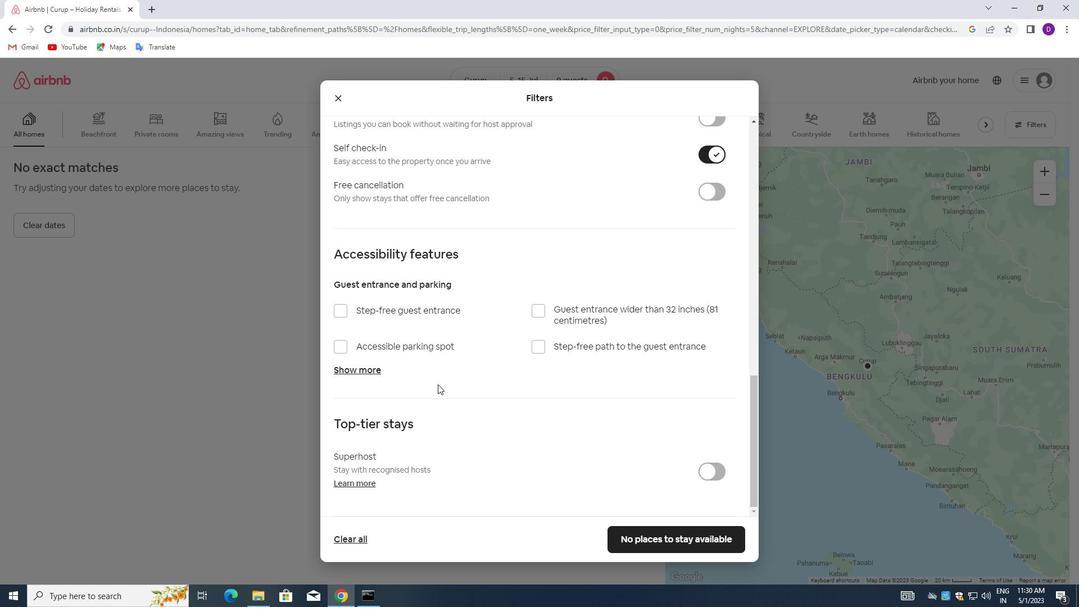 
Action: Mouse scrolled (489, 413) with delta (0, 0)
Screenshot: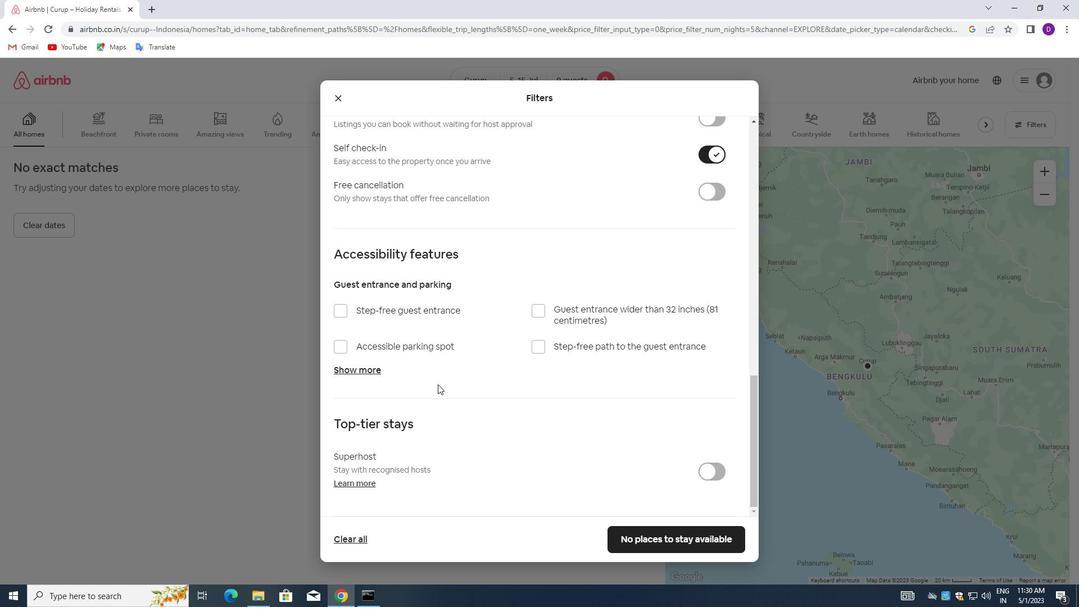 
Action: Mouse moved to (680, 532)
Screenshot: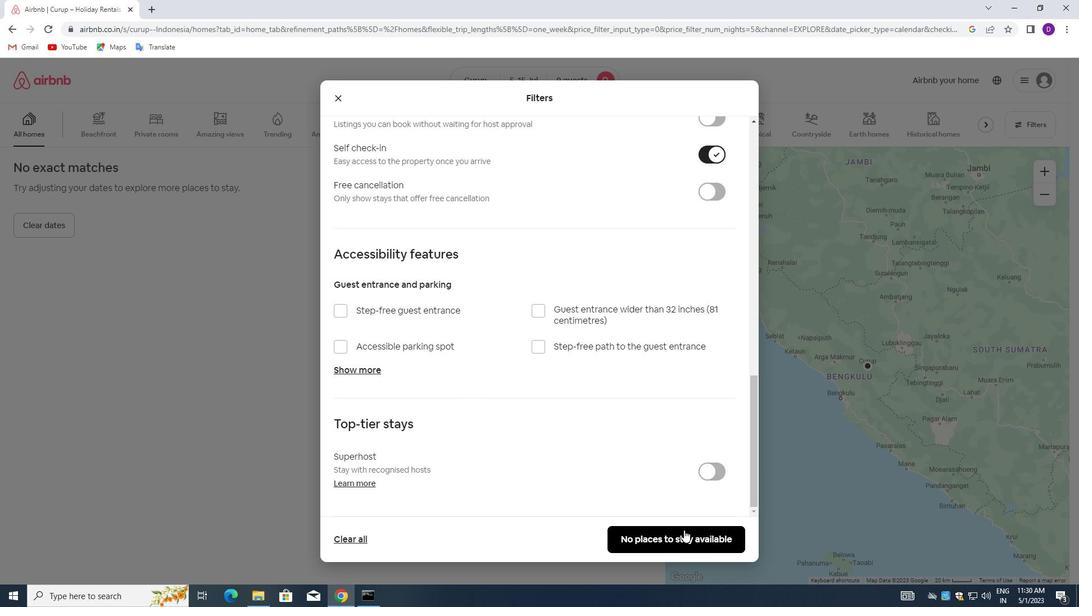
Action: Mouse pressed left at (680, 532)
Screenshot: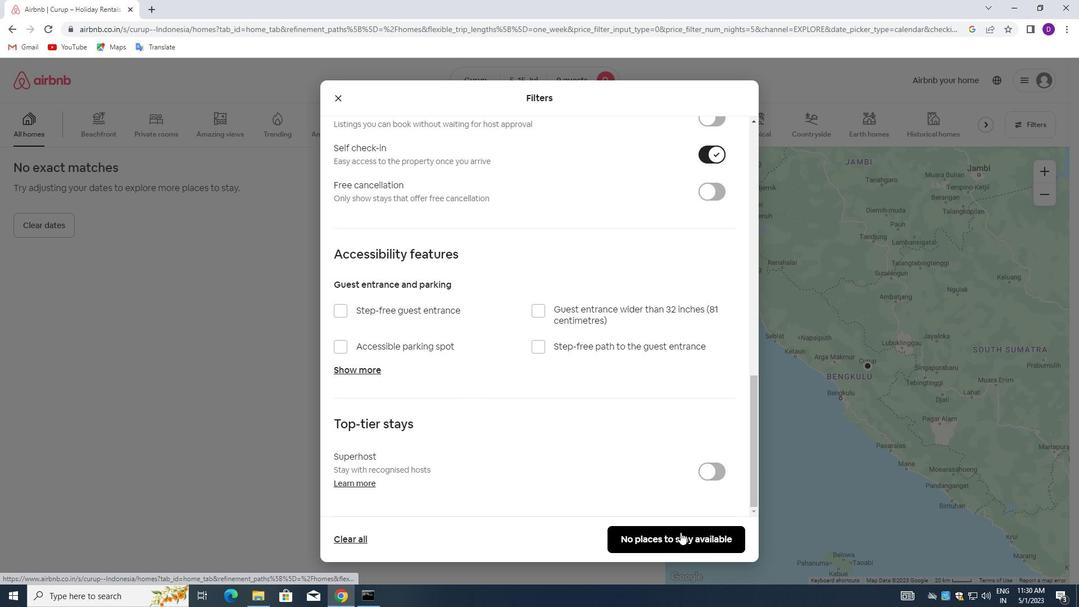
Action: Mouse moved to (650, 496)
Screenshot: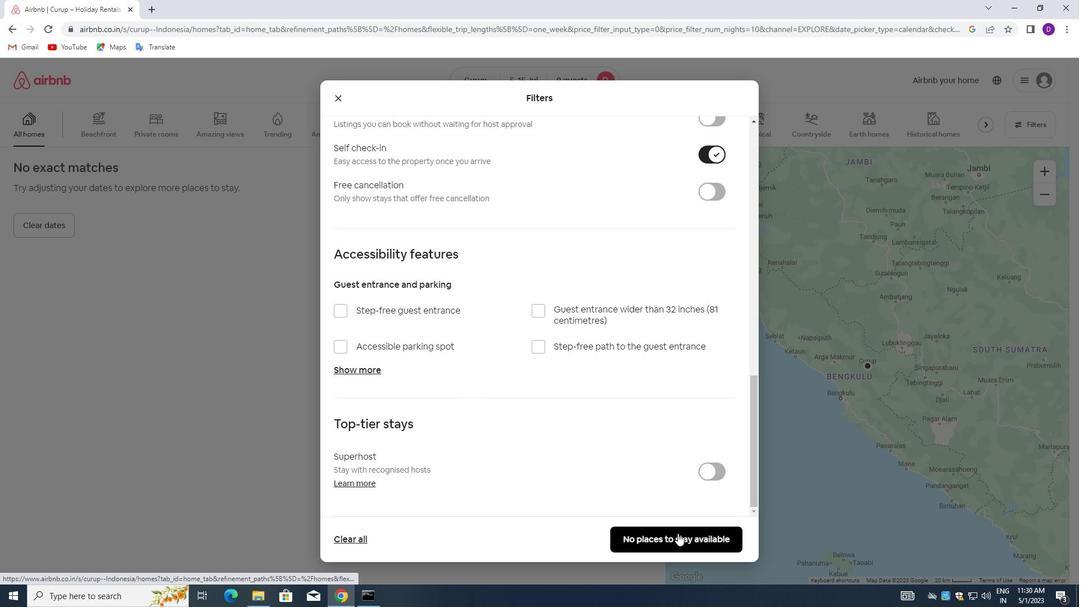 
